 Task: Find connections with filter location Jishui with filter topic #homedecor with filter profile language German with filter current company EDAG Group with filter school Indian Institute of Planning and Management with filter industry Interurban and Rural Bus Services with filter service category Interior Design with filter keywords title Tutor/Online Tutor
Action: Mouse moved to (696, 85)
Screenshot: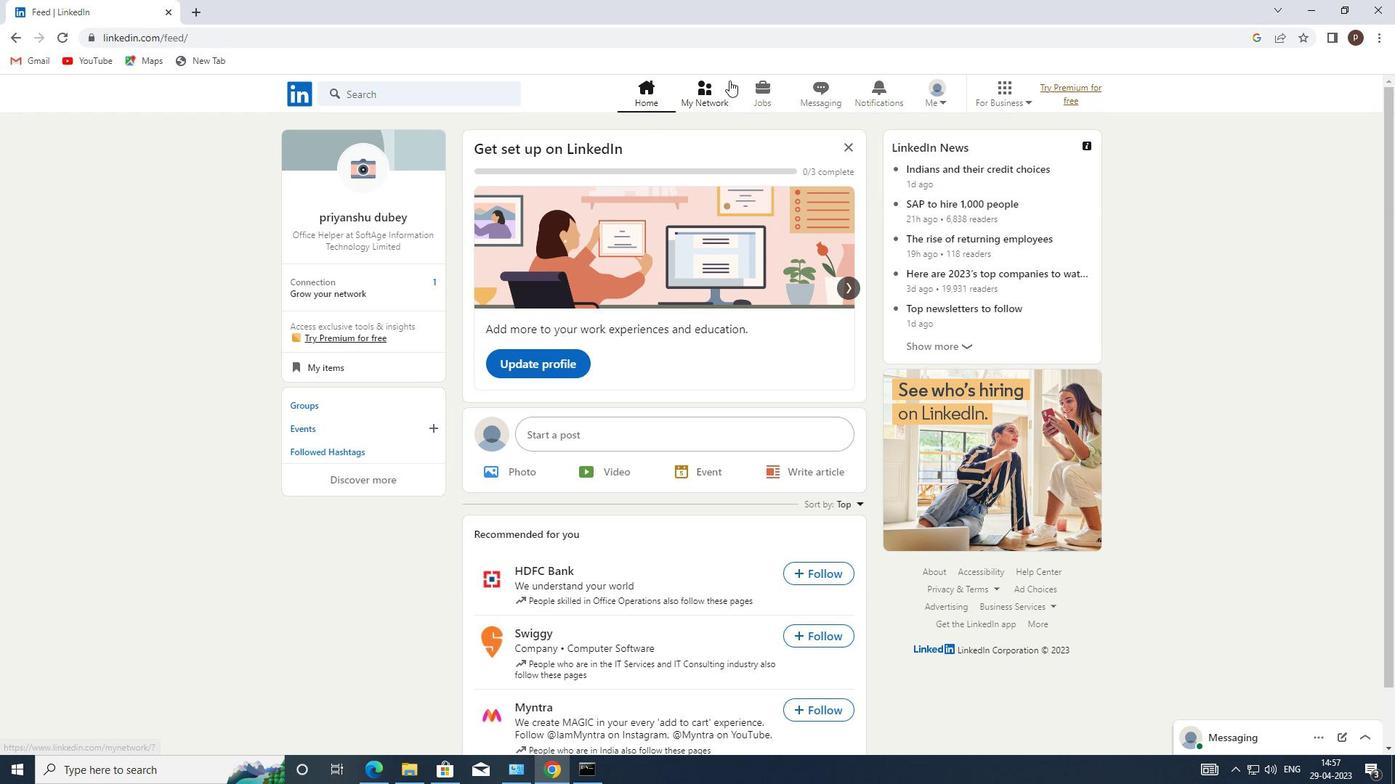 
Action: Mouse pressed left at (696, 85)
Screenshot: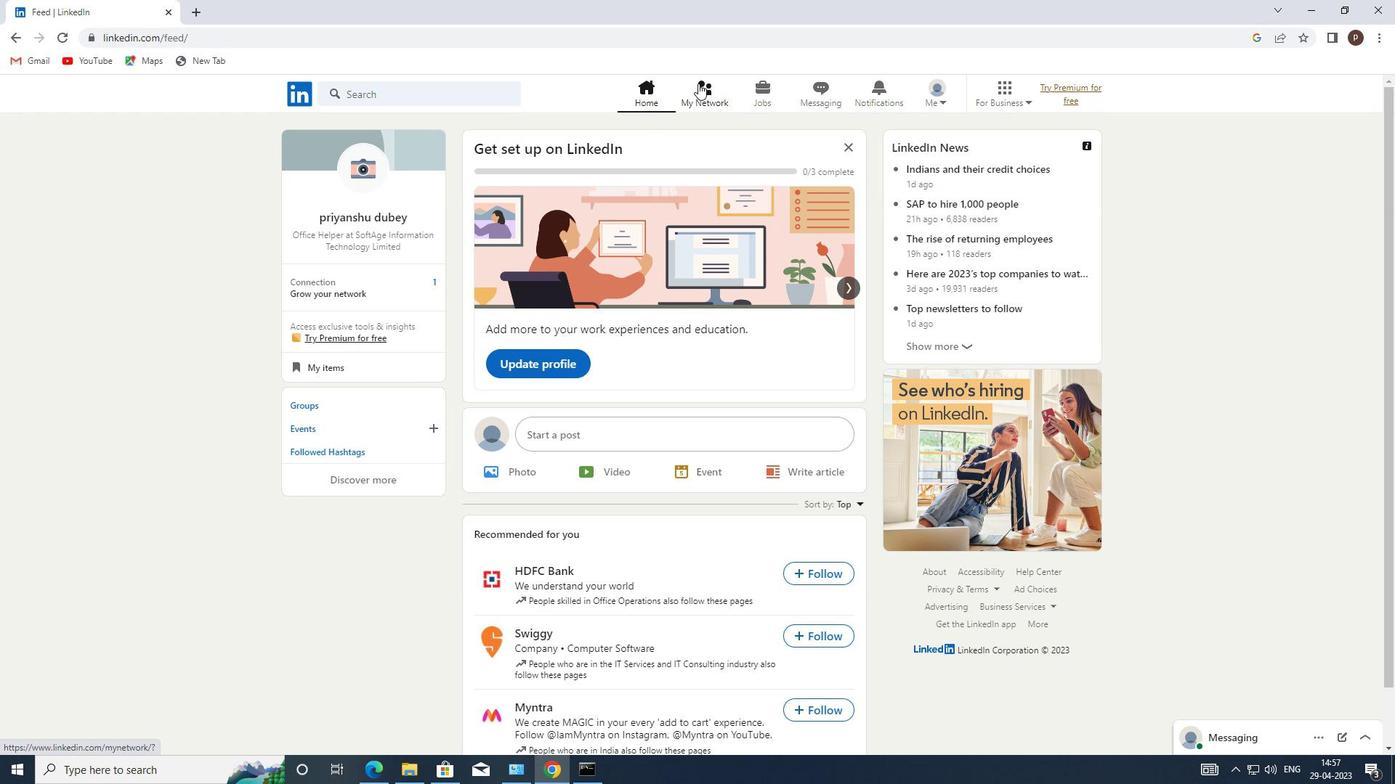 
Action: Mouse moved to (417, 167)
Screenshot: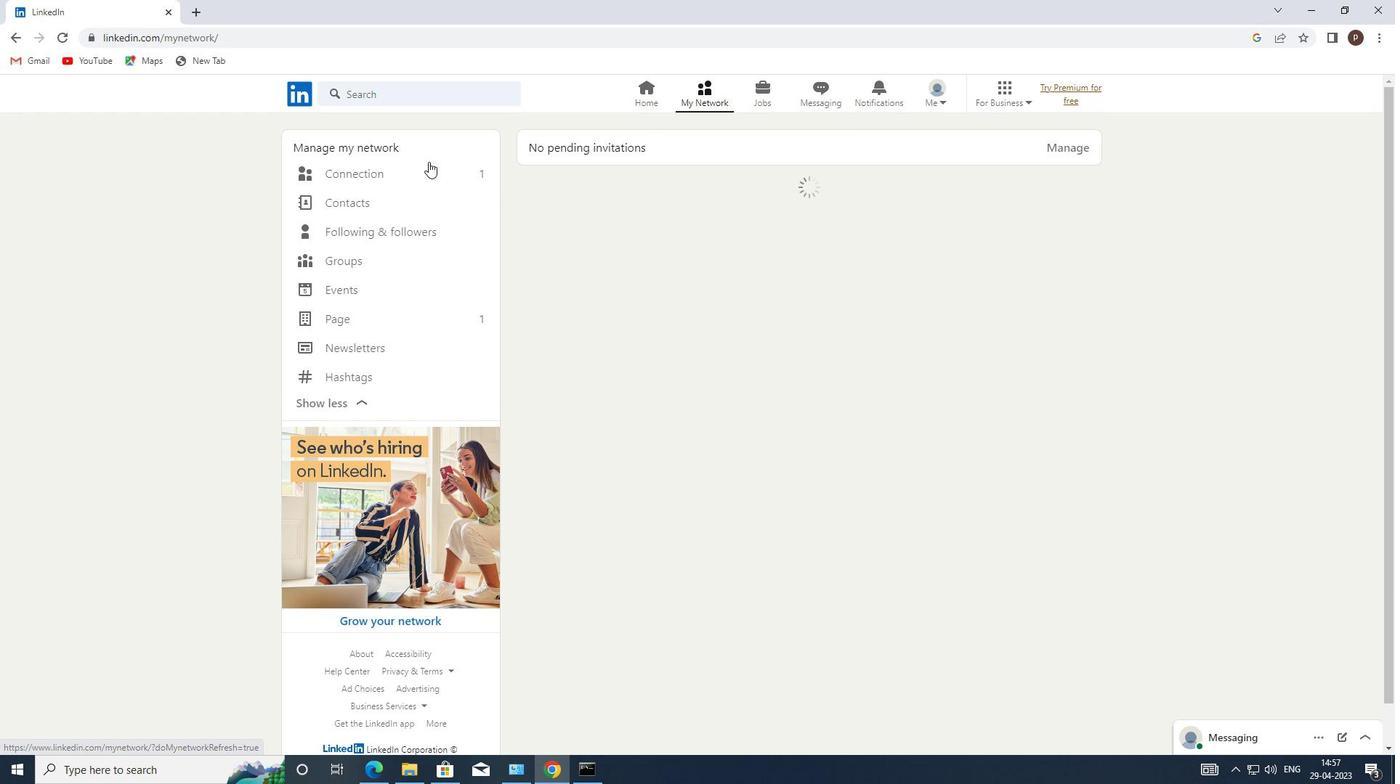 
Action: Mouse pressed left at (417, 167)
Screenshot: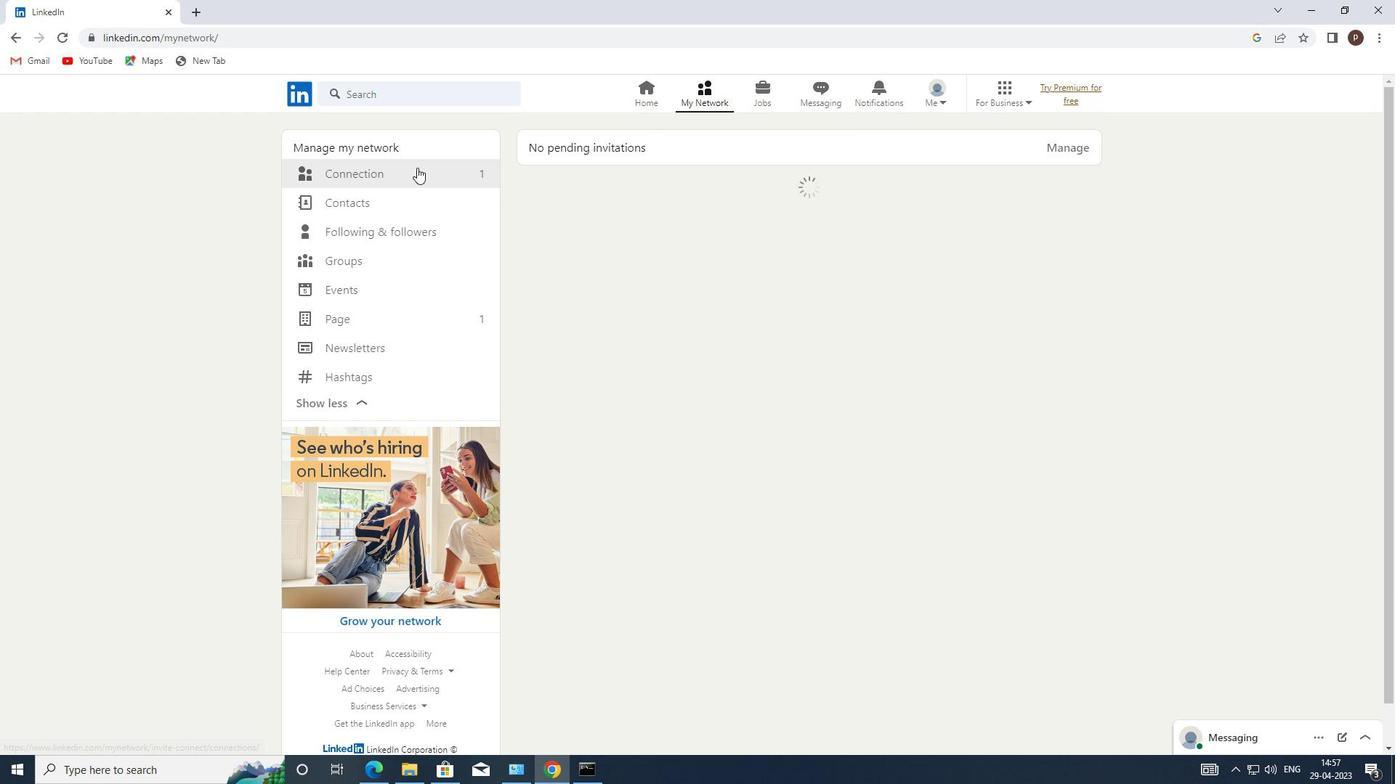 
Action: Mouse moved to (802, 168)
Screenshot: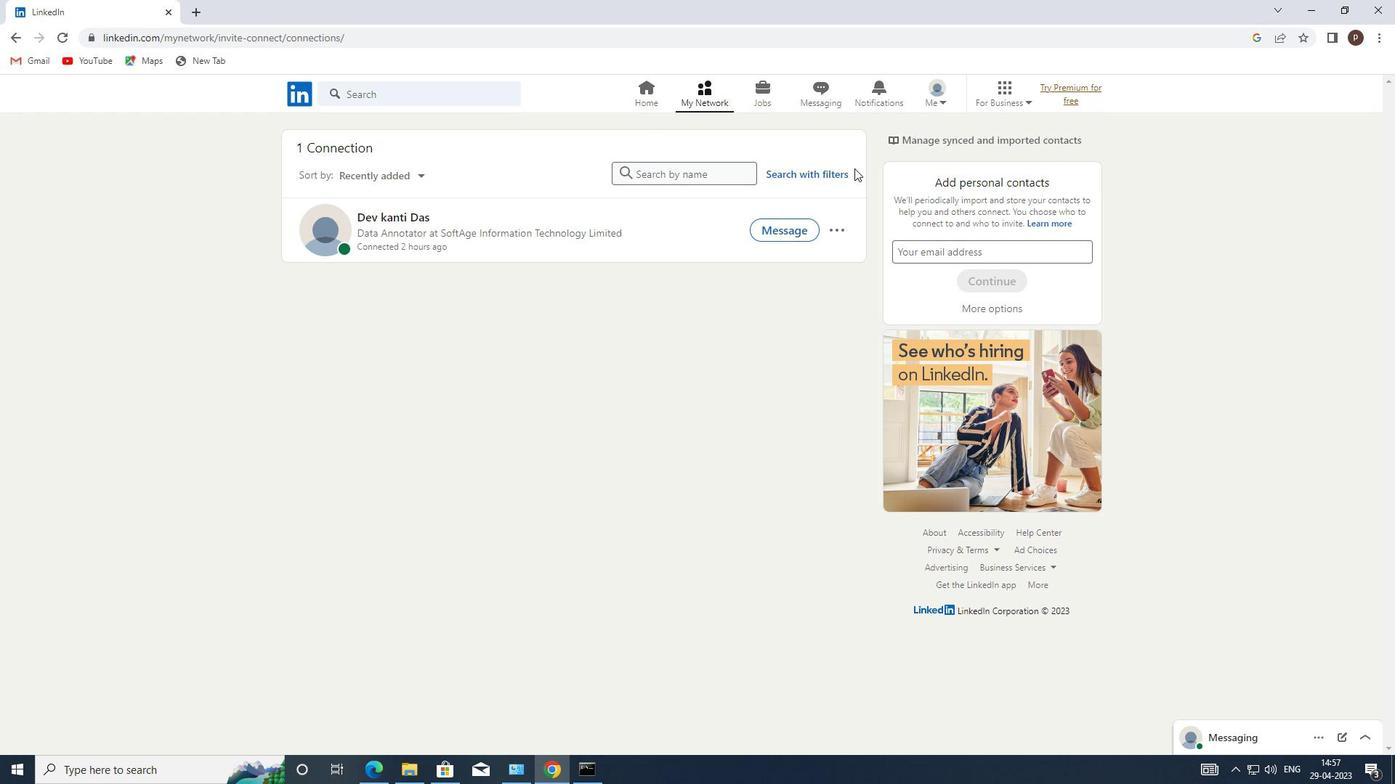 
Action: Mouse pressed left at (802, 168)
Screenshot: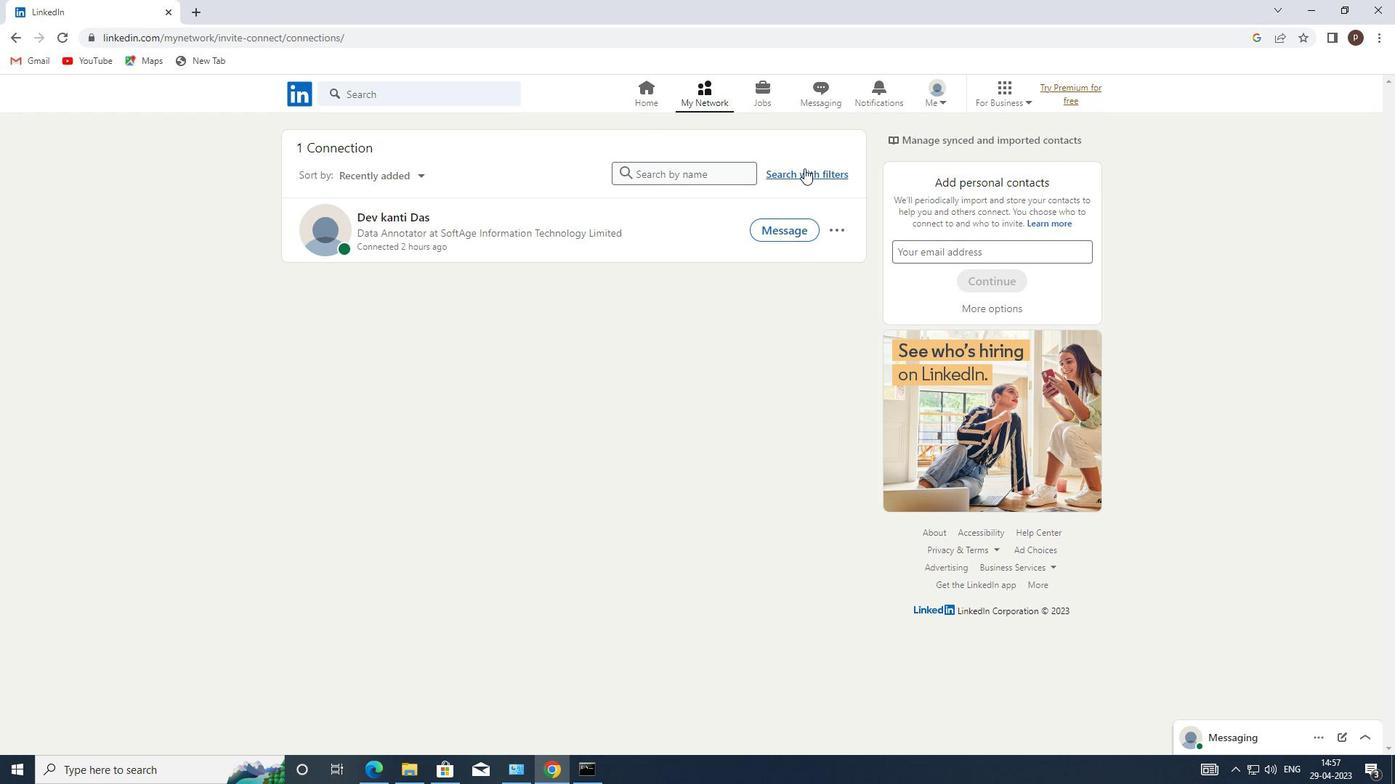 
Action: Mouse moved to (745, 131)
Screenshot: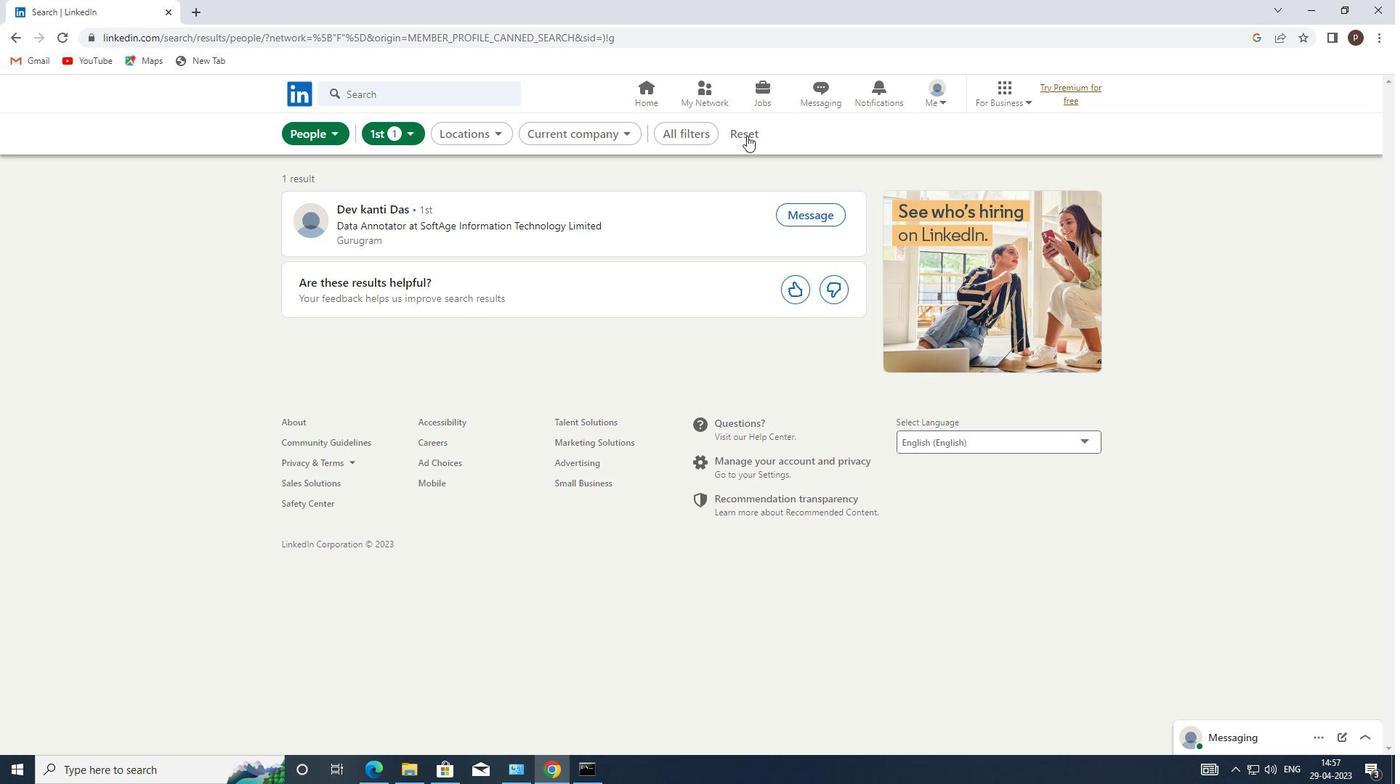 
Action: Mouse pressed left at (745, 131)
Screenshot: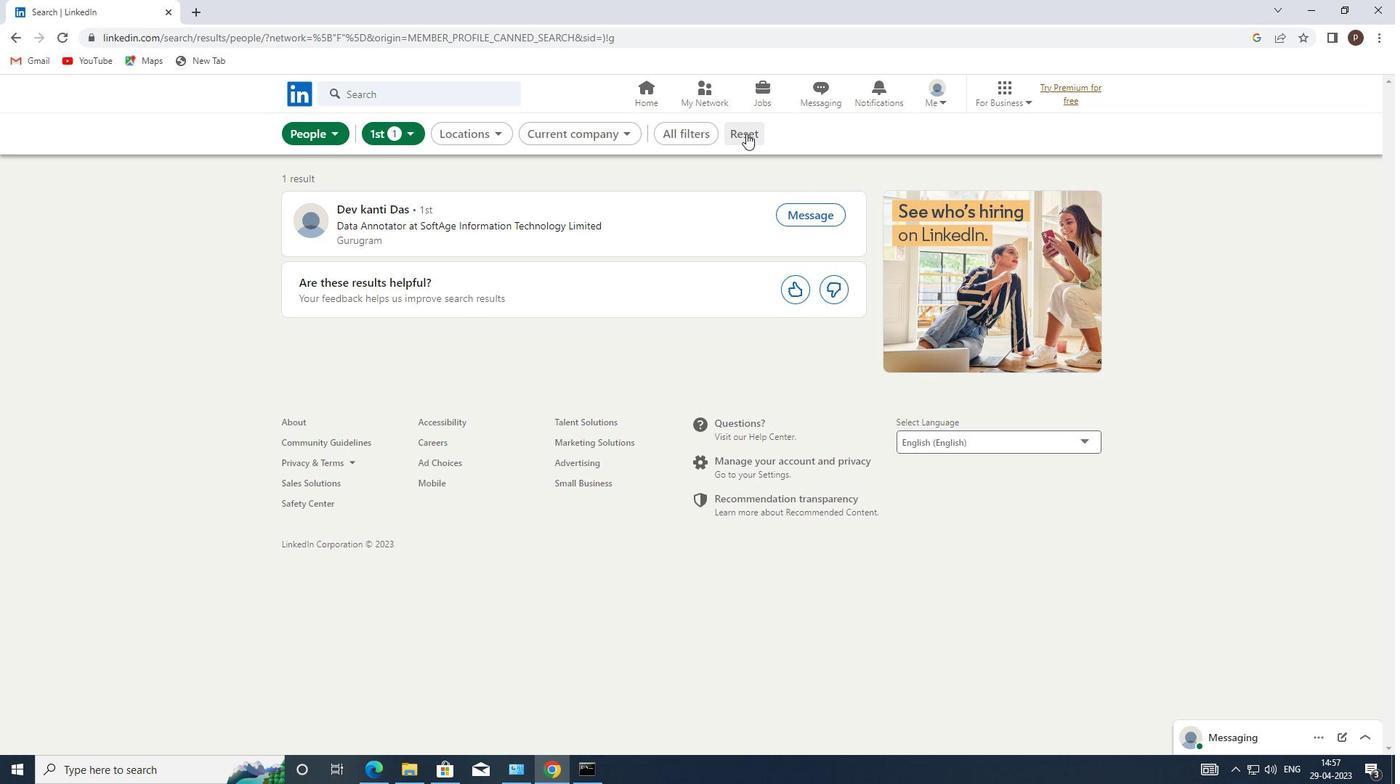 
Action: Mouse moved to (726, 130)
Screenshot: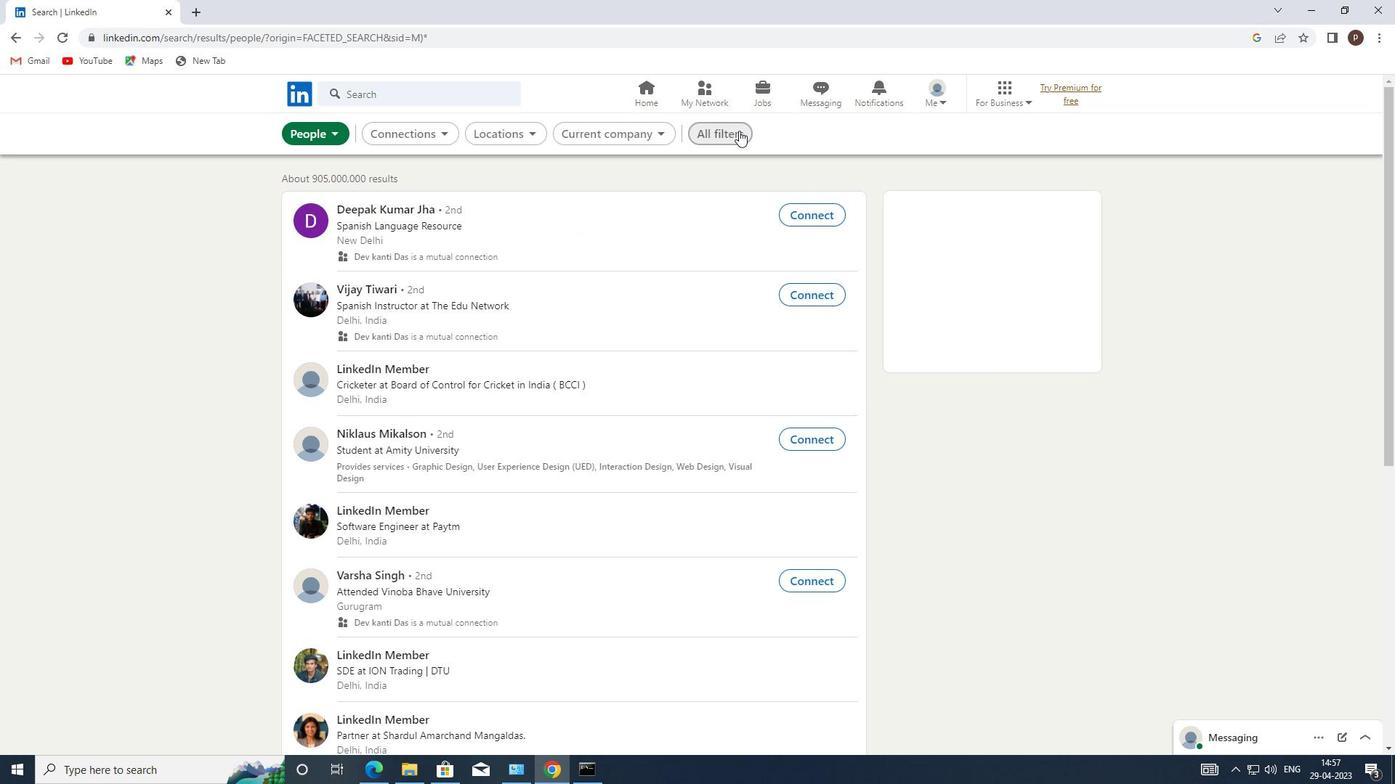 
Action: Mouse pressed left at (726, 130)
Screenshot: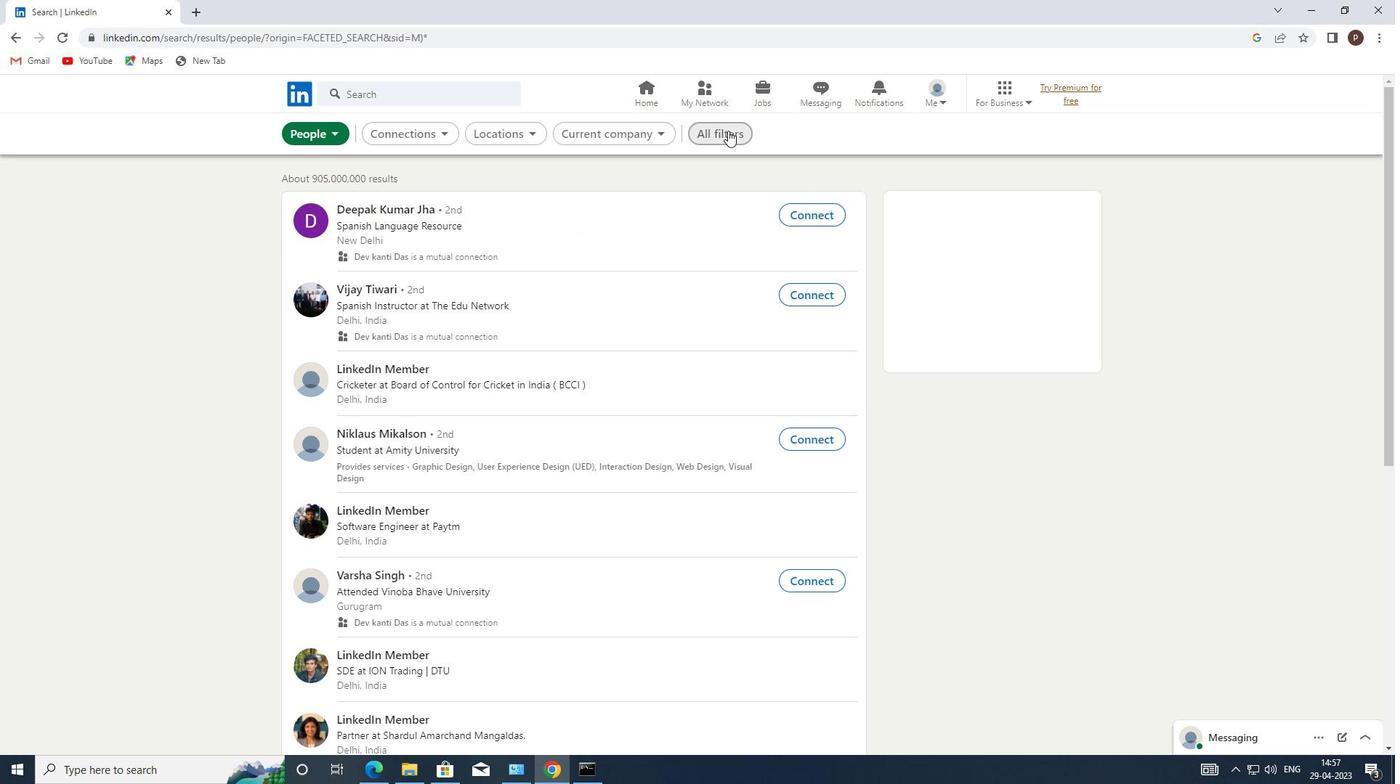 
Action: Mouse moved to (1228, 423)
Screenshot: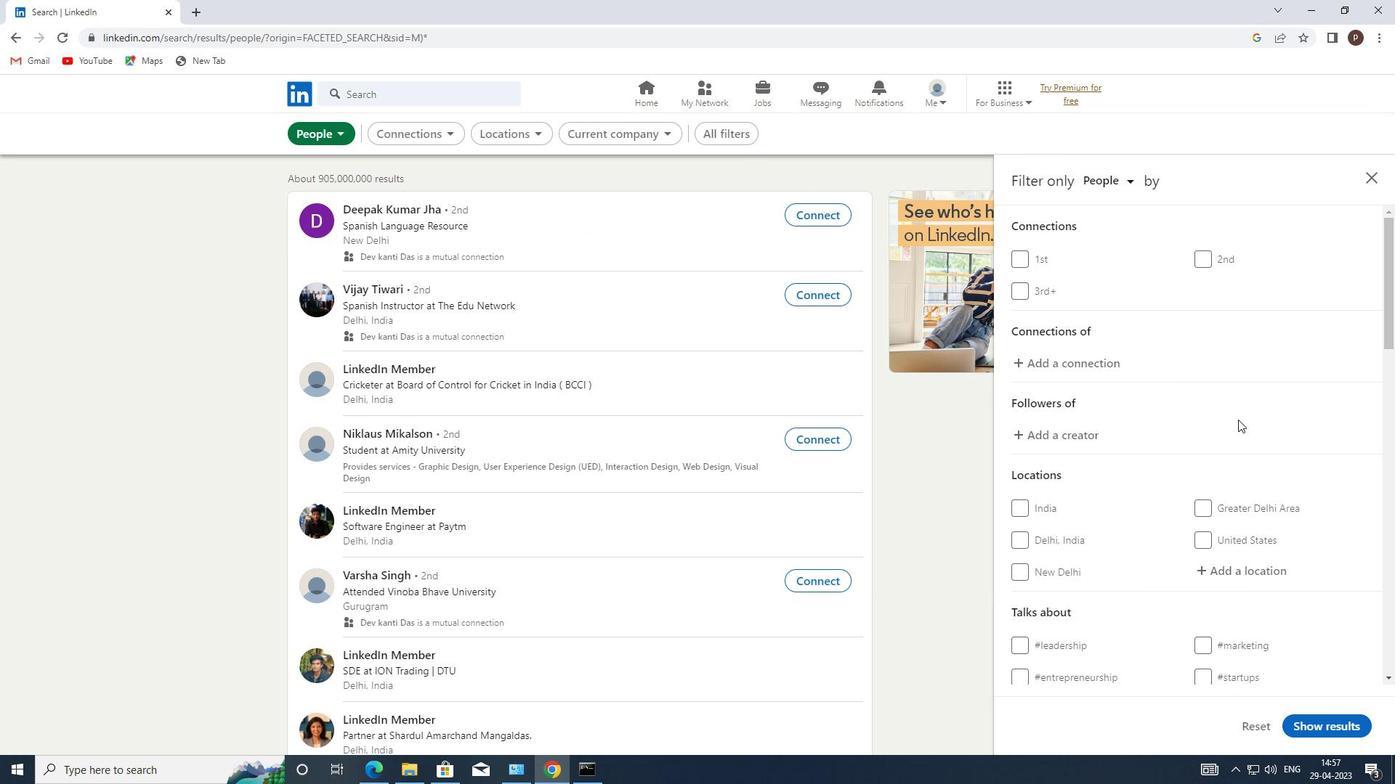
Action: Mouse scrolled (1228, 422) with delta (0, 0)
Screenshot: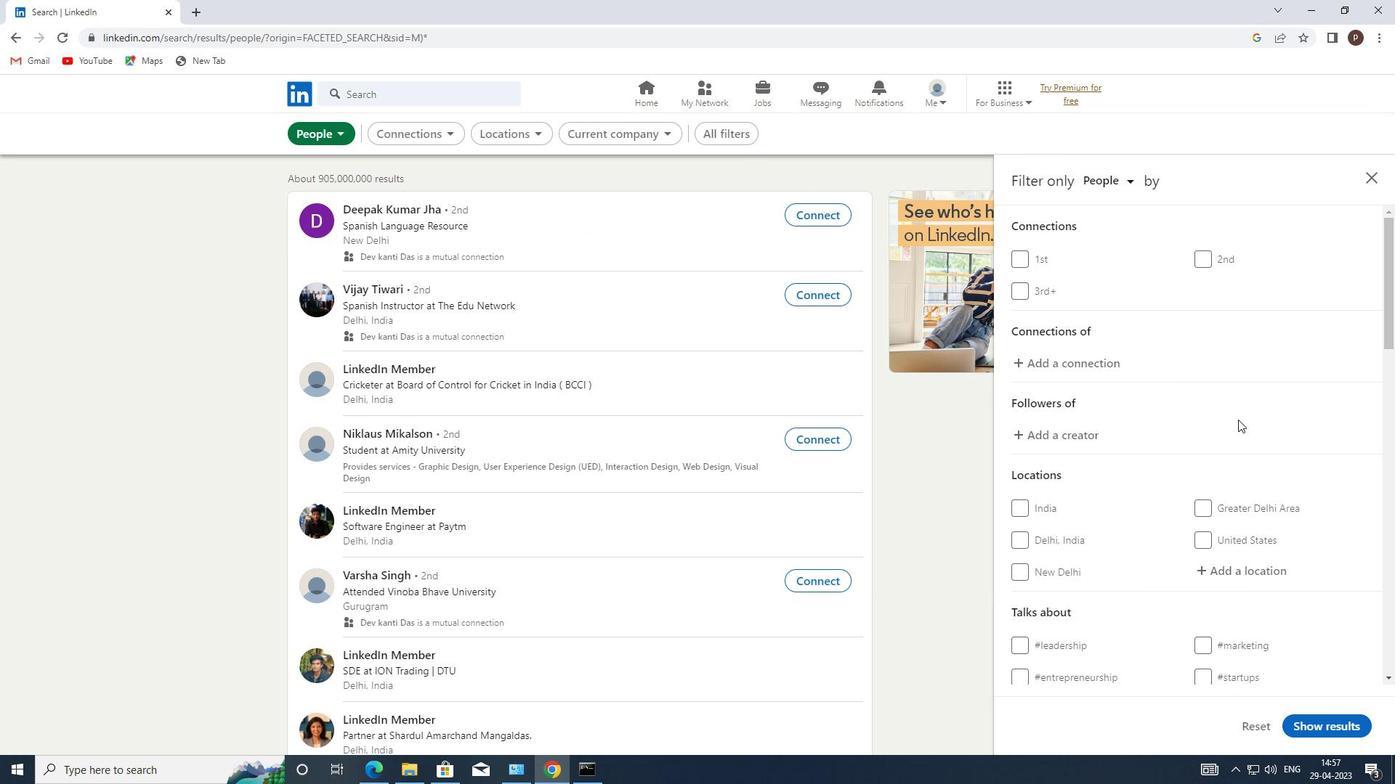 
Action: Mouse moved to (1225, 426)
Screenshot: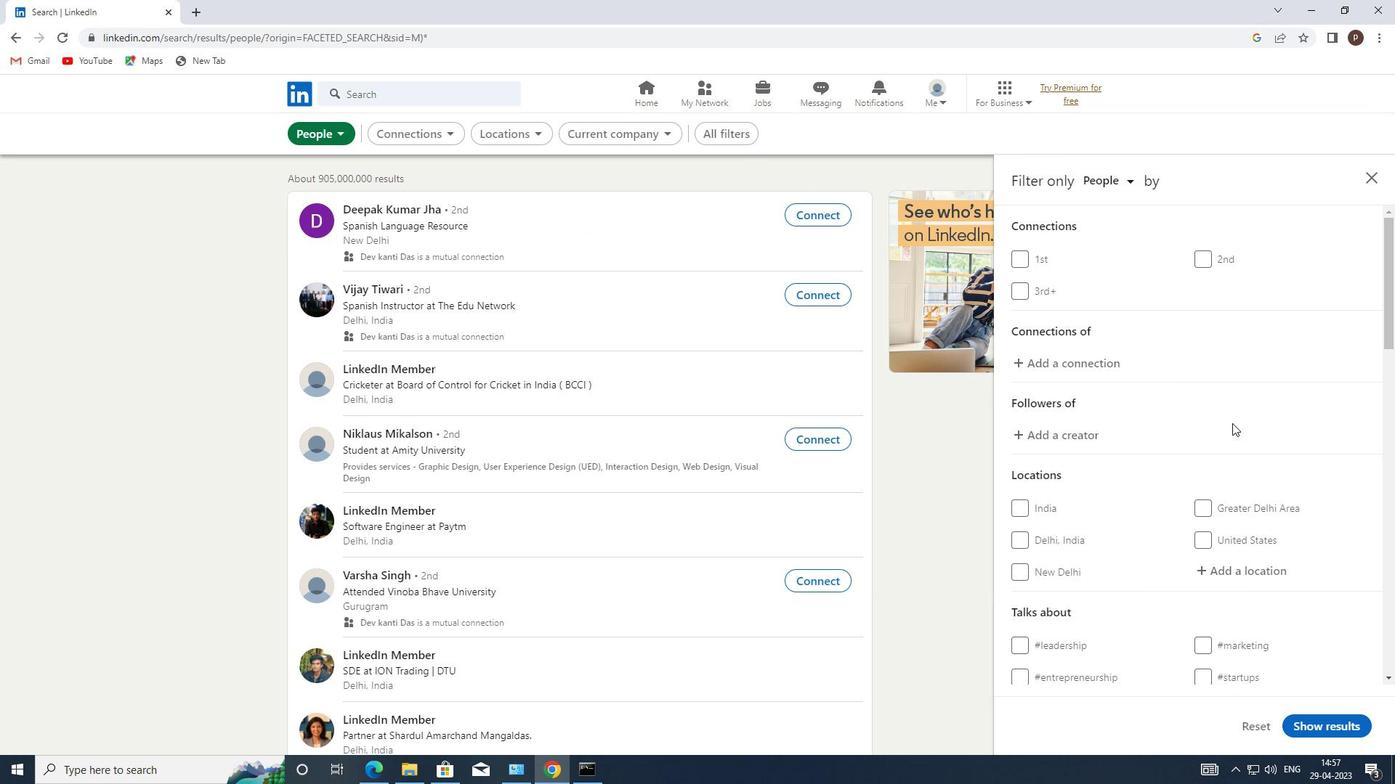 
Action: Mouse scrolled (1225, 425) with delta (0, 0)
Screenshot: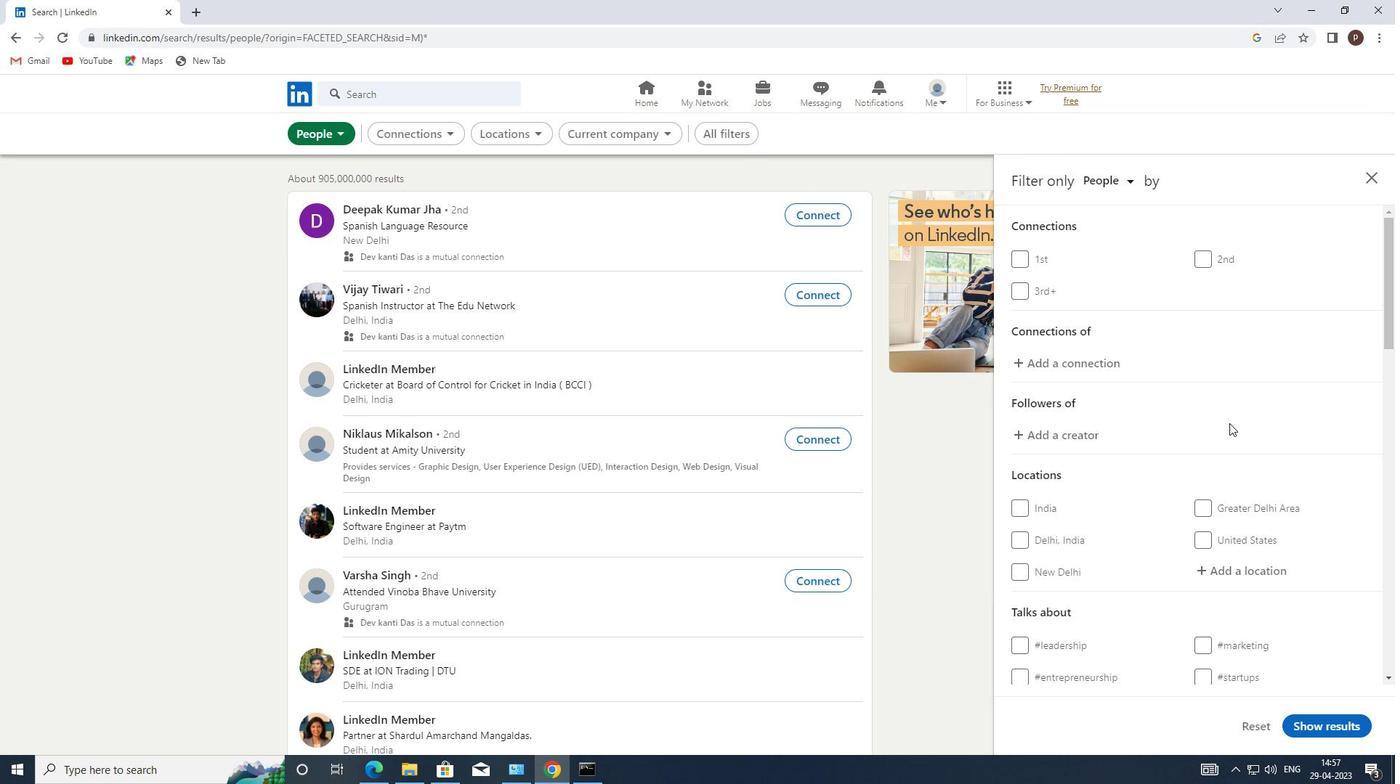 
Action: Mouse scrolled (1225, 425) with delta (0, 0)
Screenshot: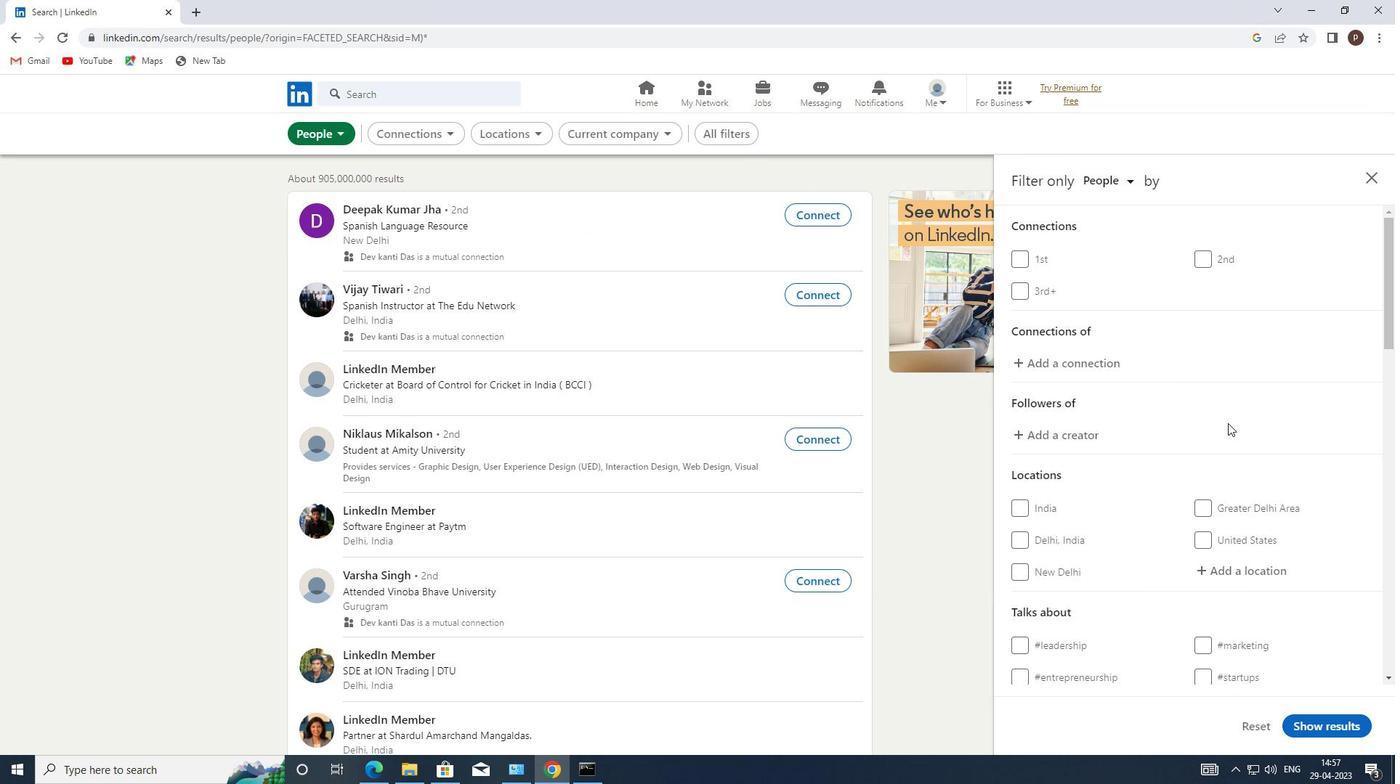 
Action: Mouse moved to (1221, 426)
Screenshot: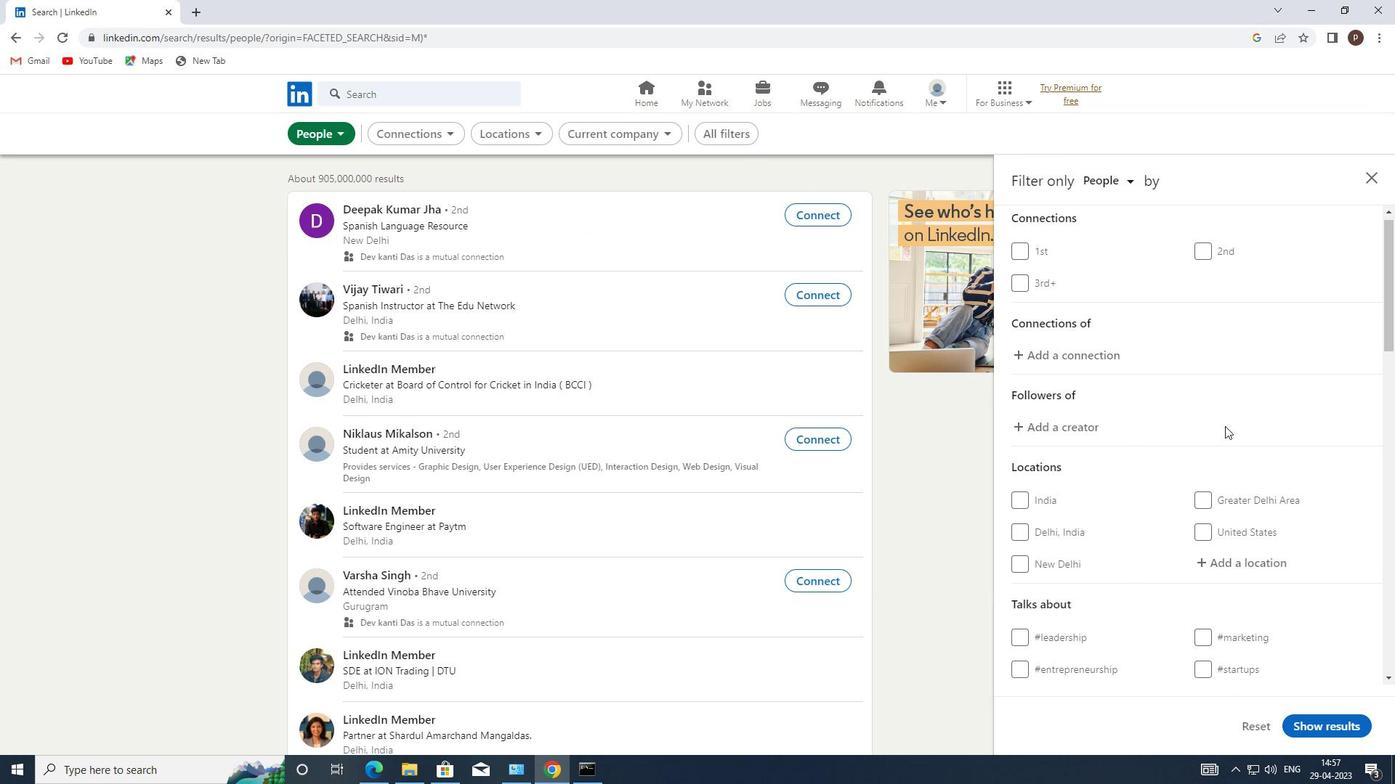 
Action: Mouse scrolled (1221, 425) with delta (0, 0)
Screenshot: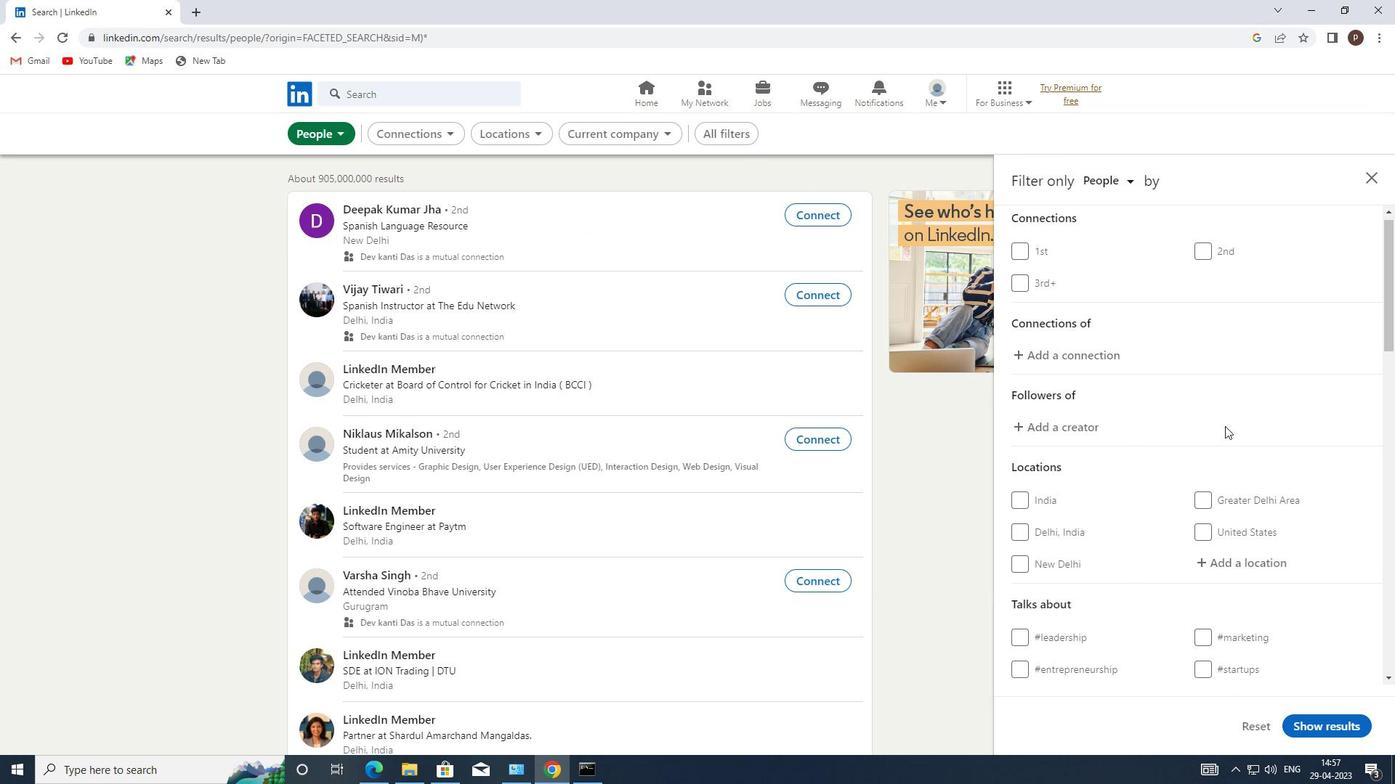 
Action: Mouse moved to (1228, 283)
Screenshot: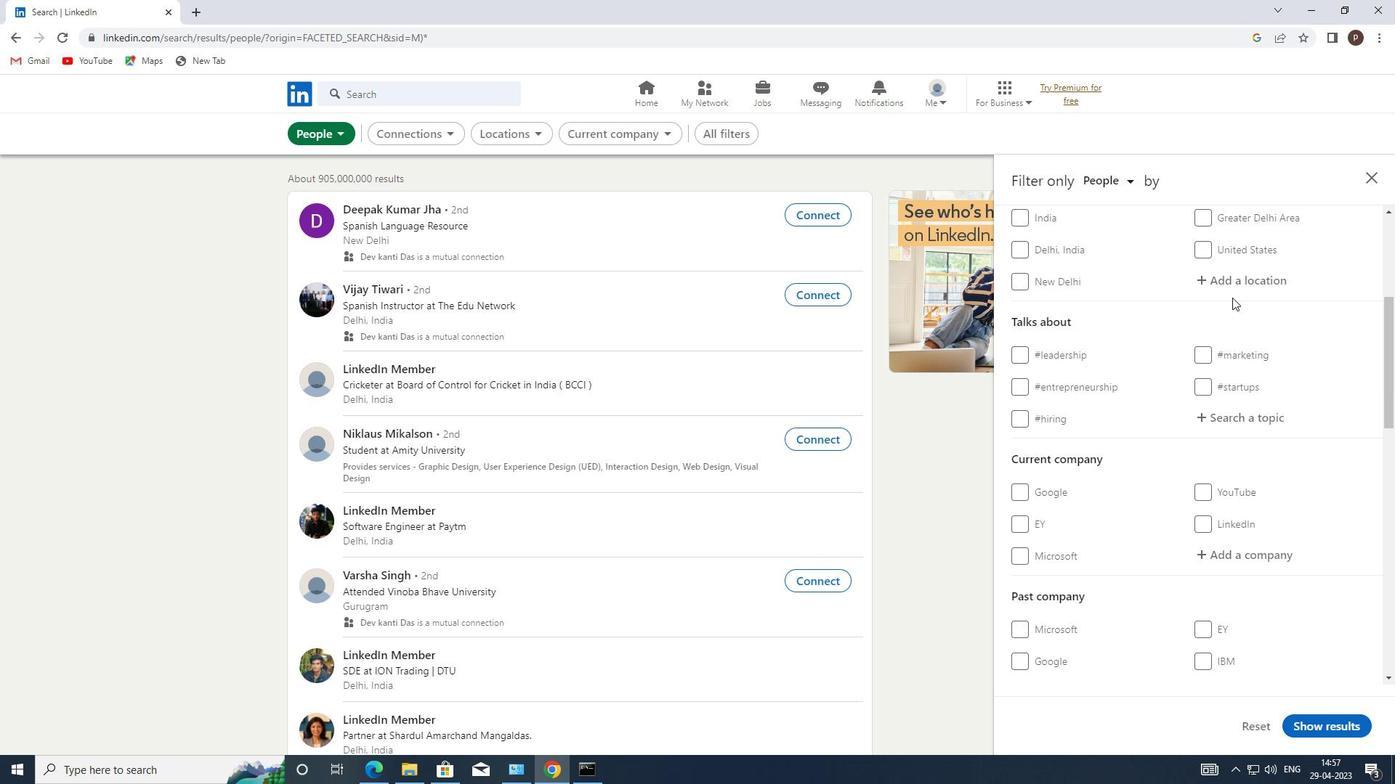 
Action: Mouse pressed left at (1228, 283)
Screenshot: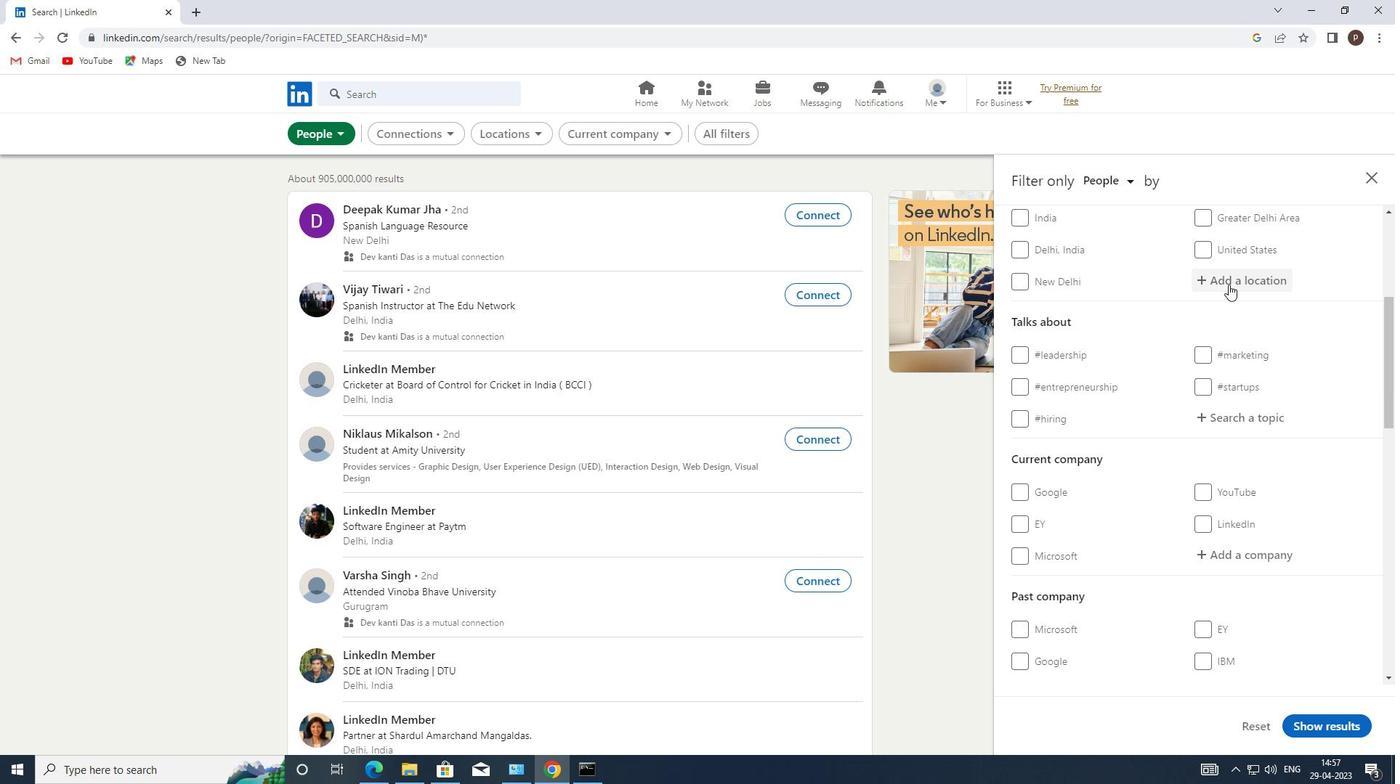 
Action: Key pressed j<Key.caps_lock>ishui
Screenshot: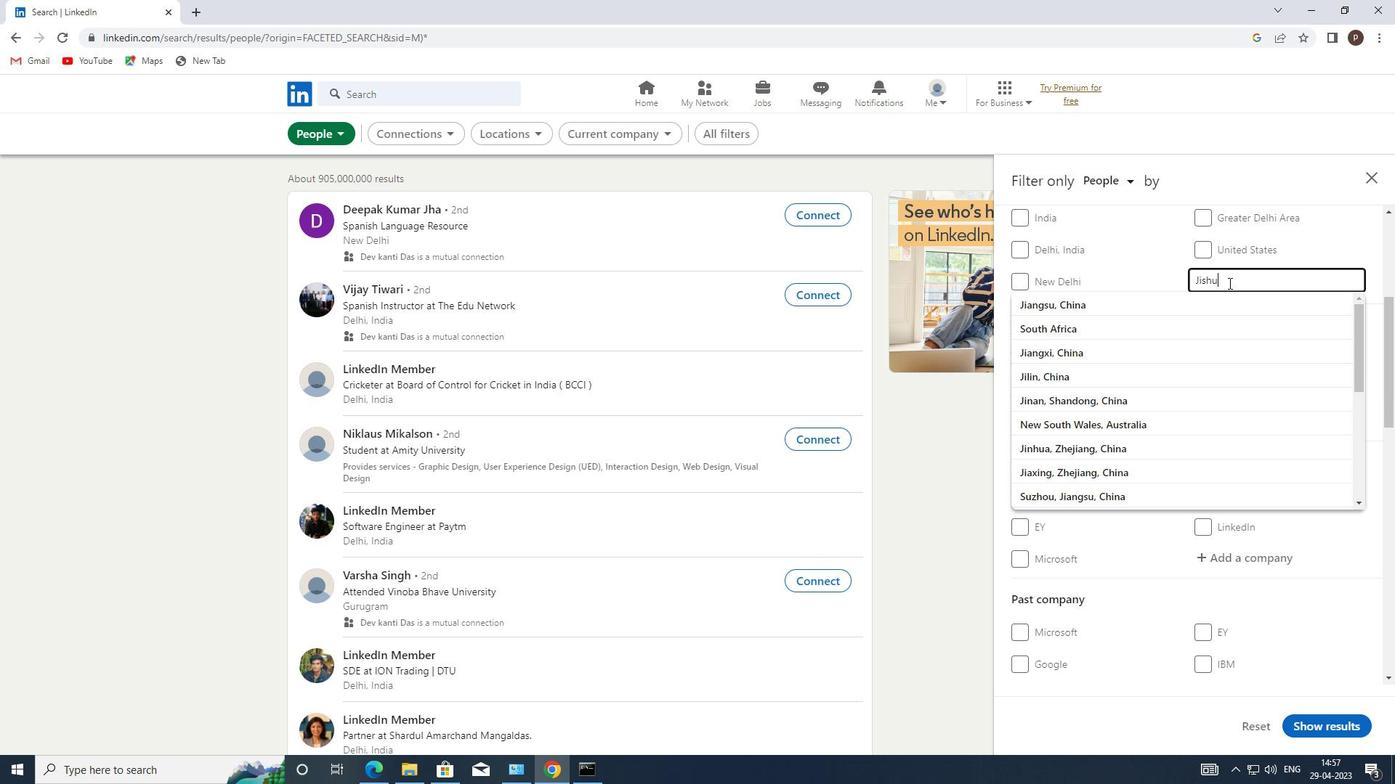 
Action: Mouse moved to (1227, 297)
Screenshot: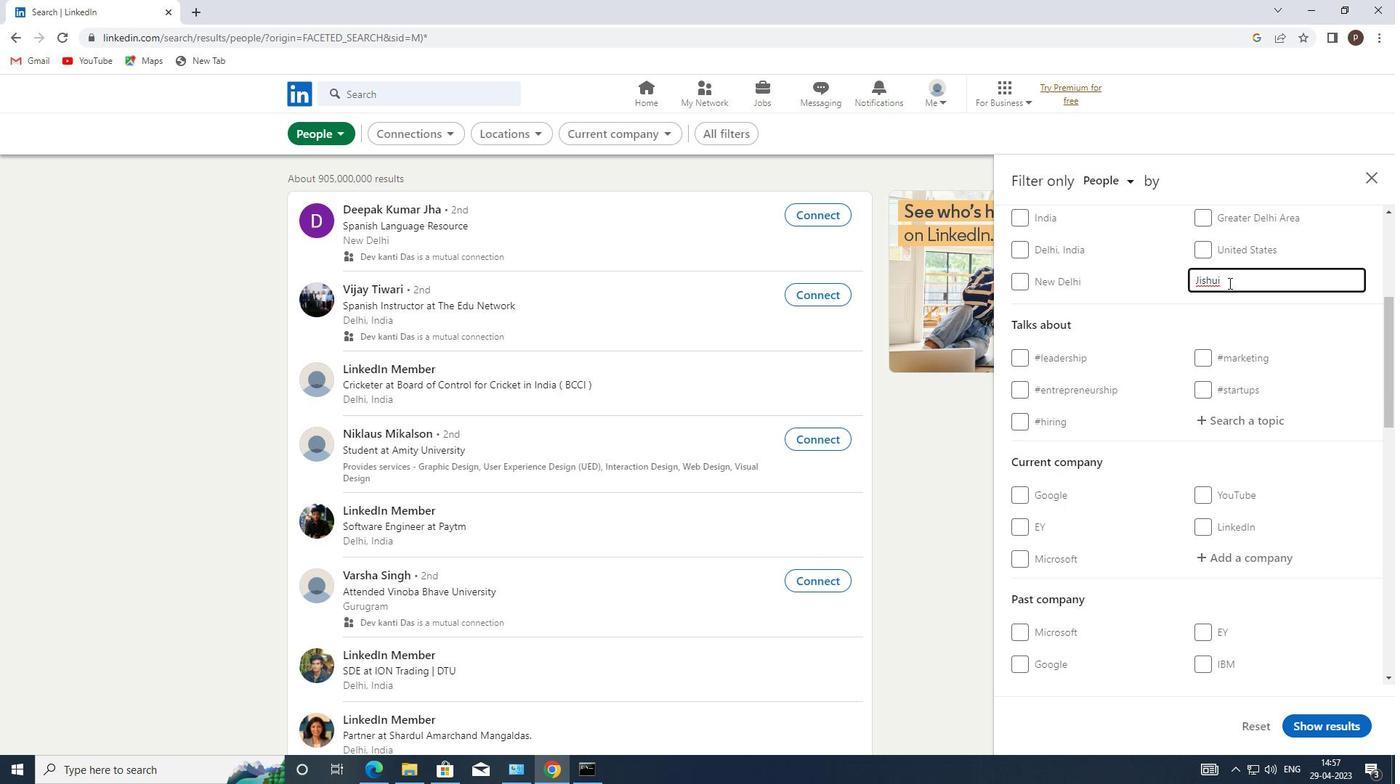 
Action: Key pressed <Key.space>
Screenshot: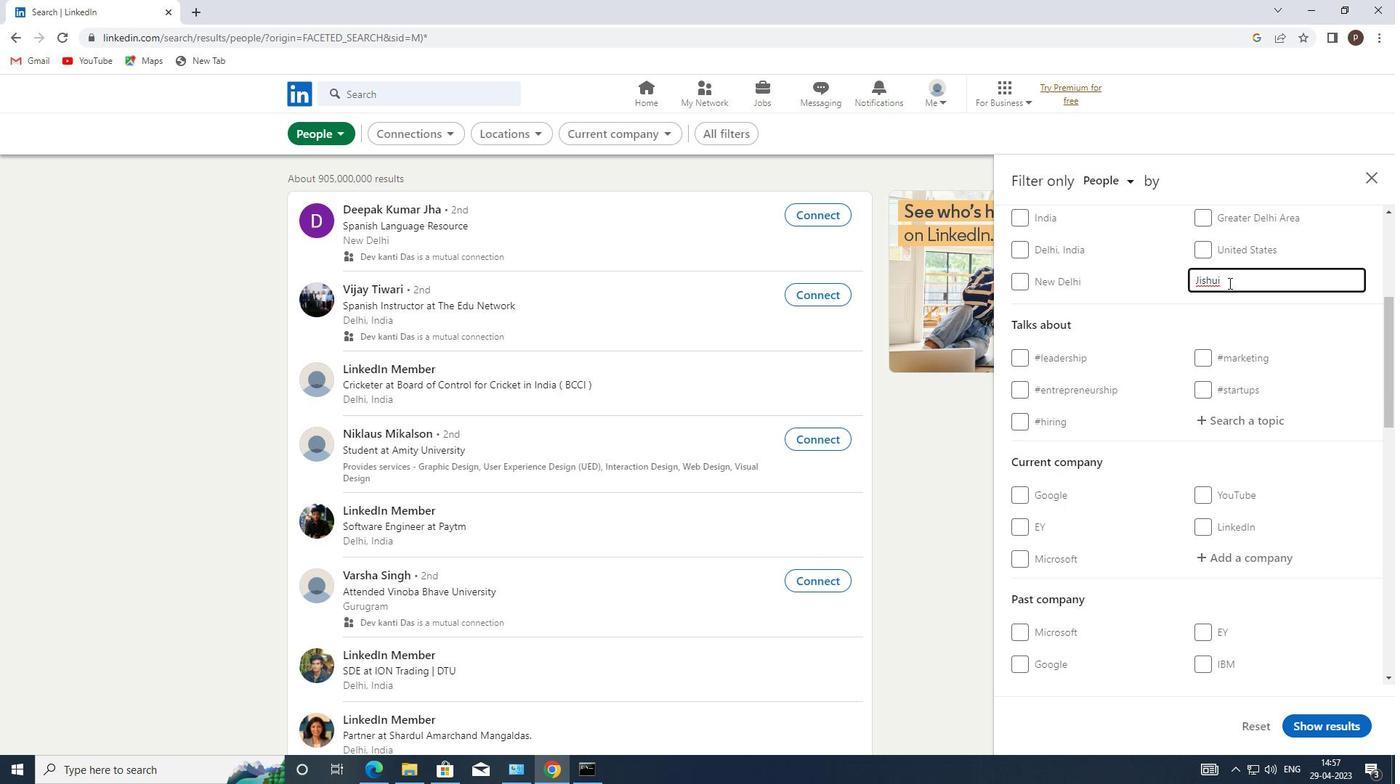 
Action: Mouse moved to (1201, 419)
Screenshot: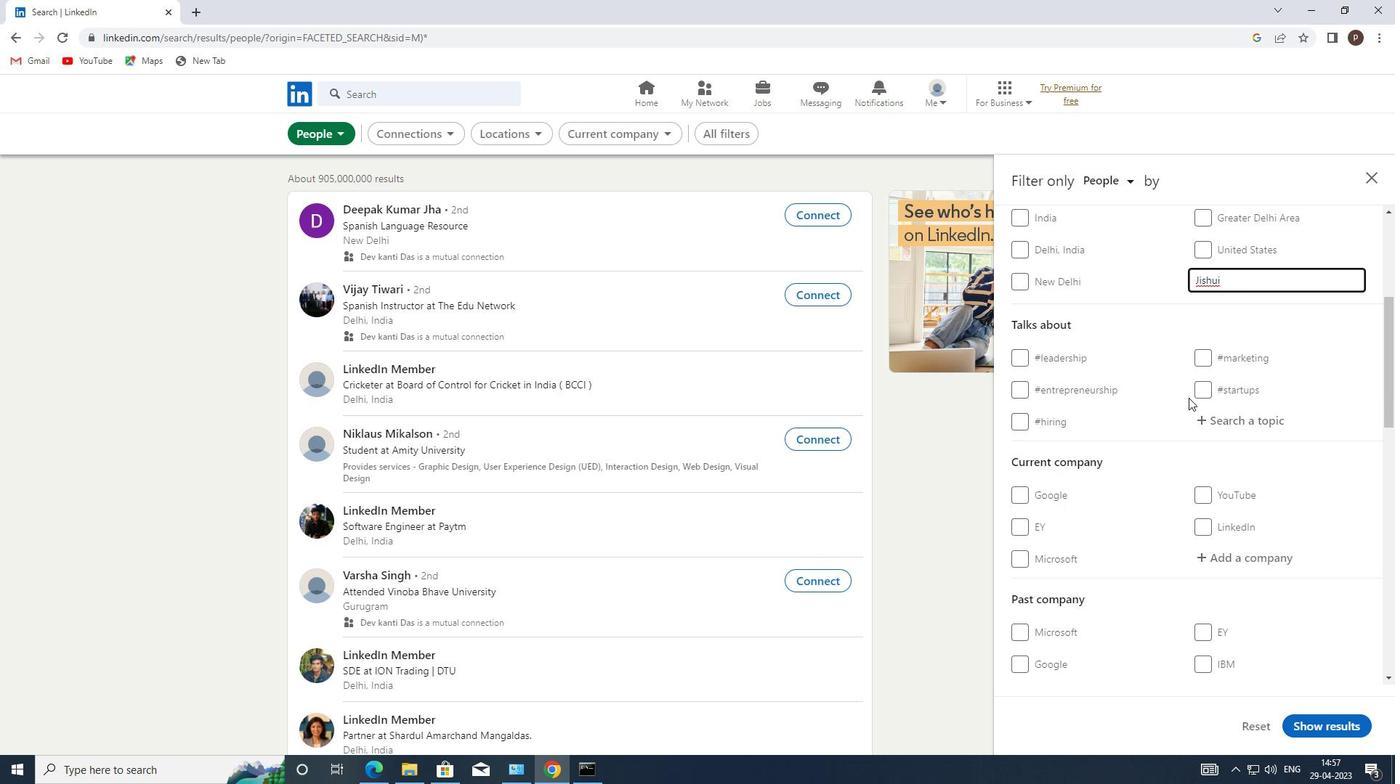 
Action: Mouse pressed left at (1201, 419)
Screenshot: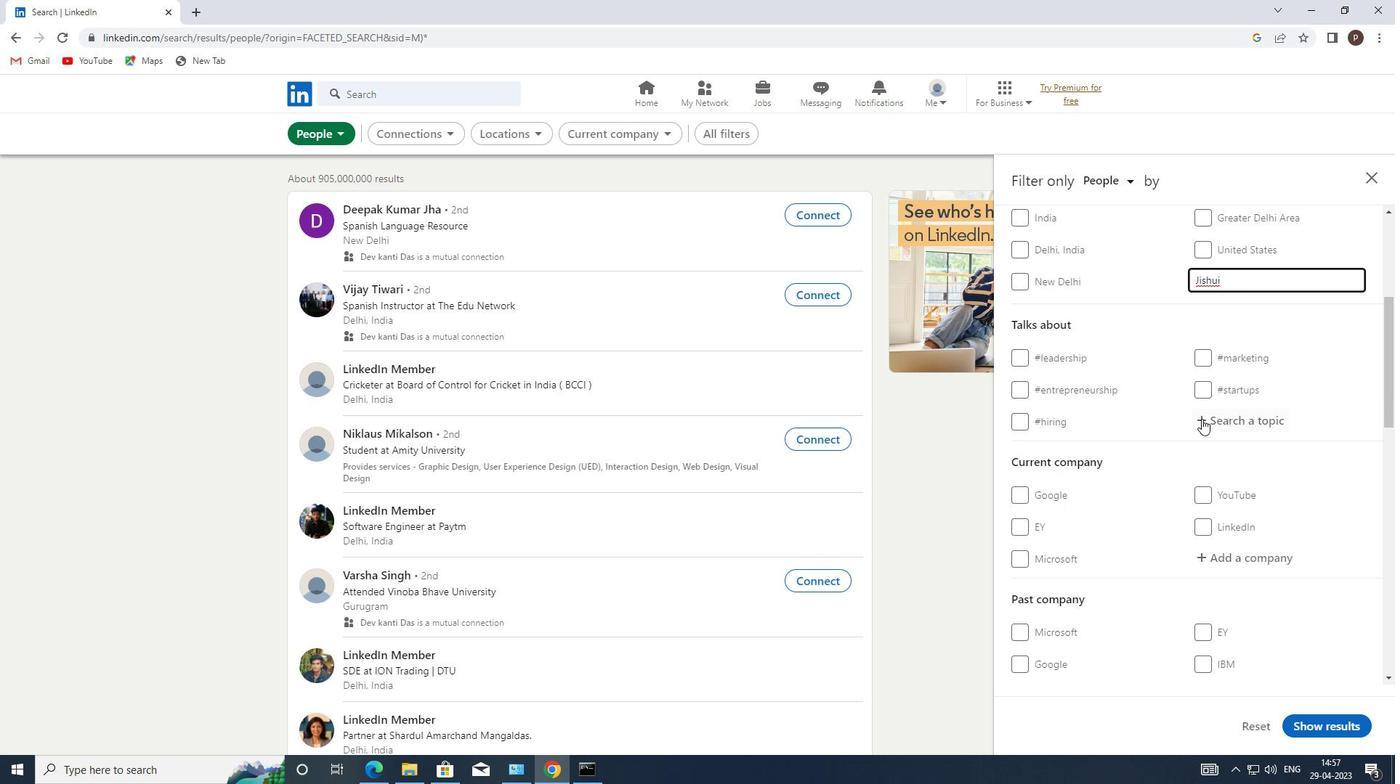 
Action: Key pressed <Key.shift>#HOMEDECOR
Screenshot: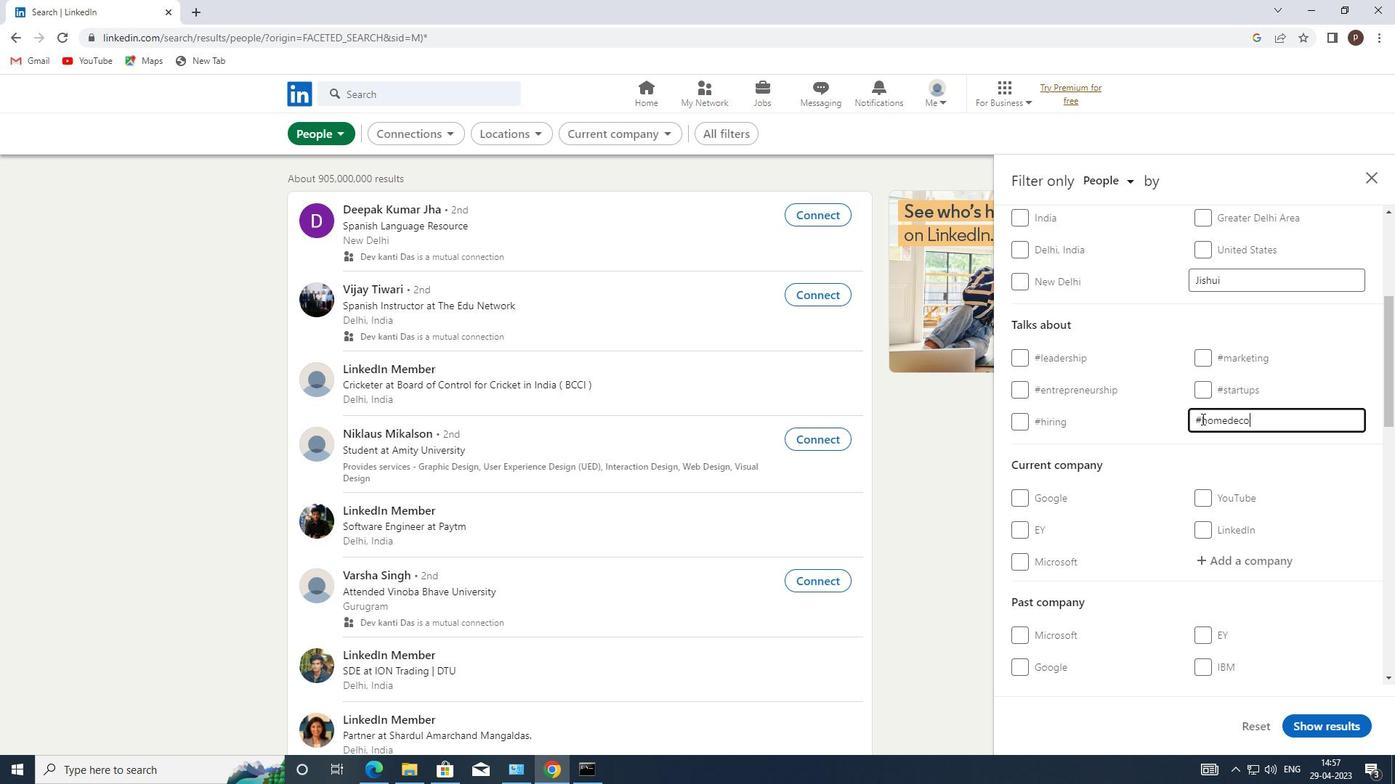 
Action: Mouse moved to (1185, 457)
Screenshot: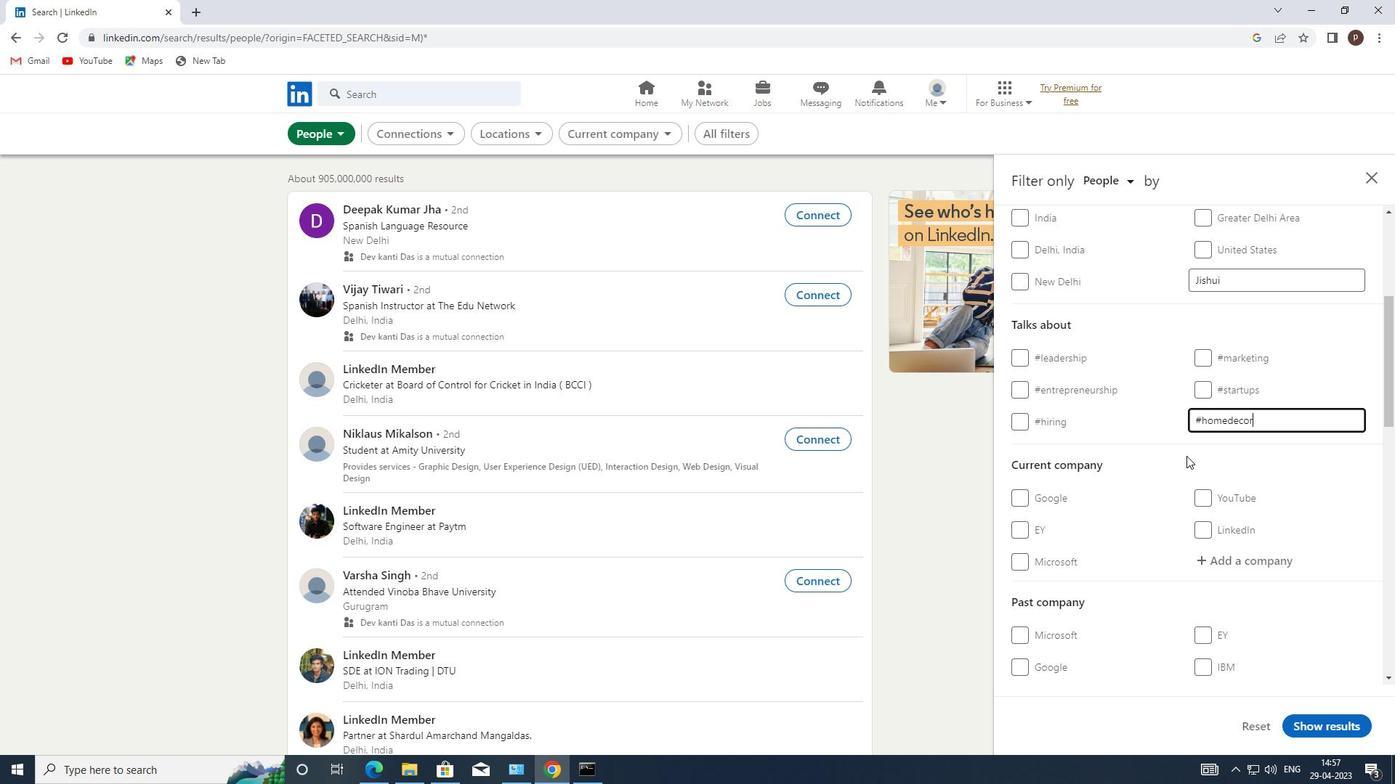 
Action: Mouse scrolled (1185, 457) with delta (0, 0)
Screenshot: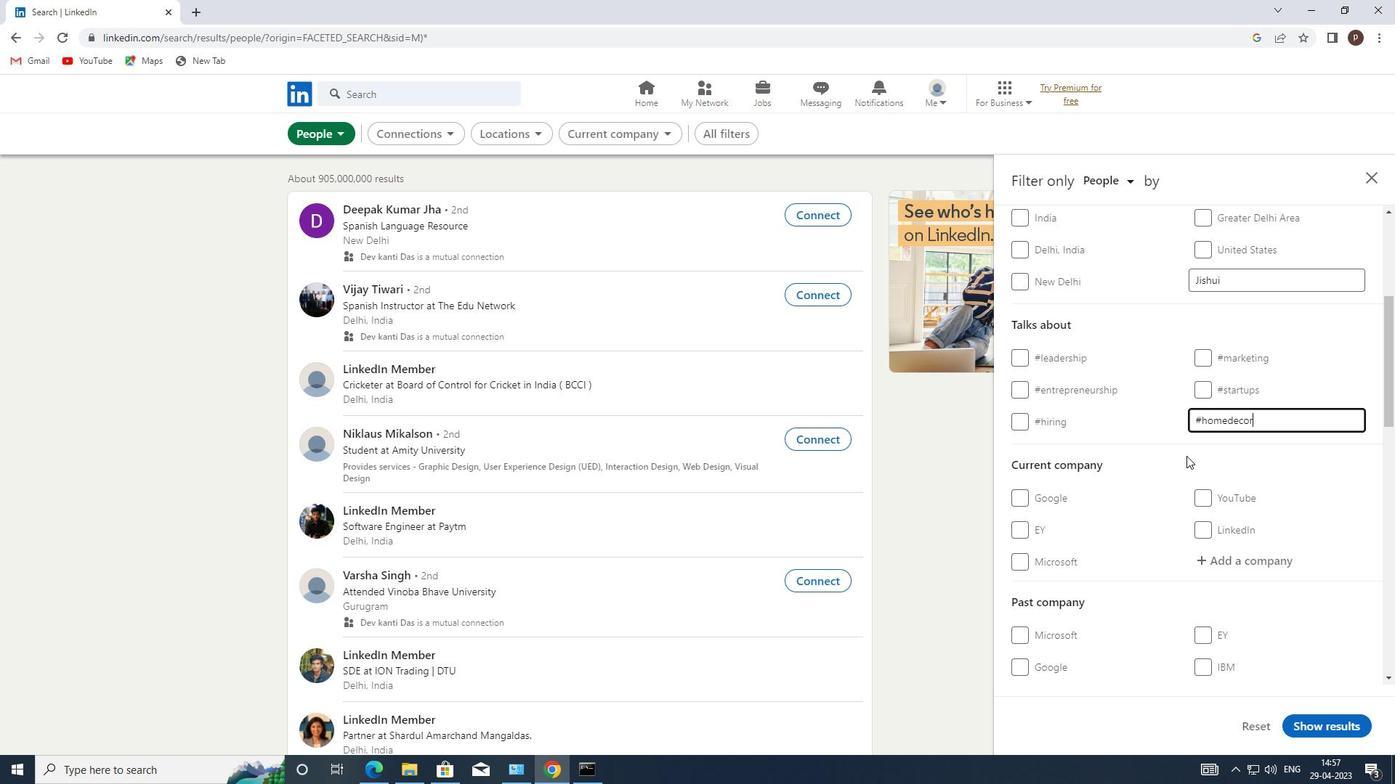 
Action: Mouse moved to (1184, 458)
Screenshot: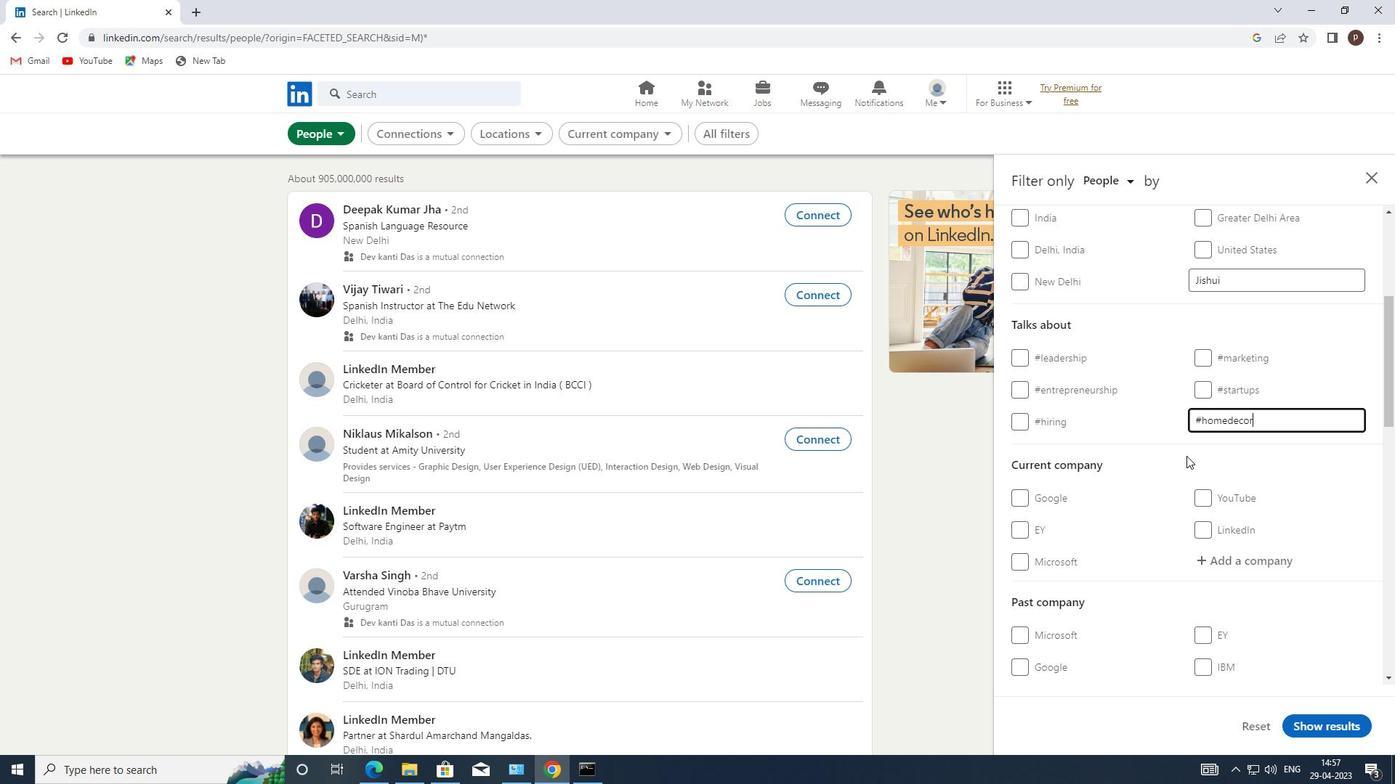 
Action: Mouse scrolled (1184, 457) with delta (0, 0)
Screenshot: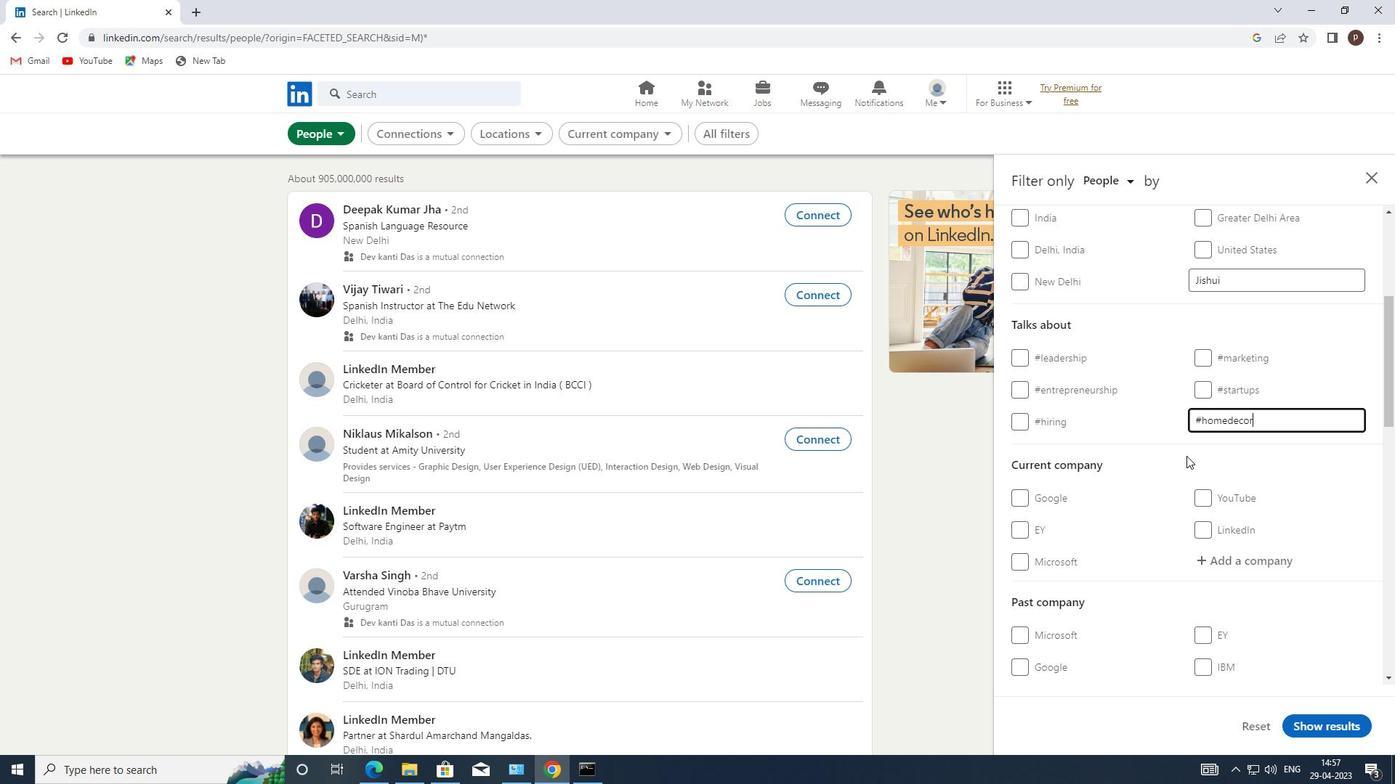 
Action: Mouse moved to (1184, 459)
Screenshot: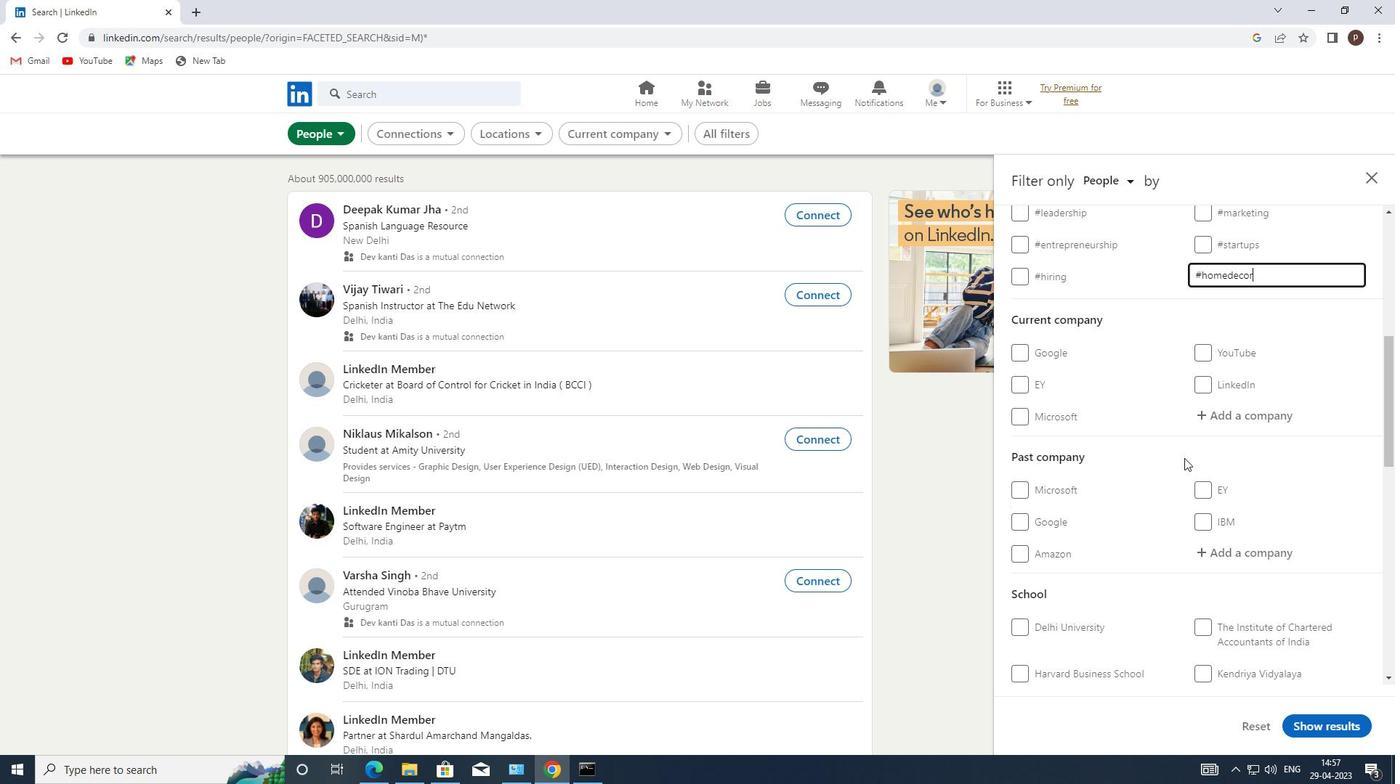 
Action: Mouse scrolled (1184, 458) with delta (0, 0)
Screenshot: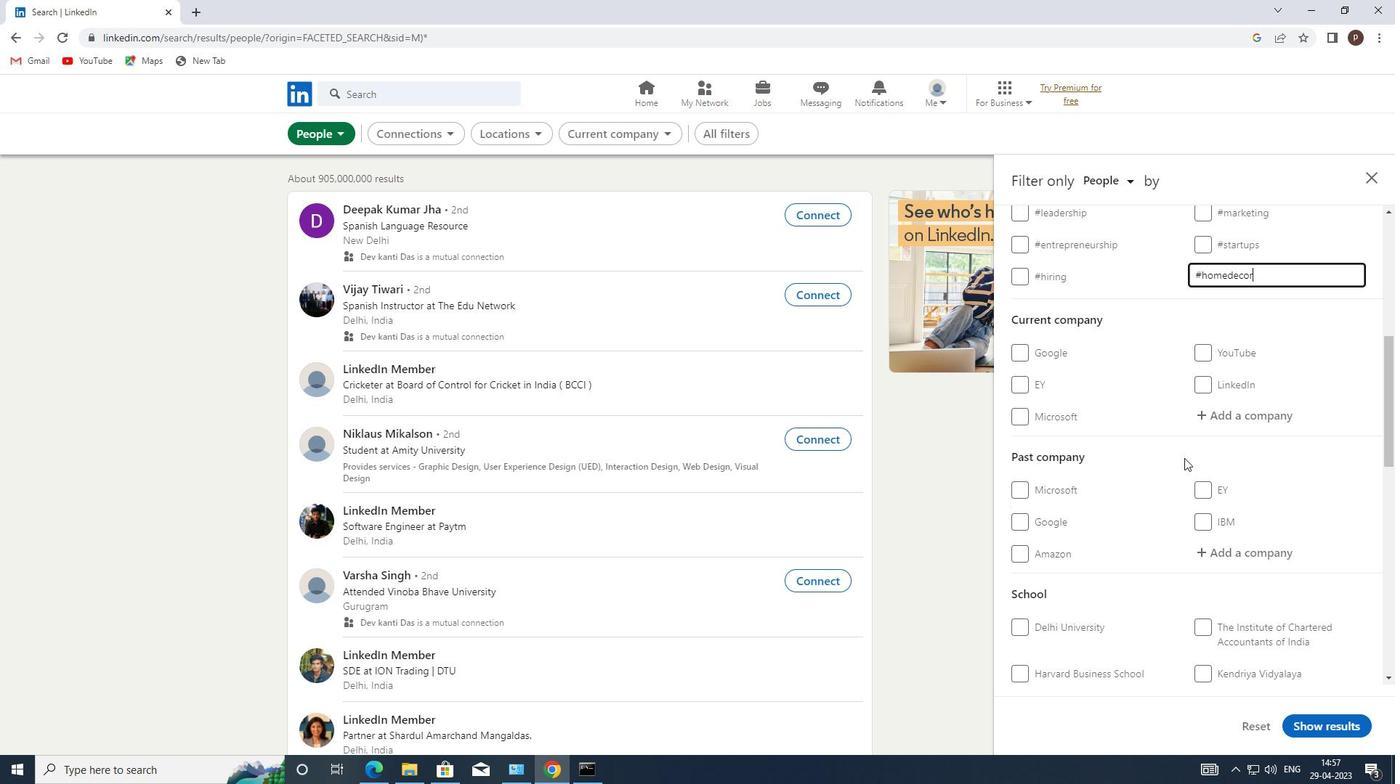 
Action: Mouse scrolled (1184, 458) with delta (0, 0)
Screenshot: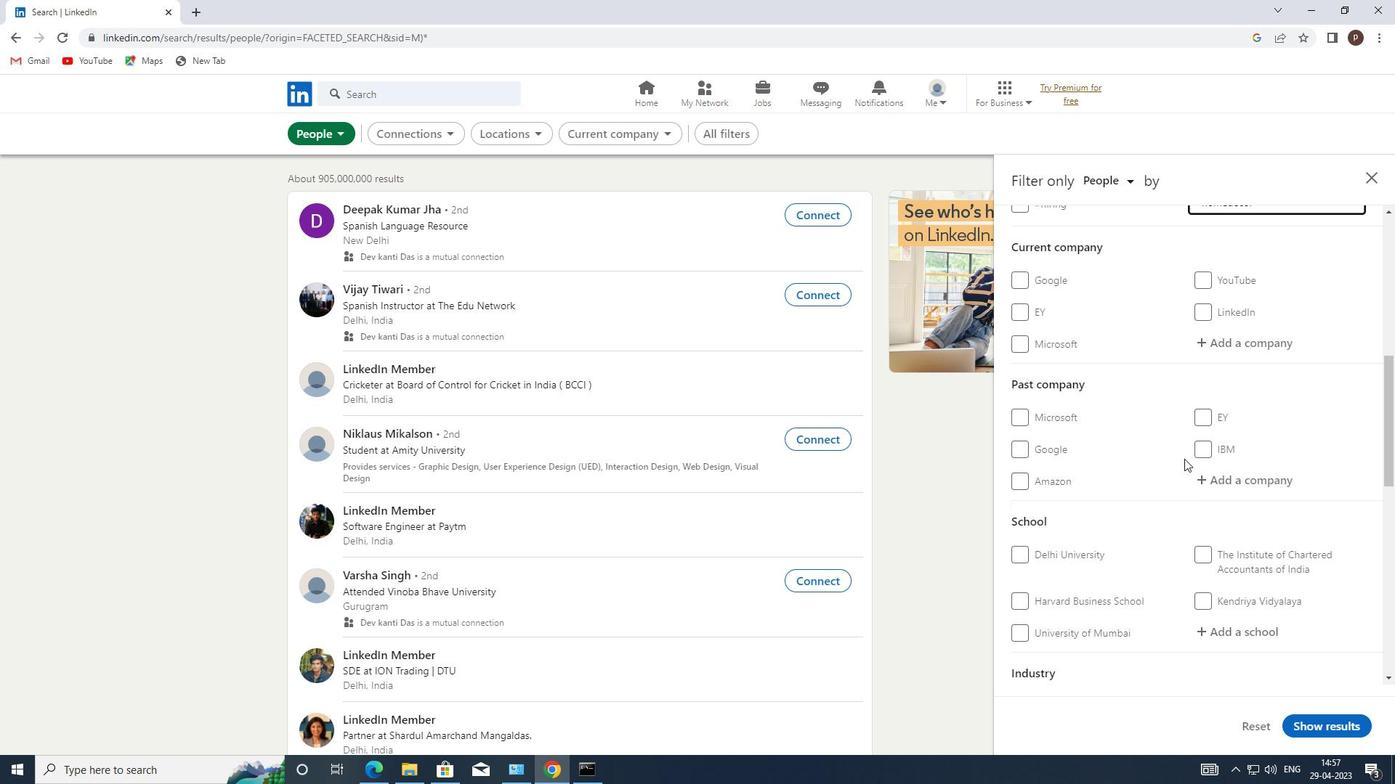 
Action: Mouse scrolled (1184, 458) with delta (0, 0)
Screenshot: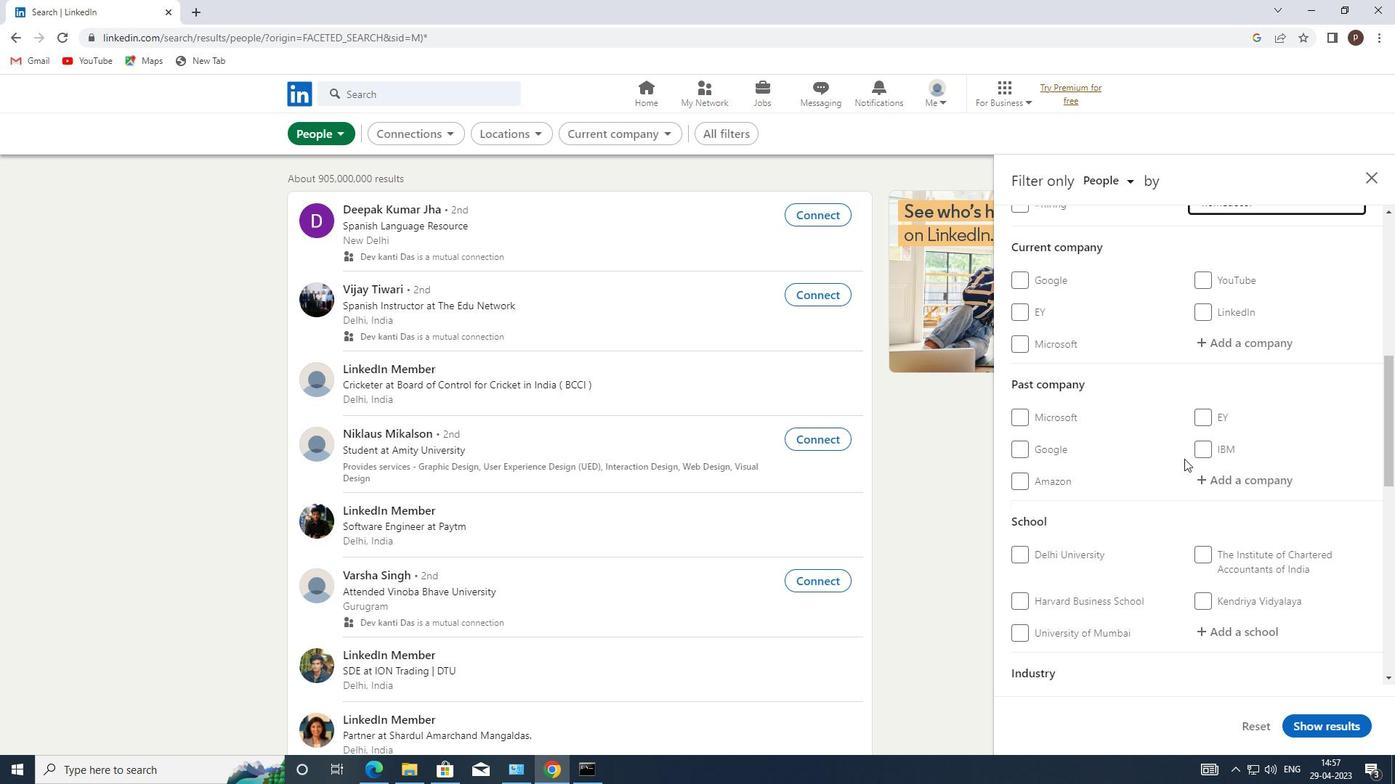 
Action: Mouse scrolled (1184, 458) with delta (0, 0)
Screenshot: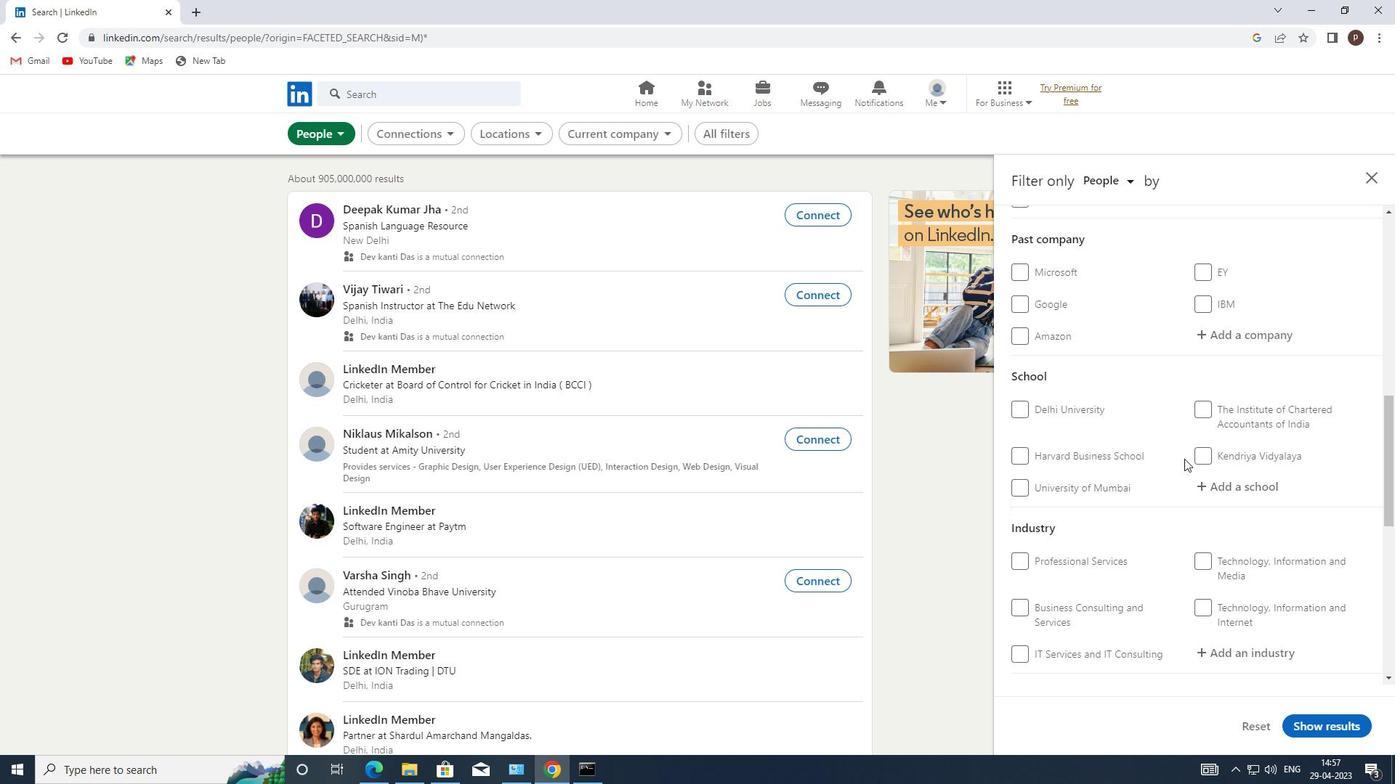
Action: Mouse scrolled (1184, 458) with delta (0, 0)
Screenshot: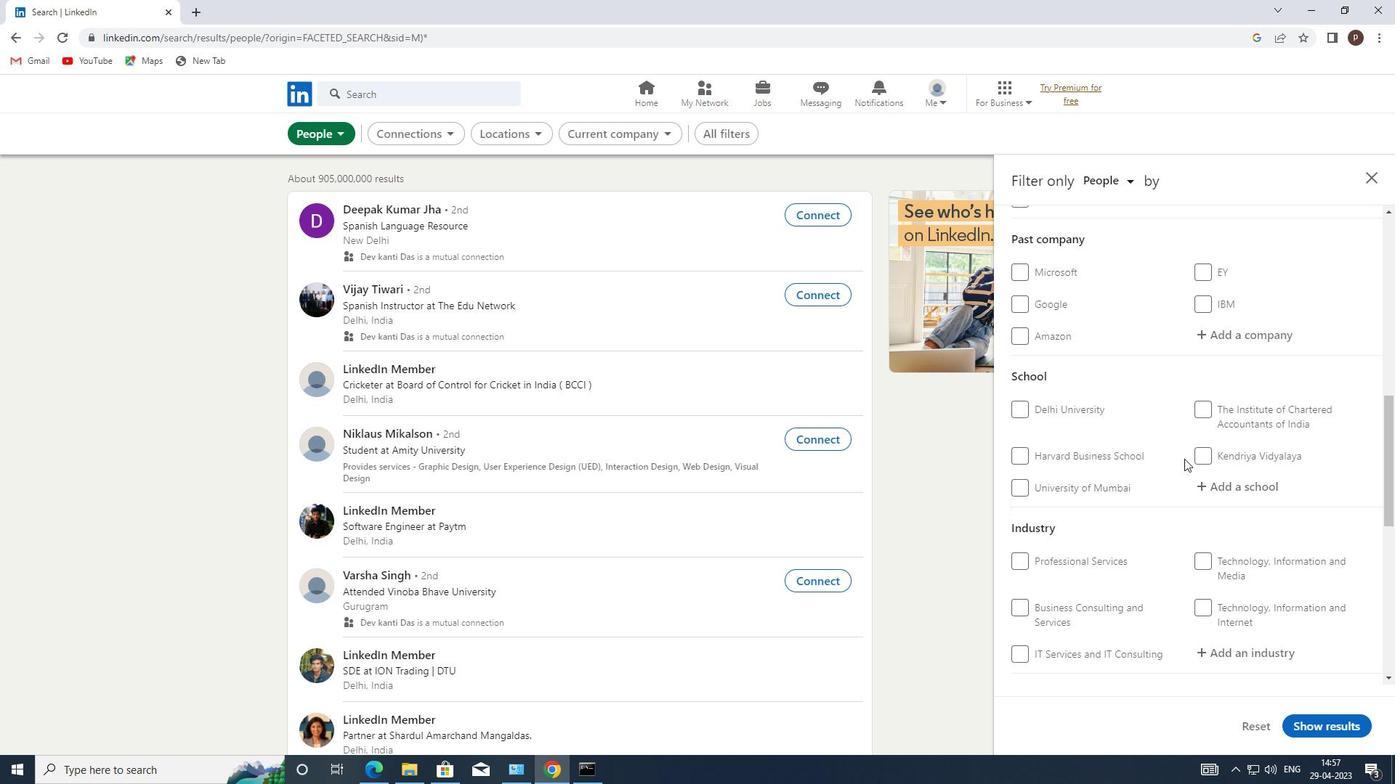 
Action: Mouse moved to (1011, 644)
Screenshot: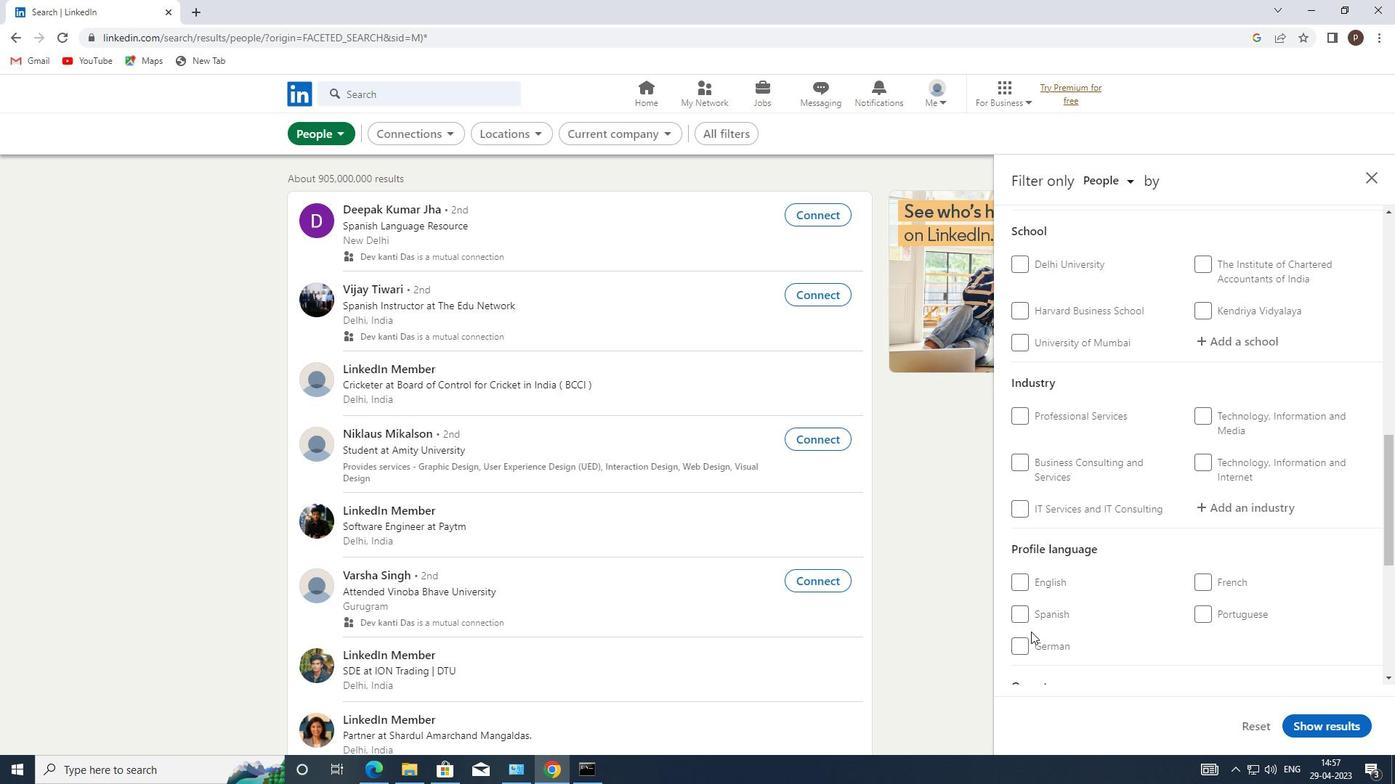 
Action: Mouse pressed left at (1011, 644)
Screenshot: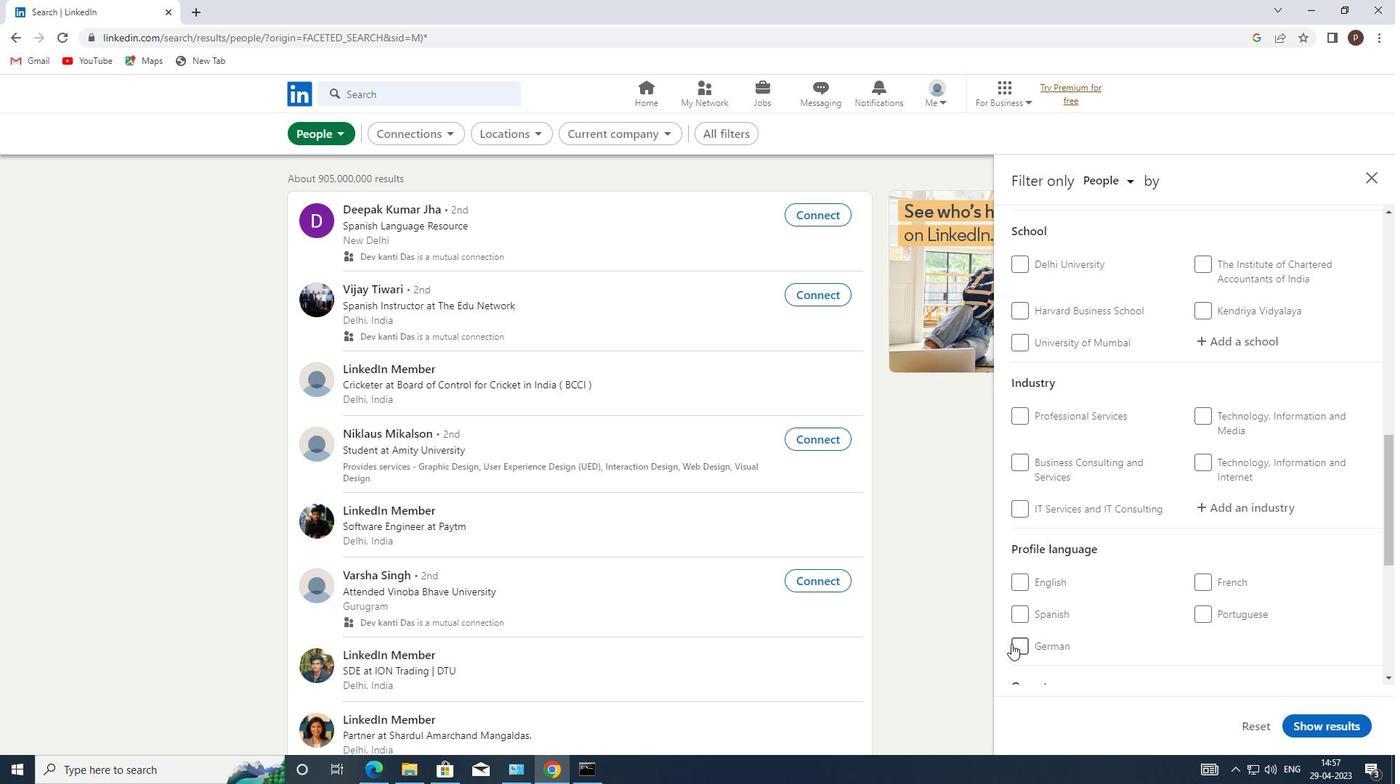 
Action: Mouse moved to (1114, 521)
Screenshot: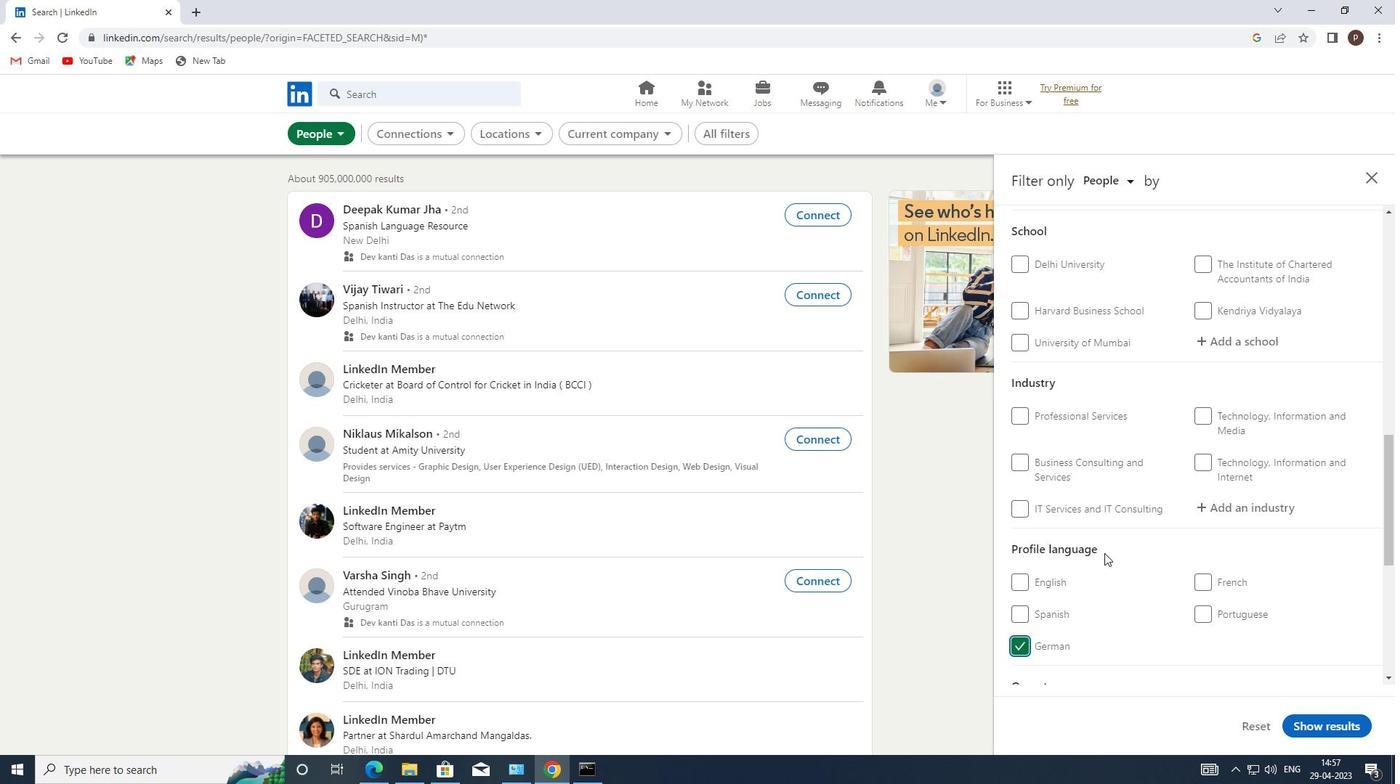 
Action: Mouse scrolled (1114, 521) with delta (0, 0)
Screenshot: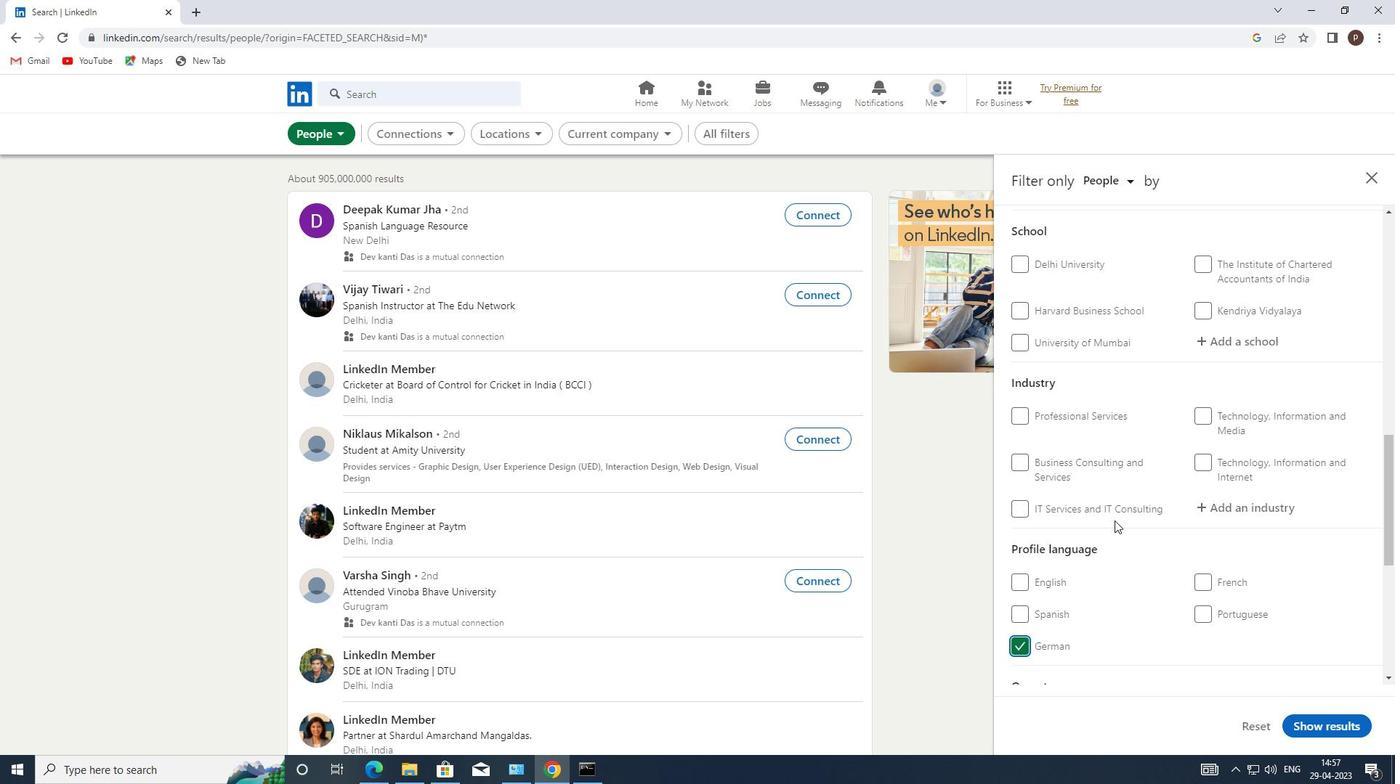 
Action: Mouse scrolled (1114, 521) with delta (0, 0)
Screenshot: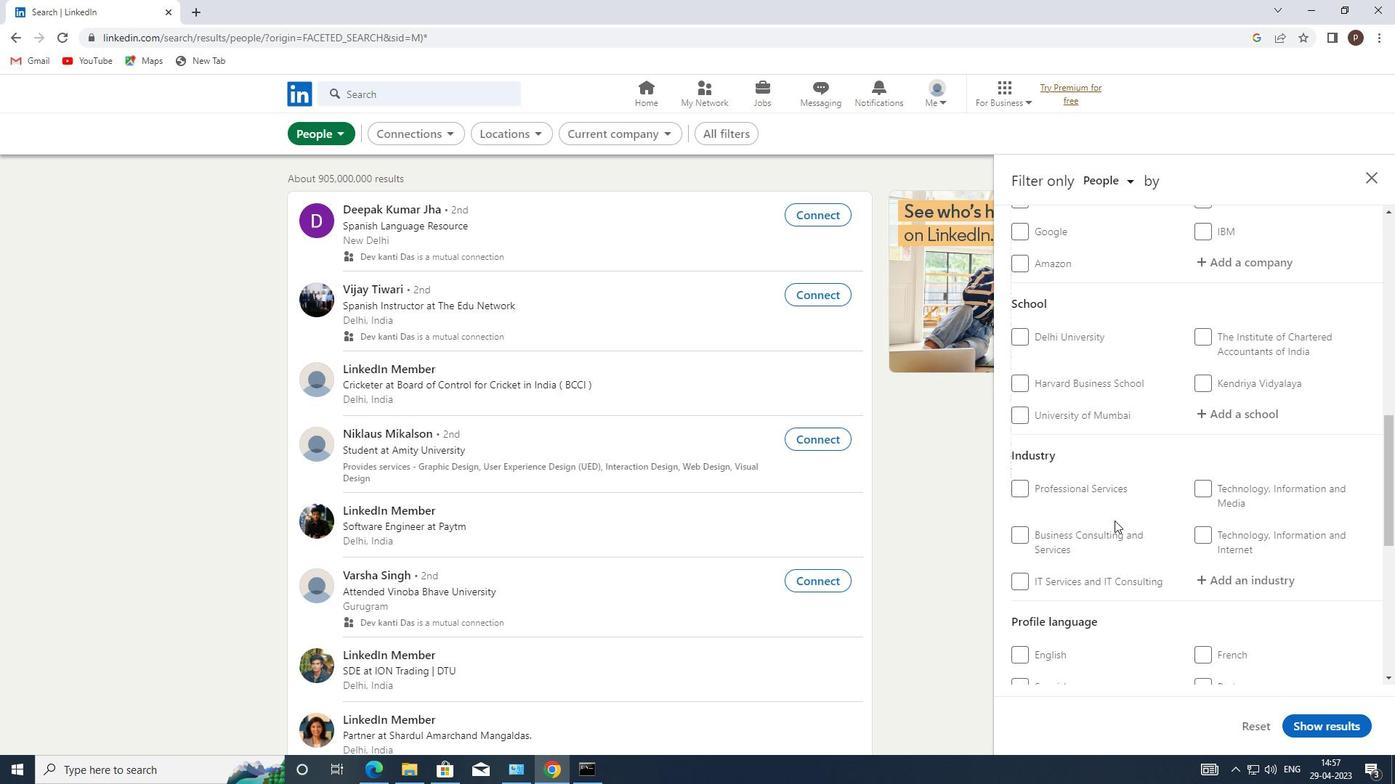 
Action: Mouse scrolled (1114, 521) with delta (0, 0)
Screenshot: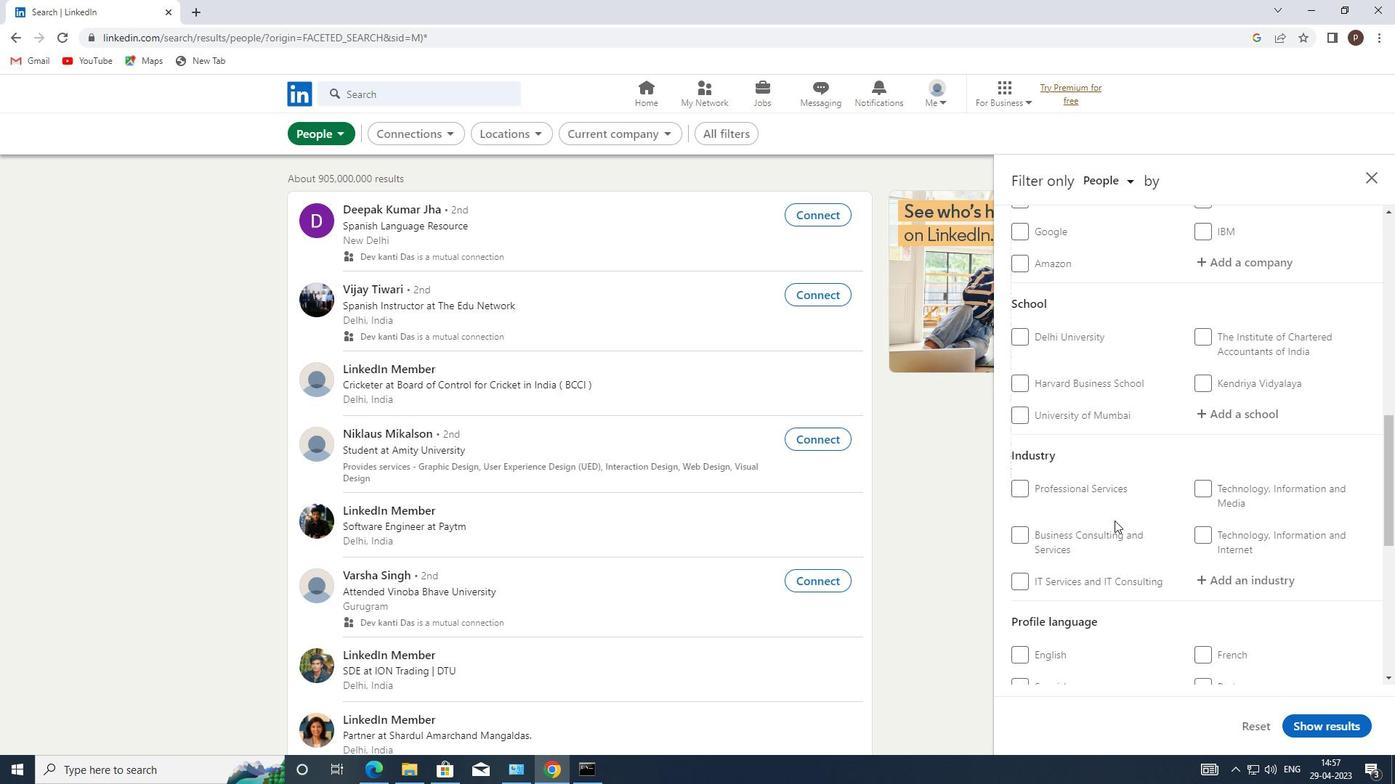
Action: Mouse scrolled (1114, 521) with delta (0, 0)
Screenshot: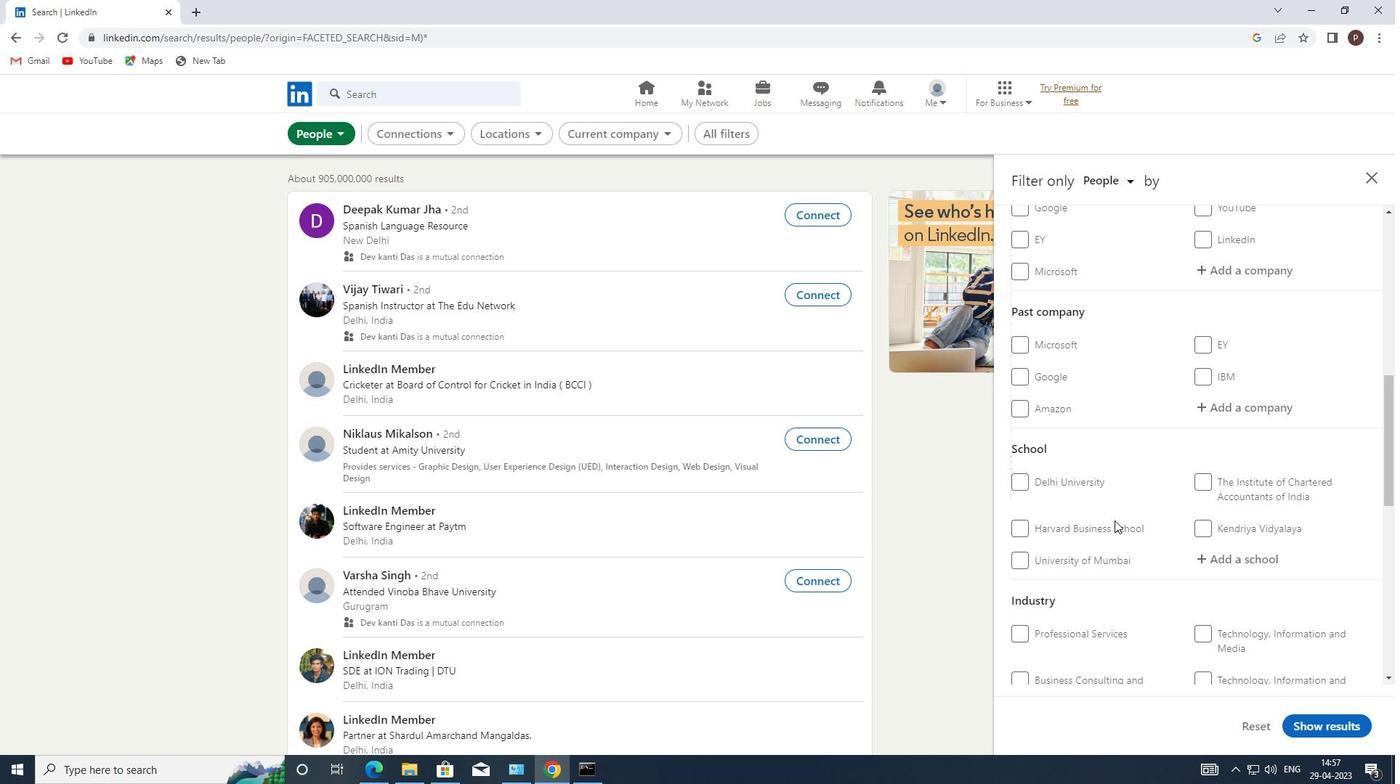 
Action: Mouse moved to (1213, 349)
Screenshot: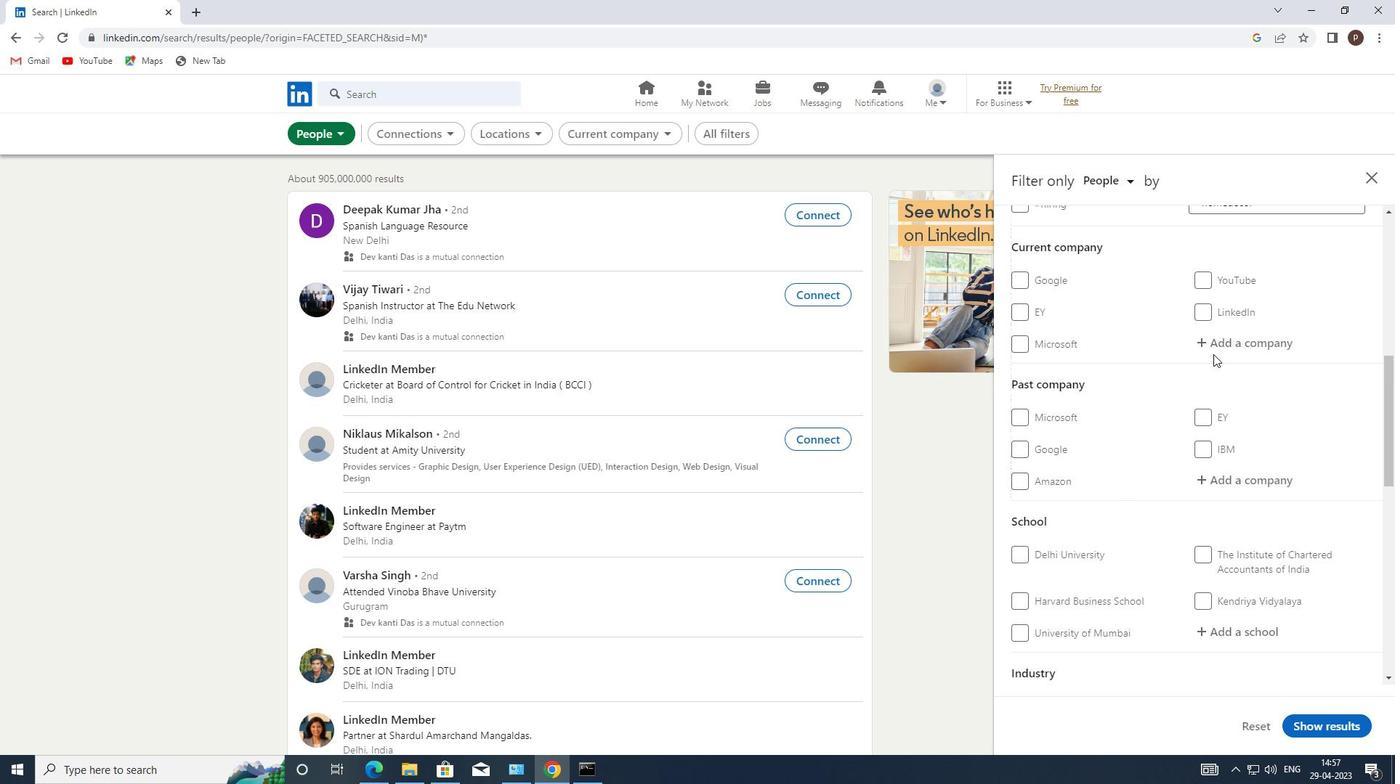
Action: Mouse pressed left at (1213, 349)
Screenshot: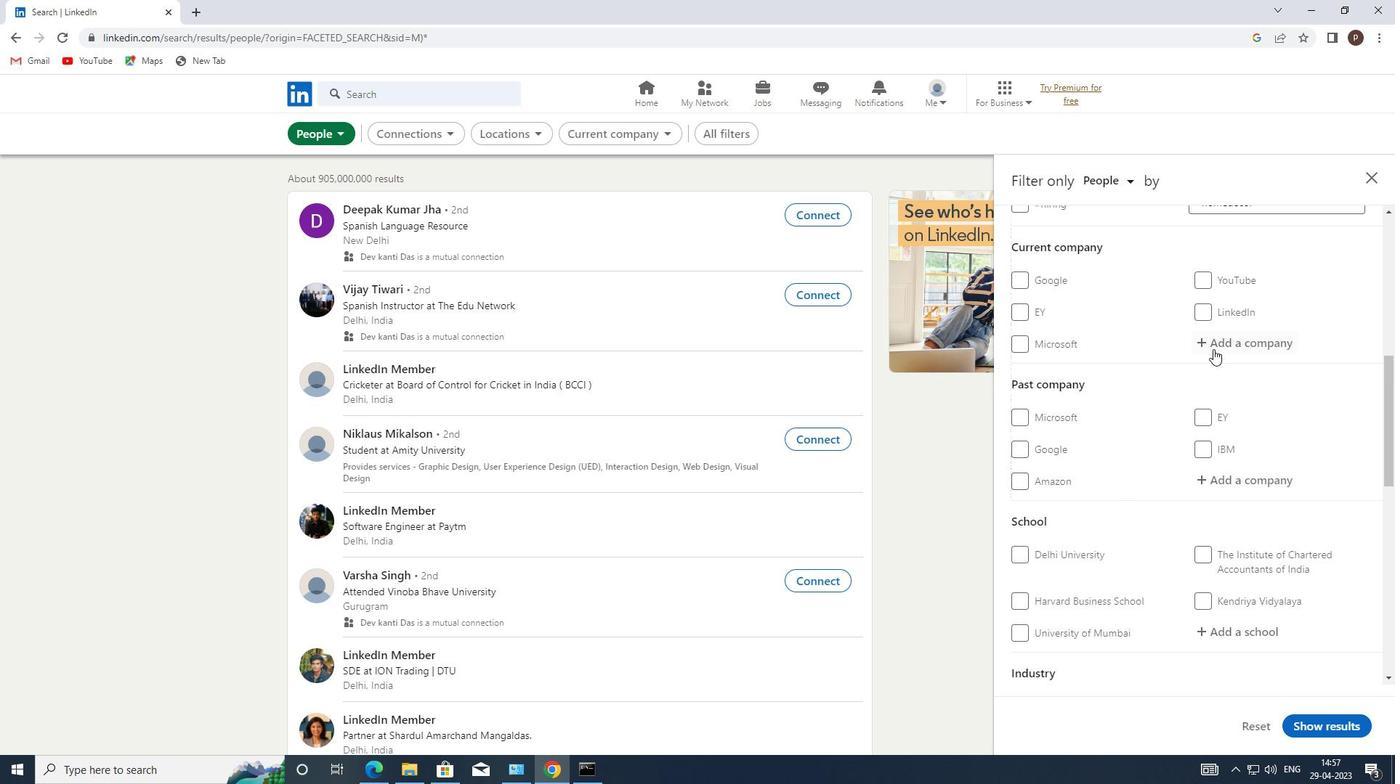 
Action: Key pressed <Key.caps_lock>EDAG
Screenshot: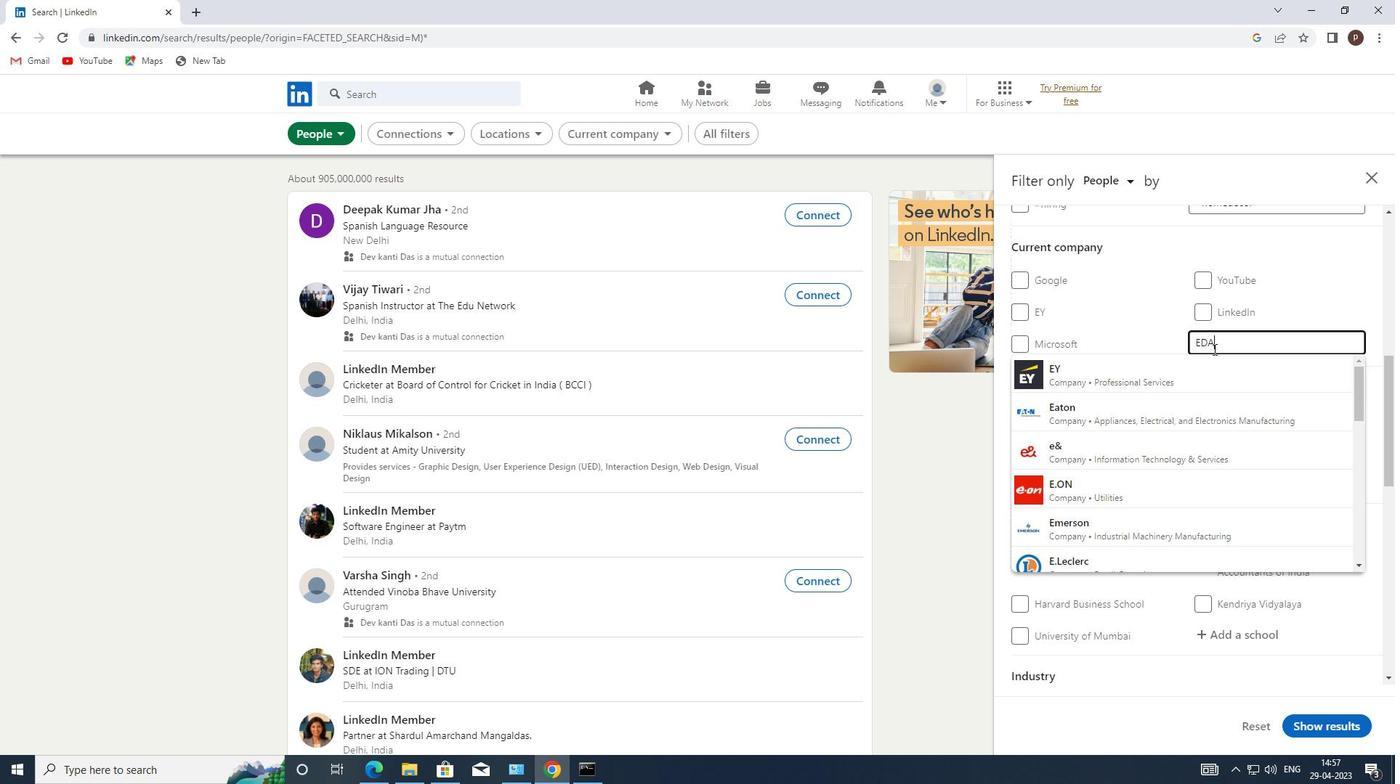 
Action: Mouse moved to (1173, 366)
Screenshot: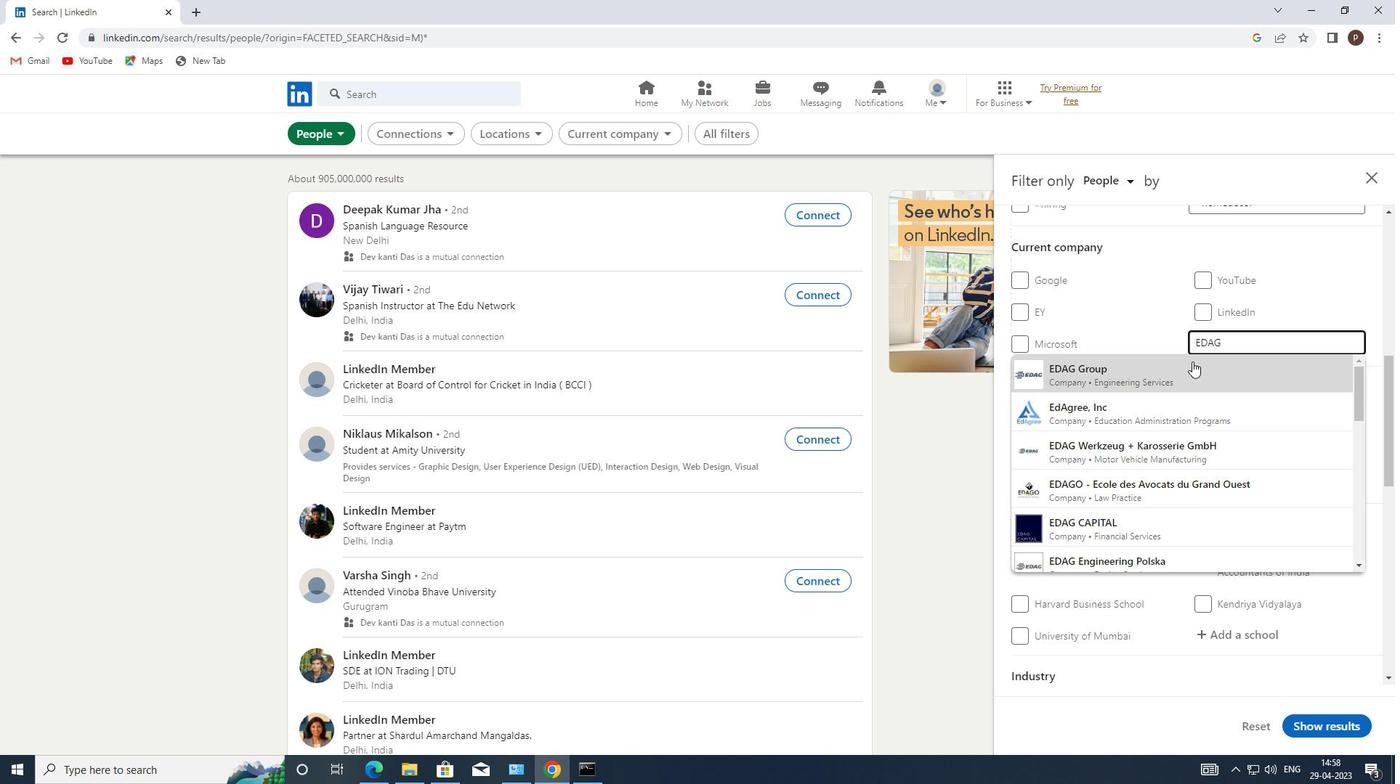 
Action: Mouse pressed left at (1173, 366)
Screenshot: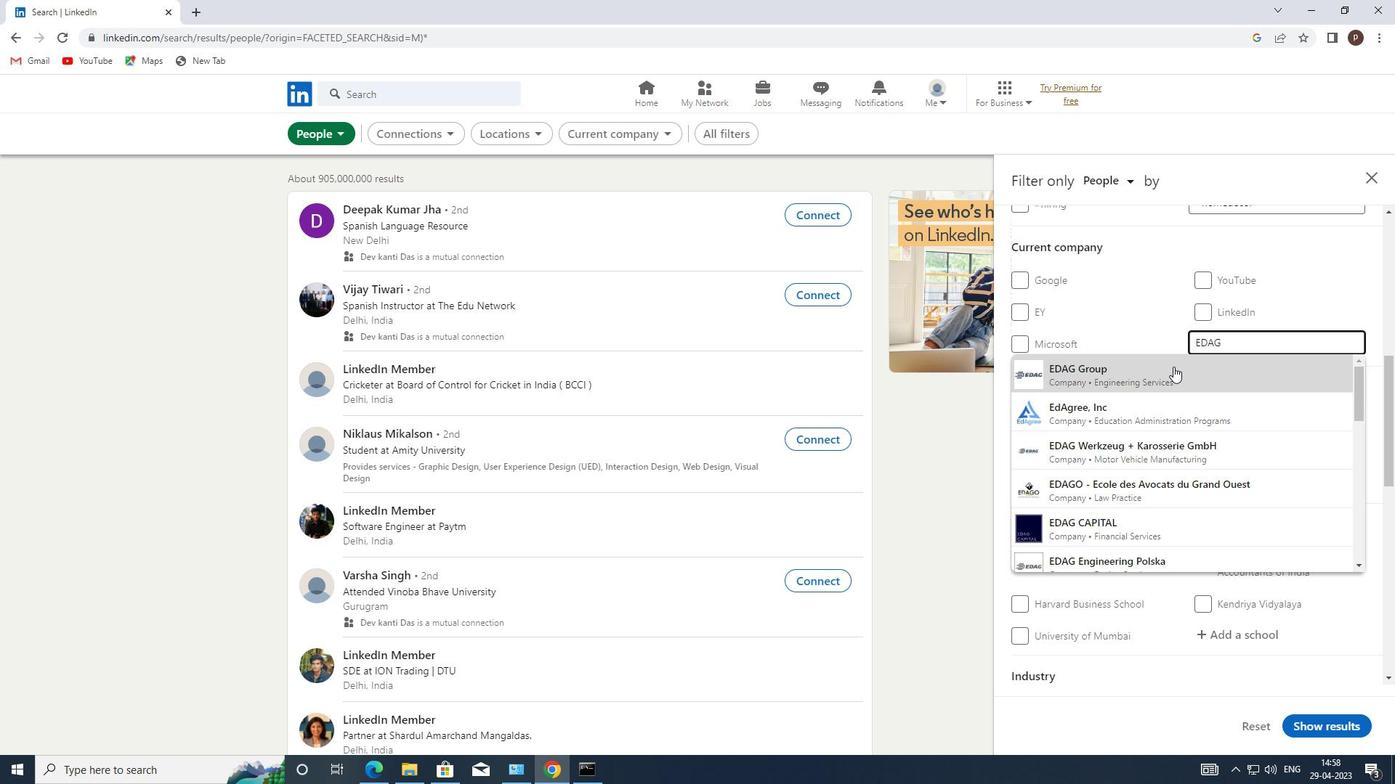 
Action: Mouse moved to (1209, 485)
Screenshot: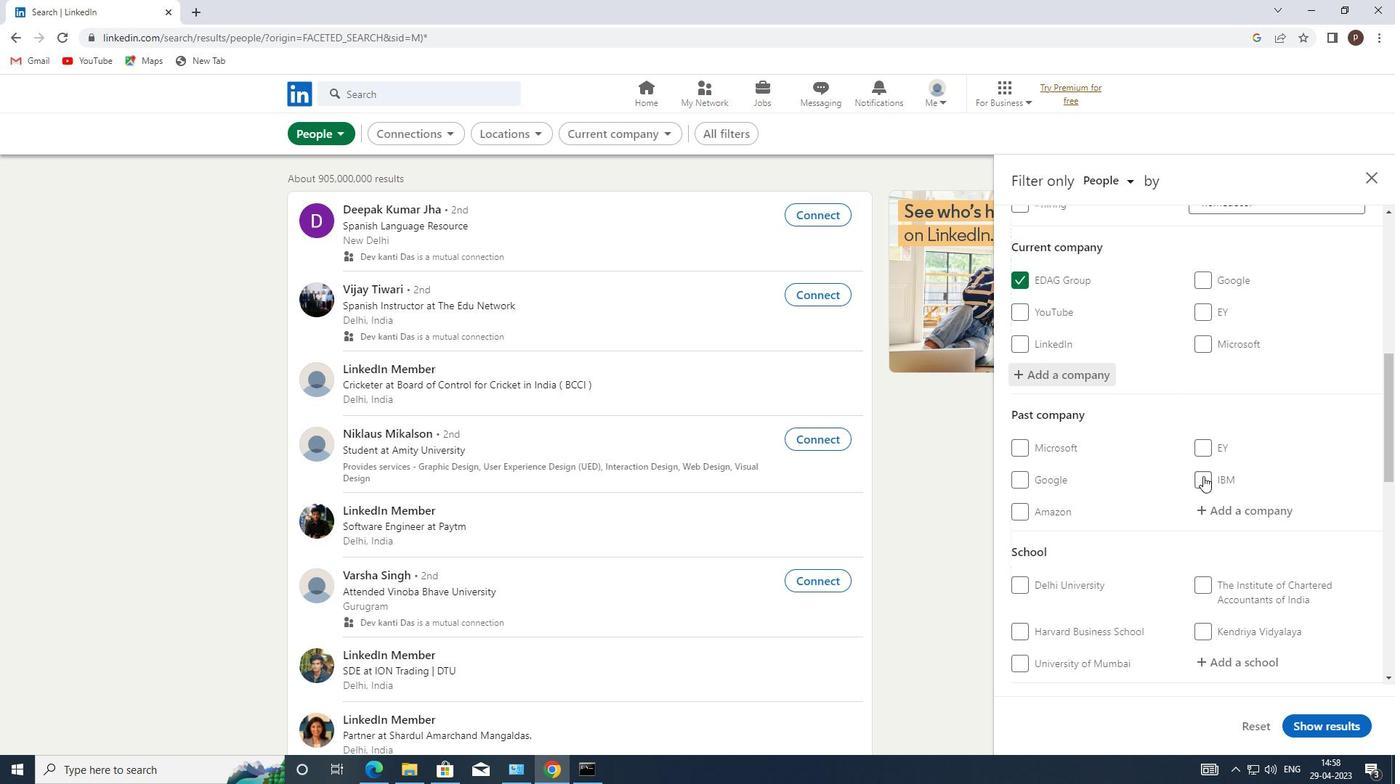 
Action: Mouse scrolled (1209, 484) with delta (0, 0)
Screenshot: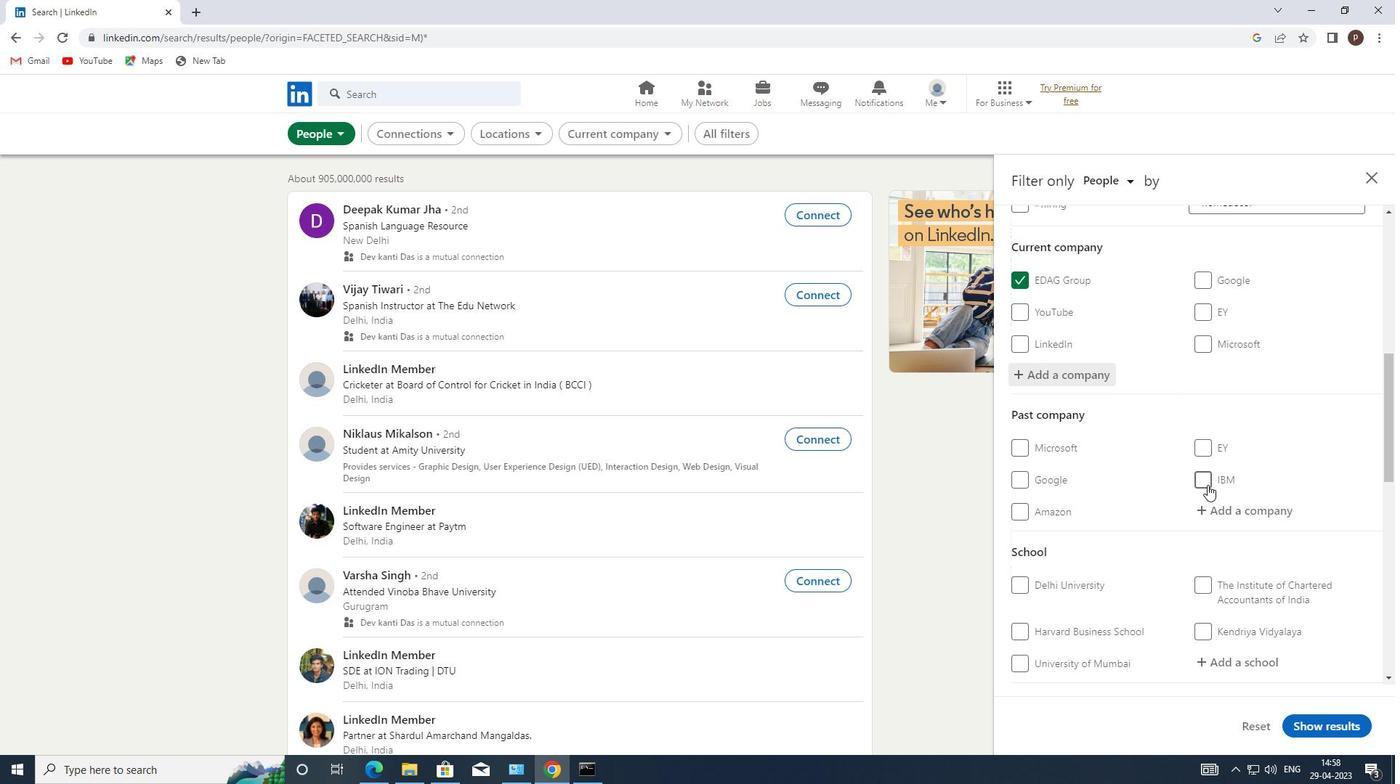 
Action: Mouse scrolled (1209, 484) with delta (0, 0)
Screenshot: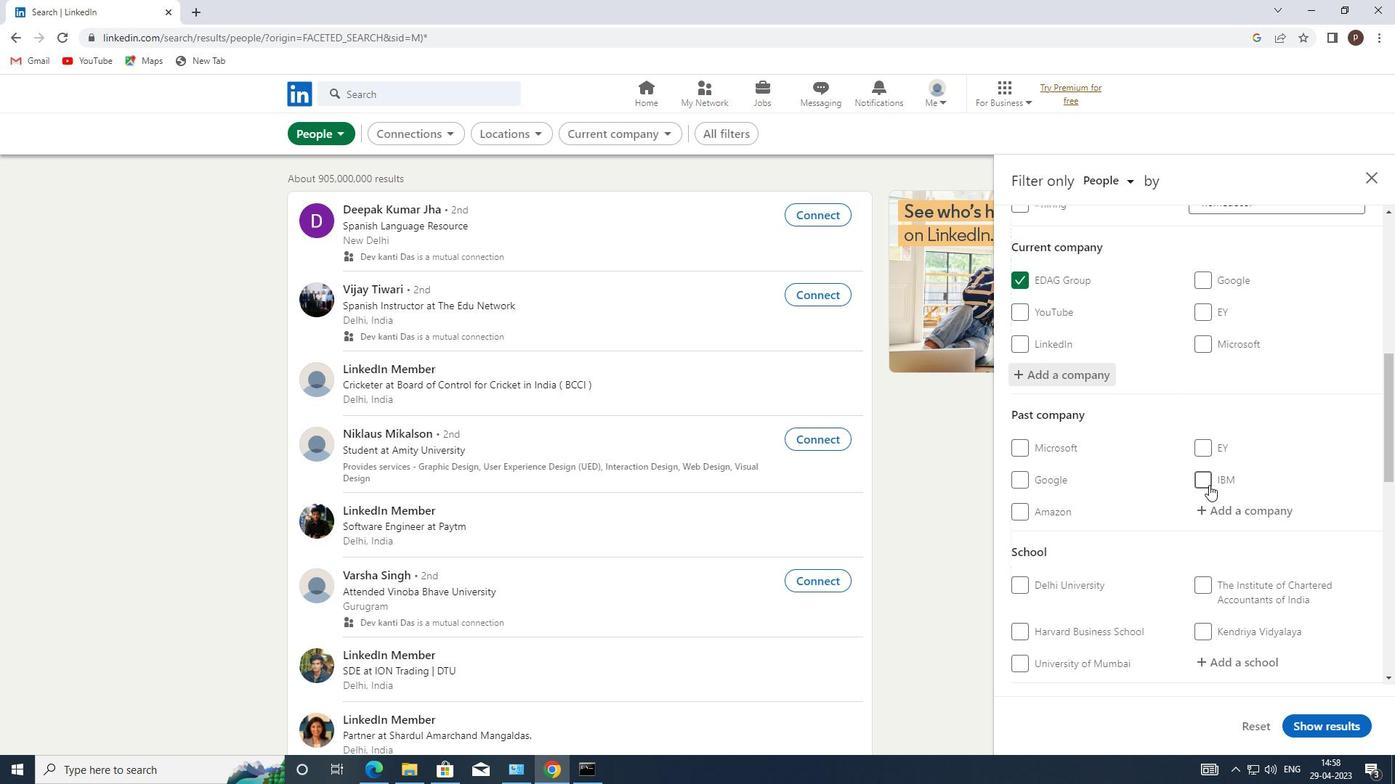 
Action: Mouse moved to (1218, 513)
Screenshot: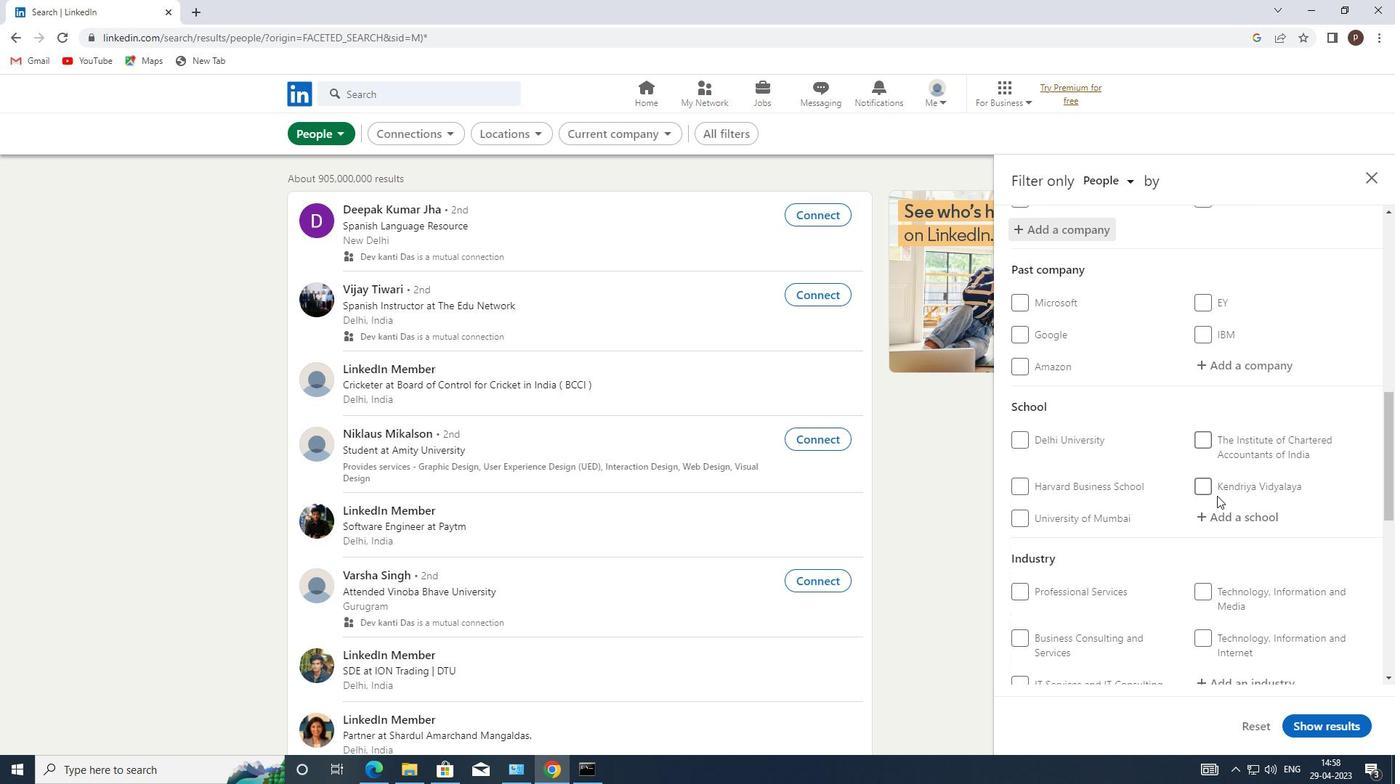 
Action: Mouse pressed left at (1218, 513)
Screenshot: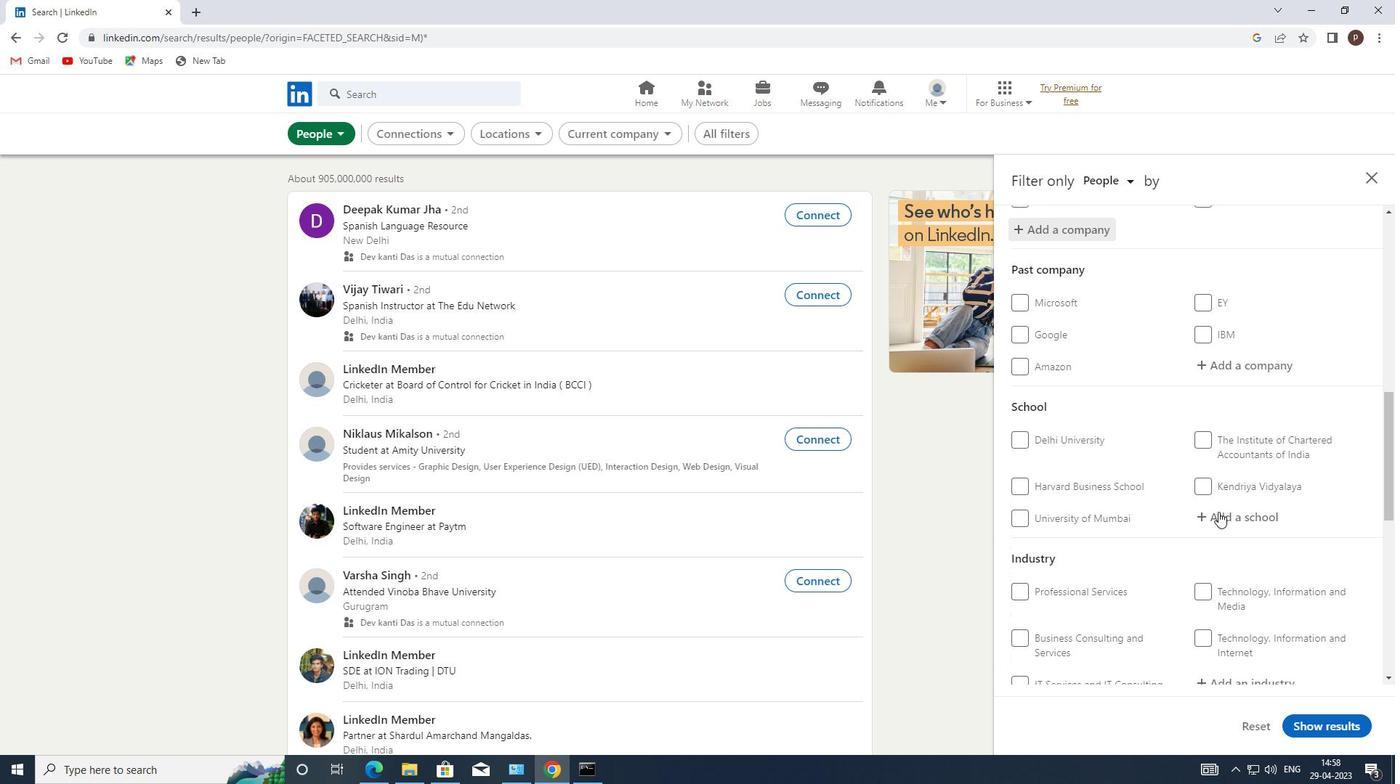 
Action: Mouse moved to (1218, 513)
Screenshot: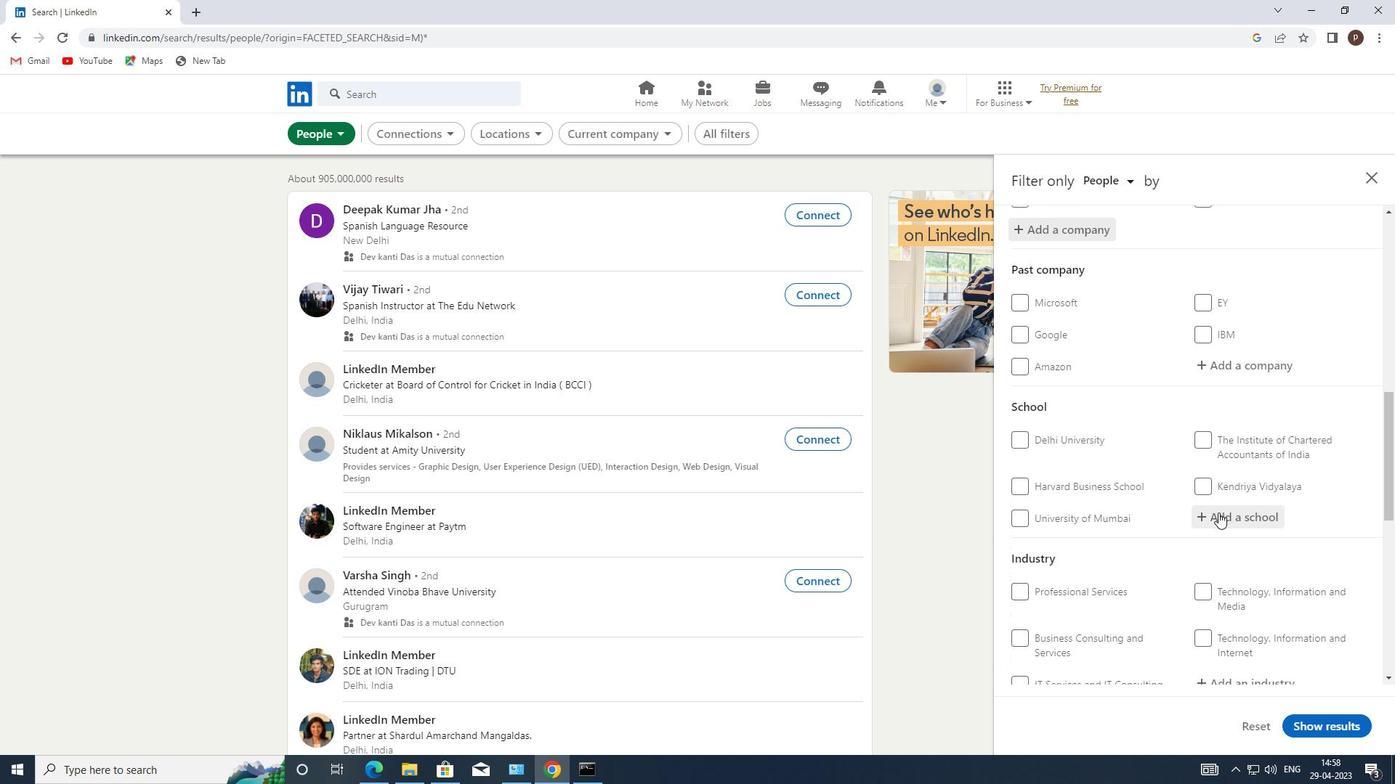 
Action: Mouse pressed left at (1218, 513)
Screenshot: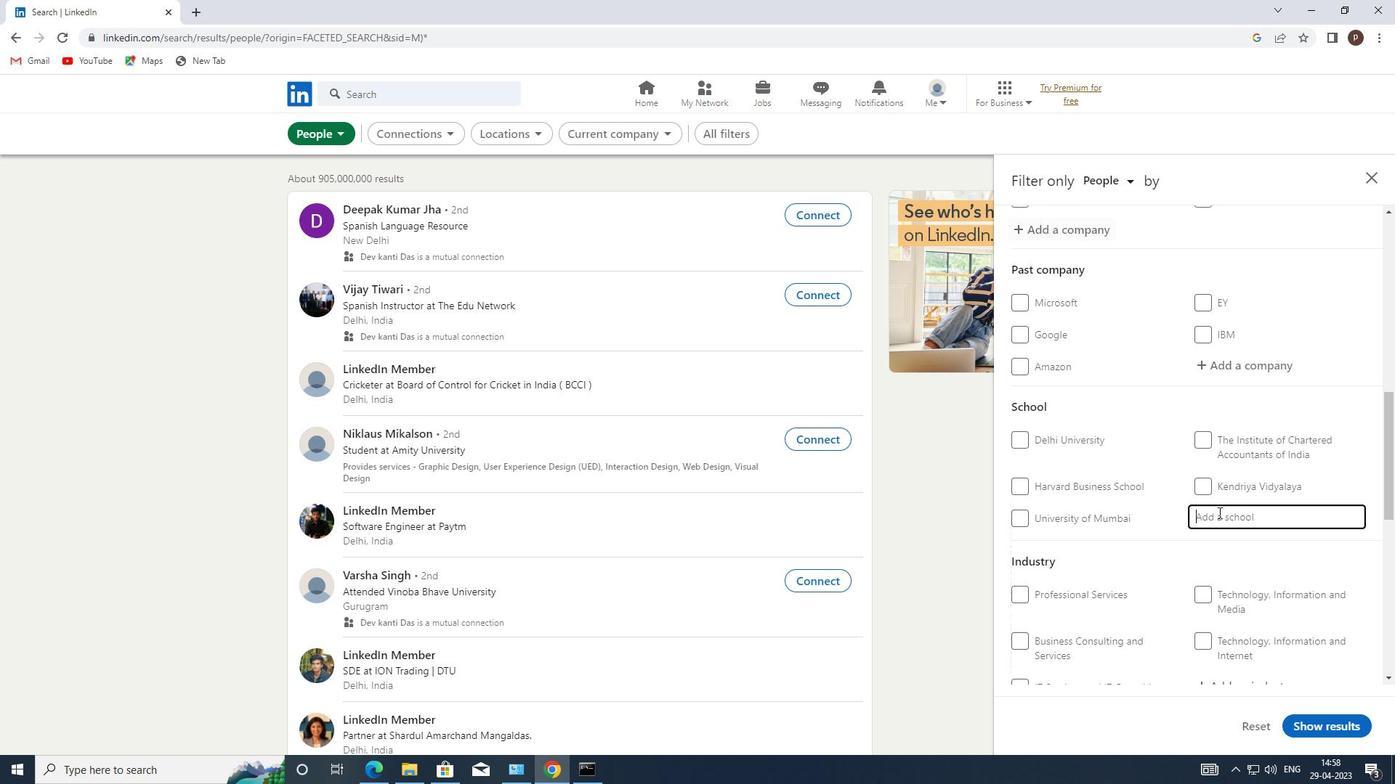 
Action: Key pressed <Key.caps_lock>I<Key.backspace><Key.caps_lock>I<Key.caps_lock>NDIAN<Key.space><Key.caps_lock>I<Key.caps_lock>NSTITUTE<Key.space>OF<Key.space><Key.caps_lock>P<Key.caps_lock>LANNING
Screenshot: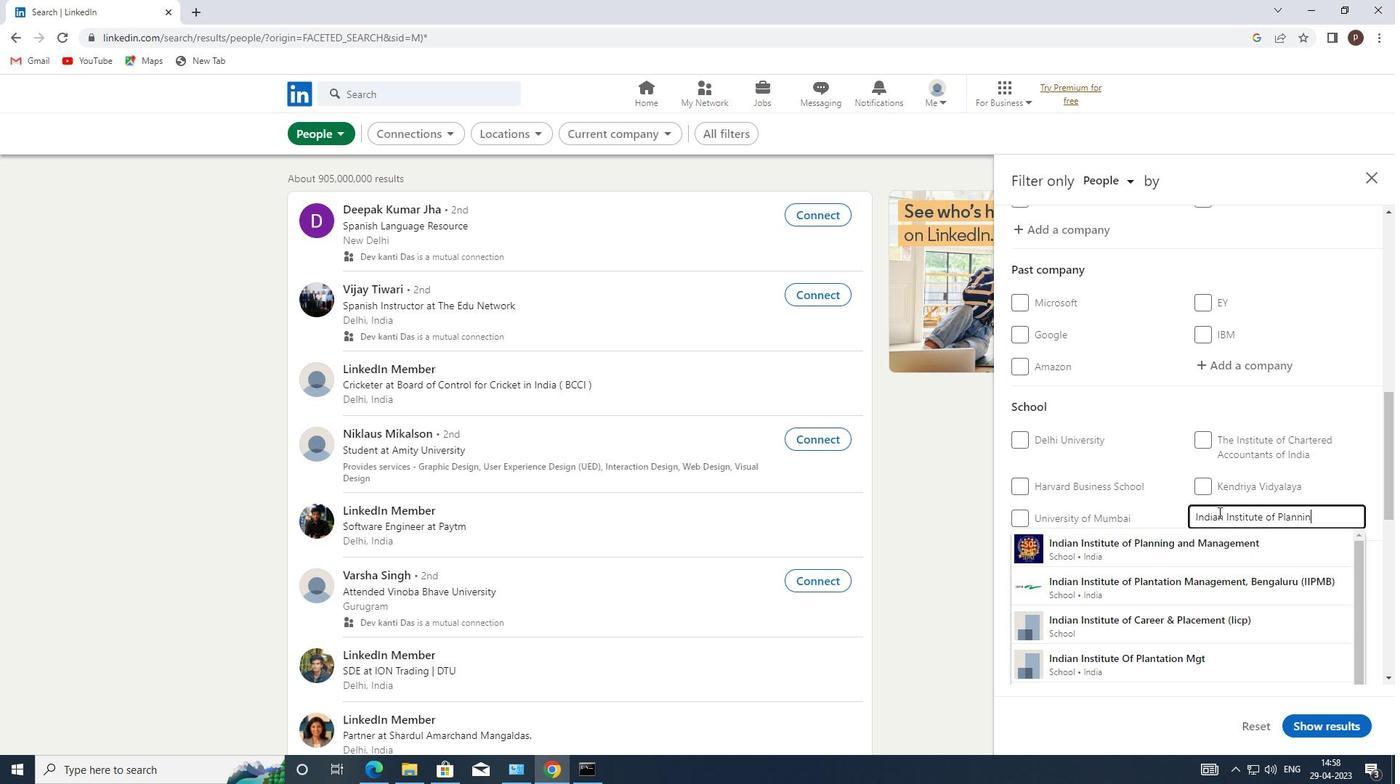 
Action: Mouse moved to (1198, 543)
Screenshot: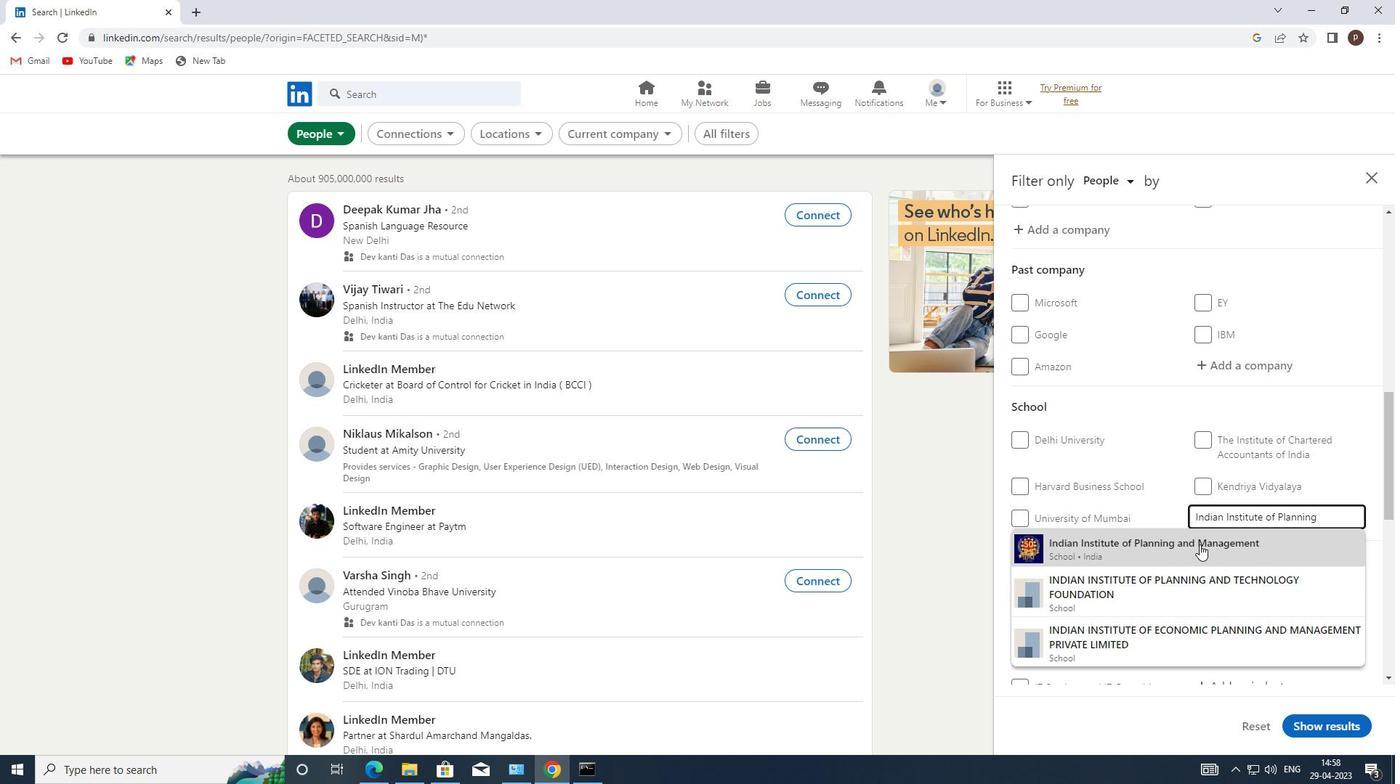 
Action: Mouse pressed left at (1198, 543)
Screenshot: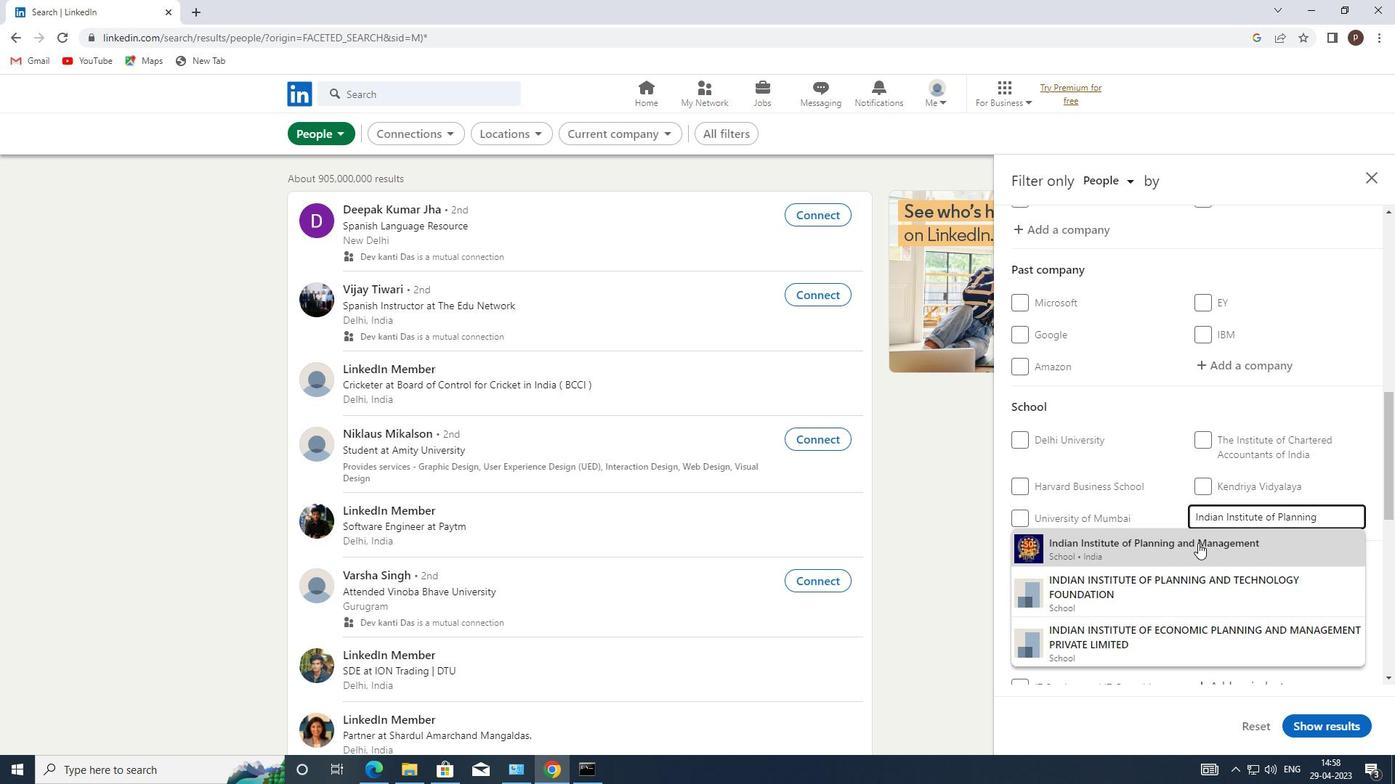 
Action: Mouse scrolled (1198, 542) with delta (0, 0)
Screenshot: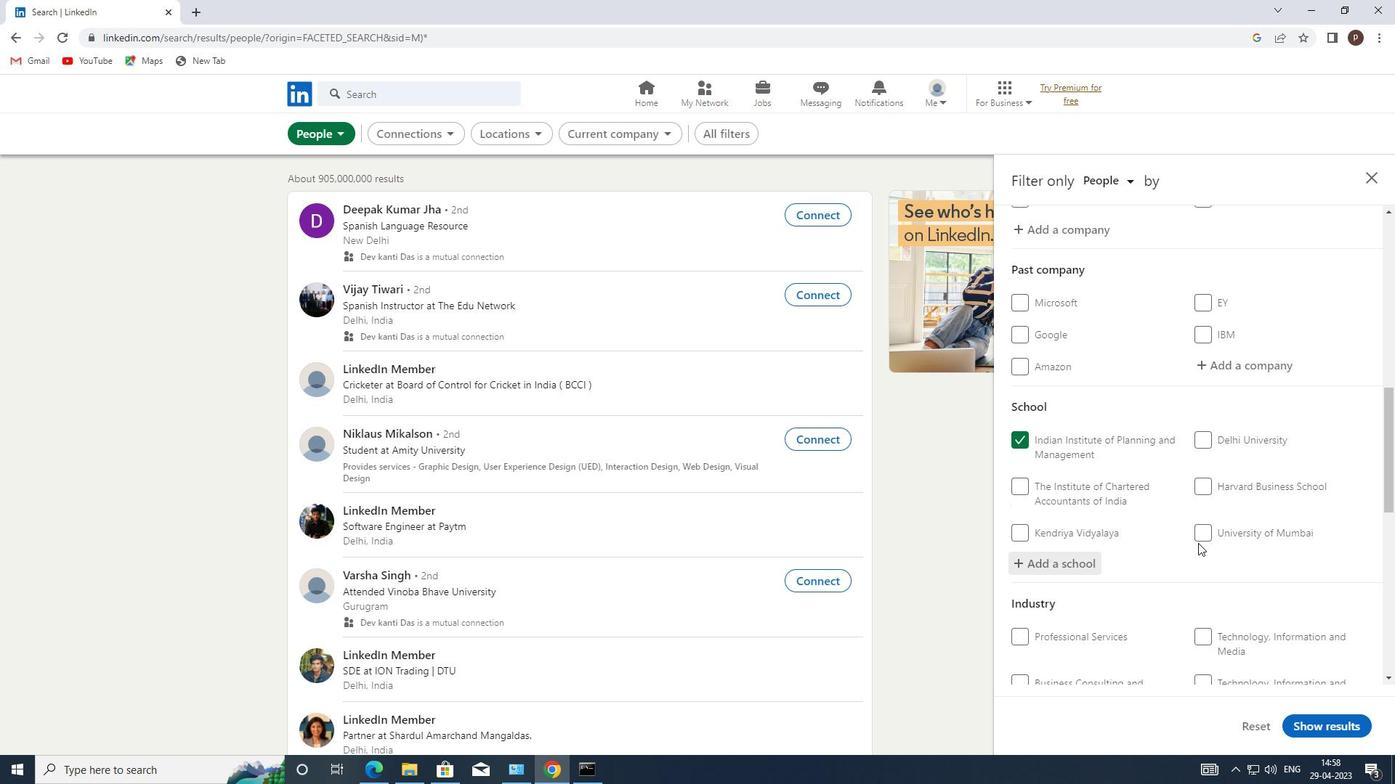 
Action: Mouse scrolled (1198, 542) with delta (0, 0)
Screenshot: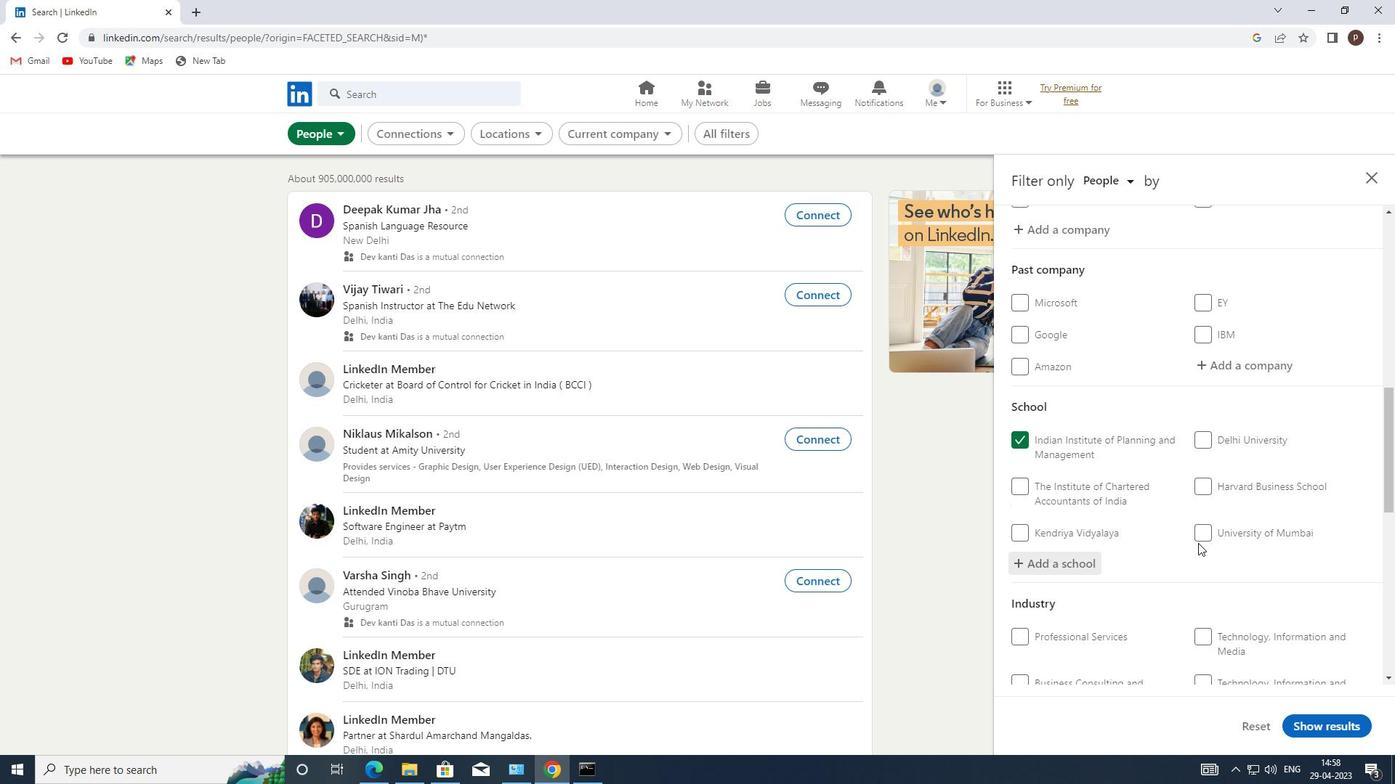 
Action: Mouse scrolled (1198, 542) with delta (0, 0)
Screenshot: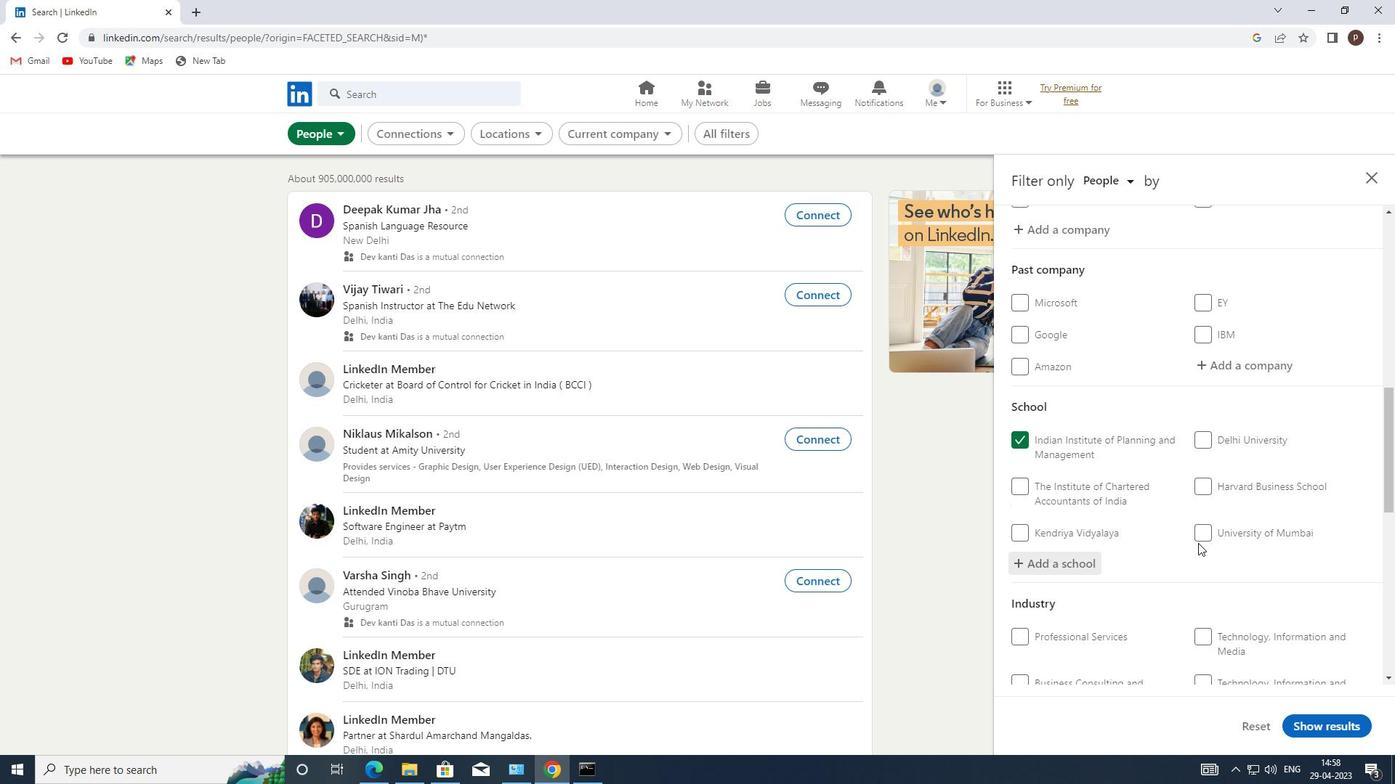 
Action: Mouse moved to (1227, 521)
Screenshot: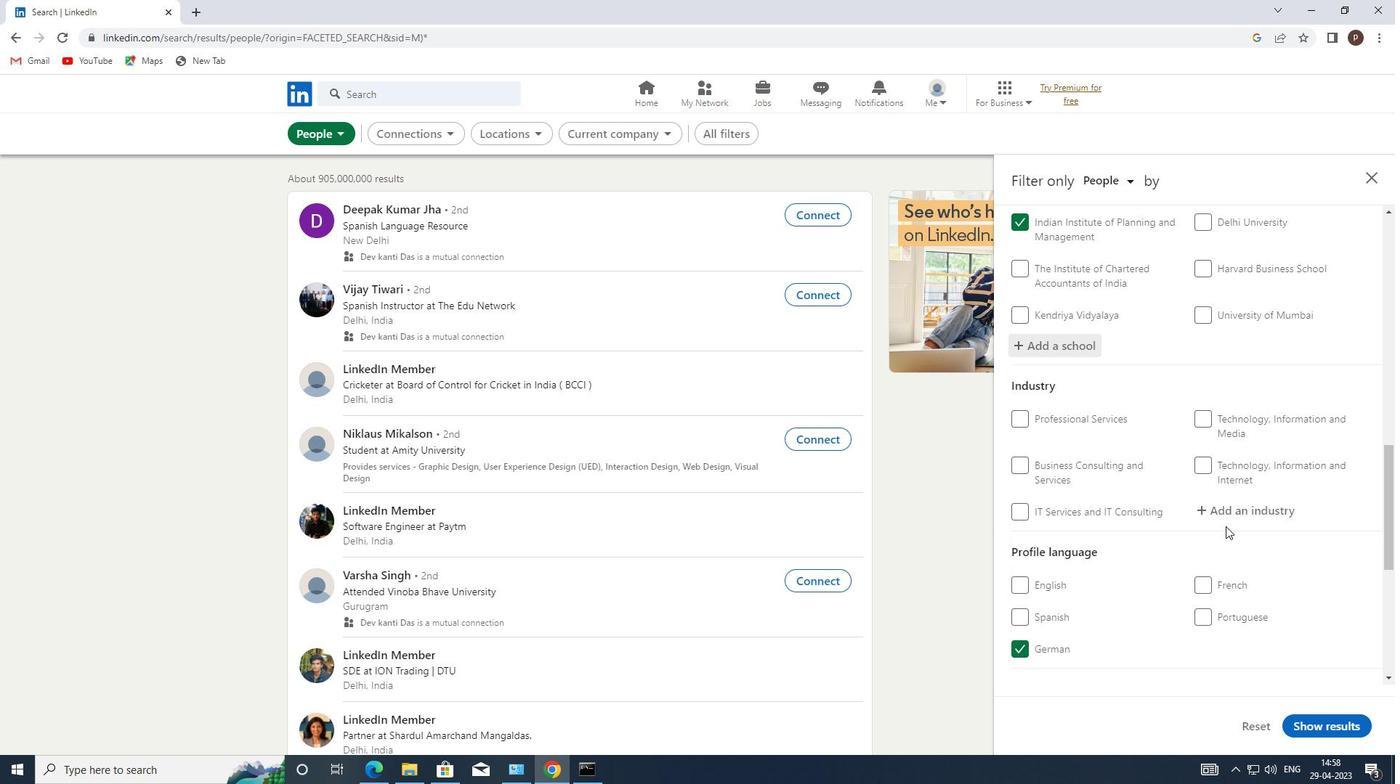 
Action: Mouse pressed left at (1227, 521)
Screenshot: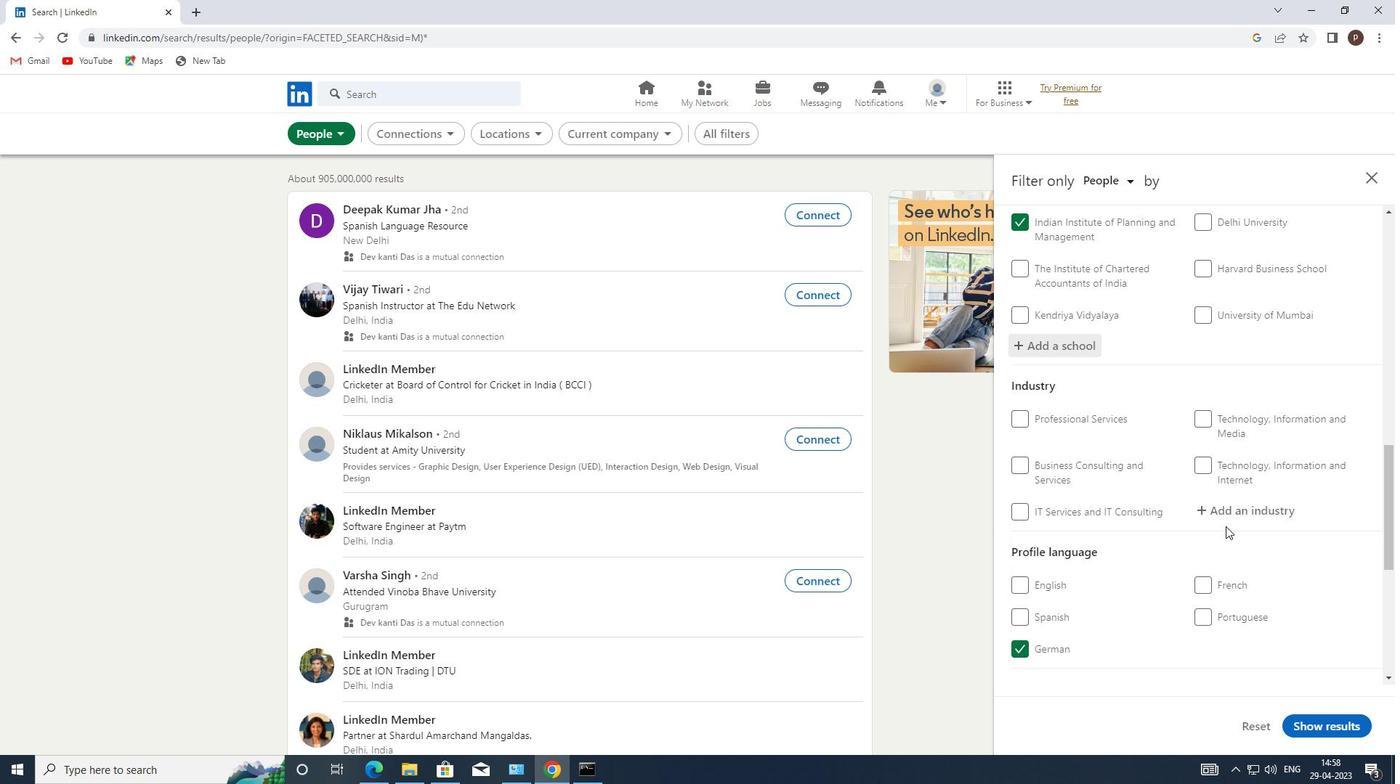 
Action: Mouse moved to (1228, 513)
Screenshot: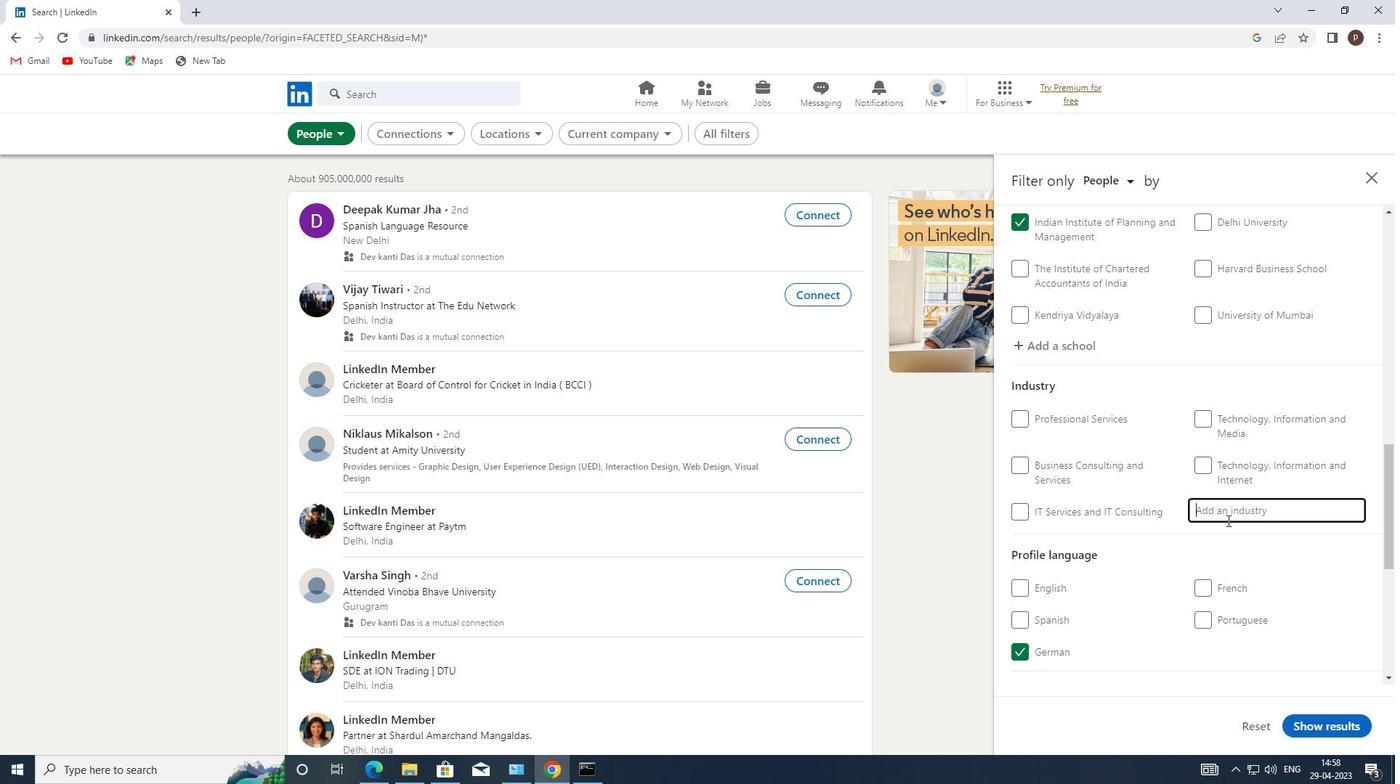 
Action: Key pressed <Key.caps_lock>I<Key.caps_lock>NTERUR
Screenshot: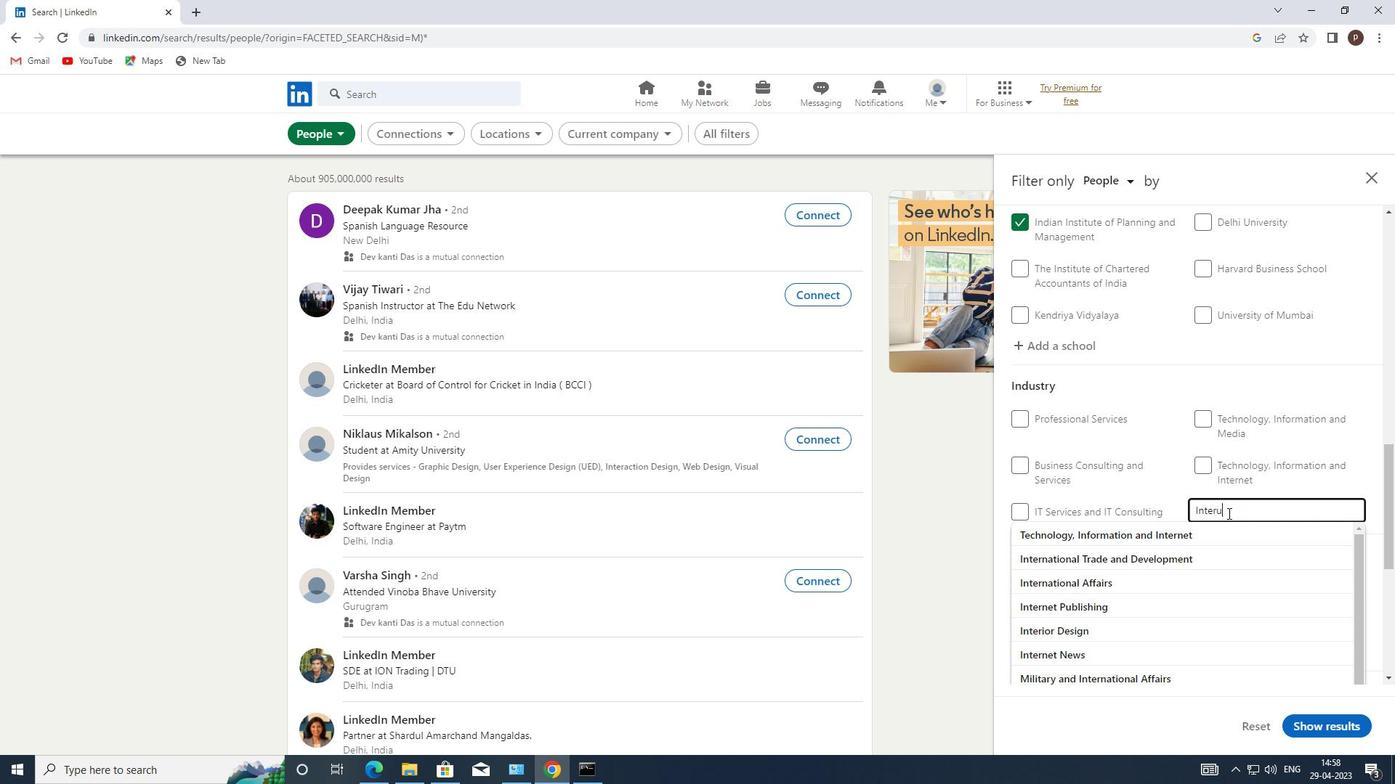 
Action: Mouse moved to (1153, 534)
Screenshot: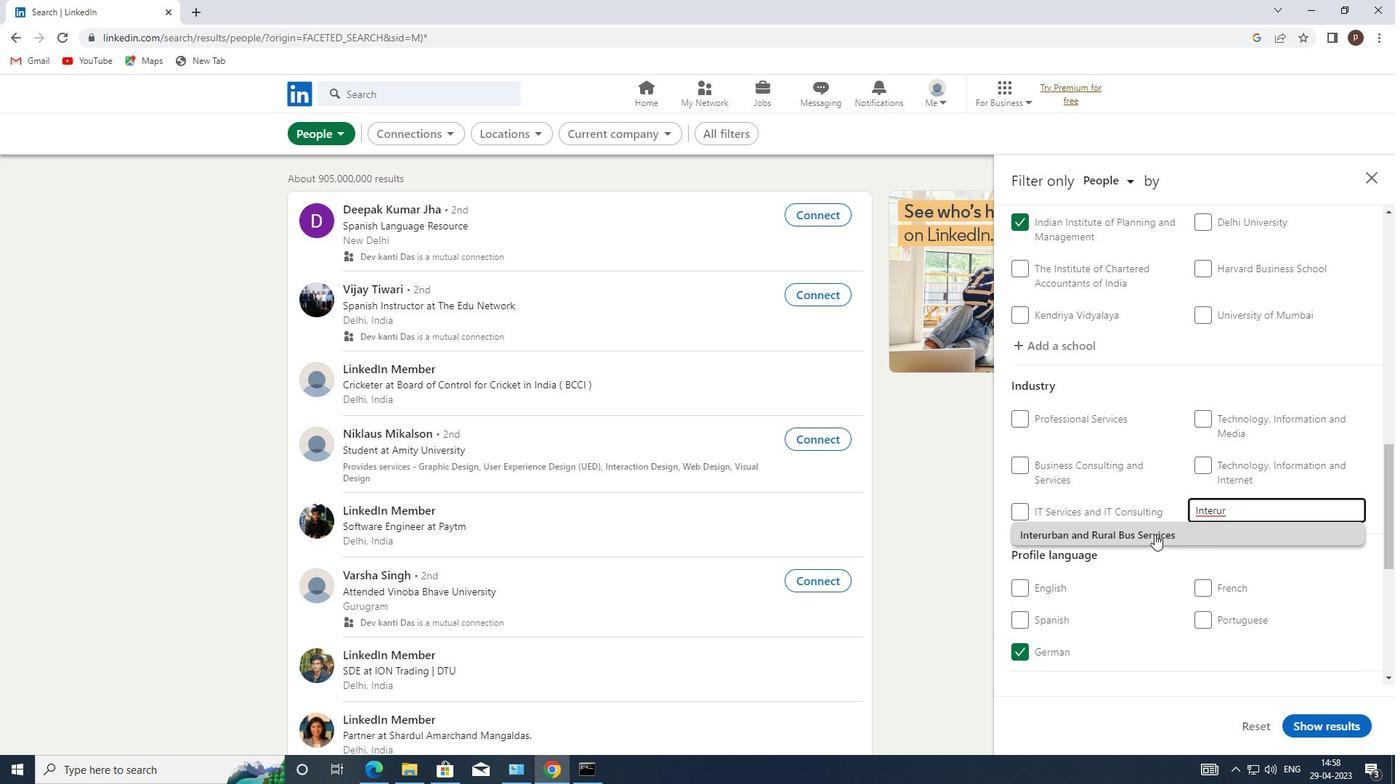 
Action: Mouse pressed left at (1153, 534)
Screenshot: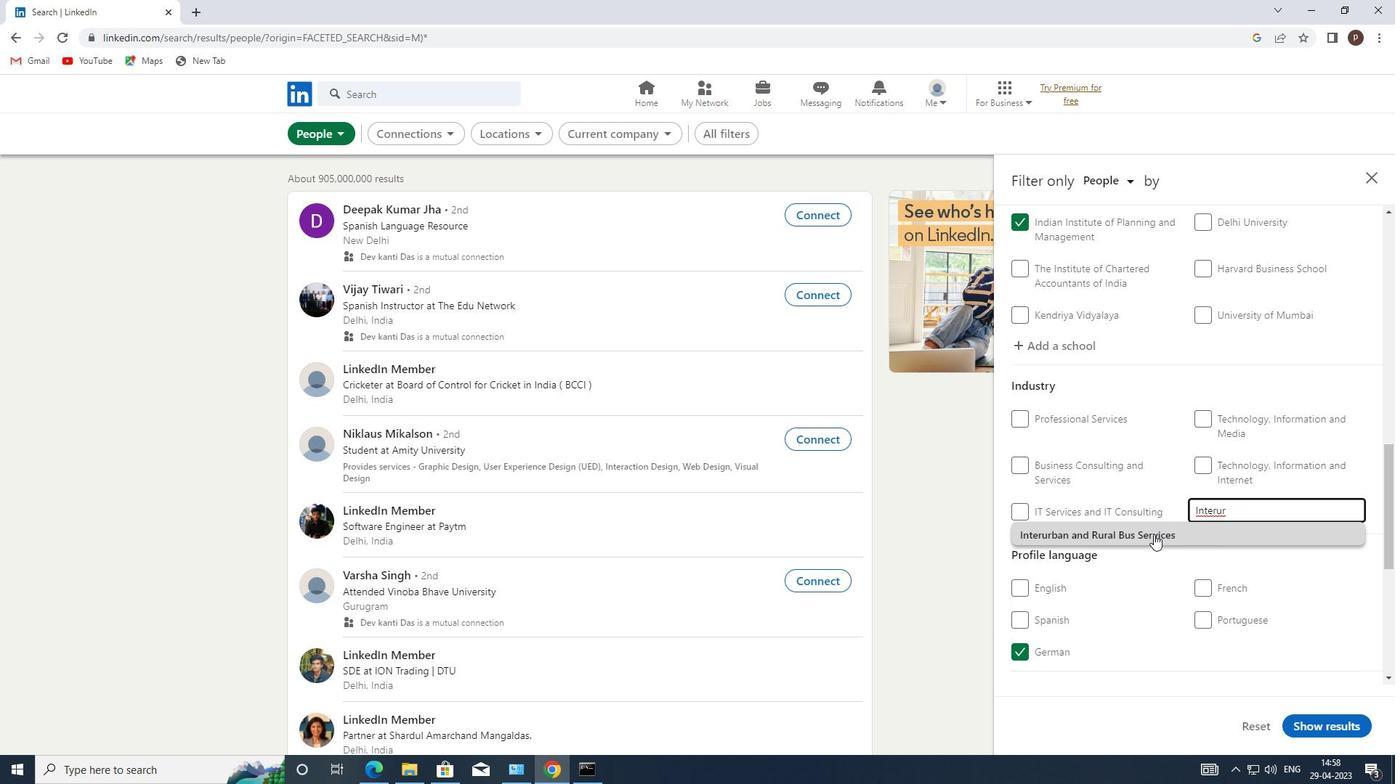 
Action: Mouse moved to (1152, 534)
Screenshot: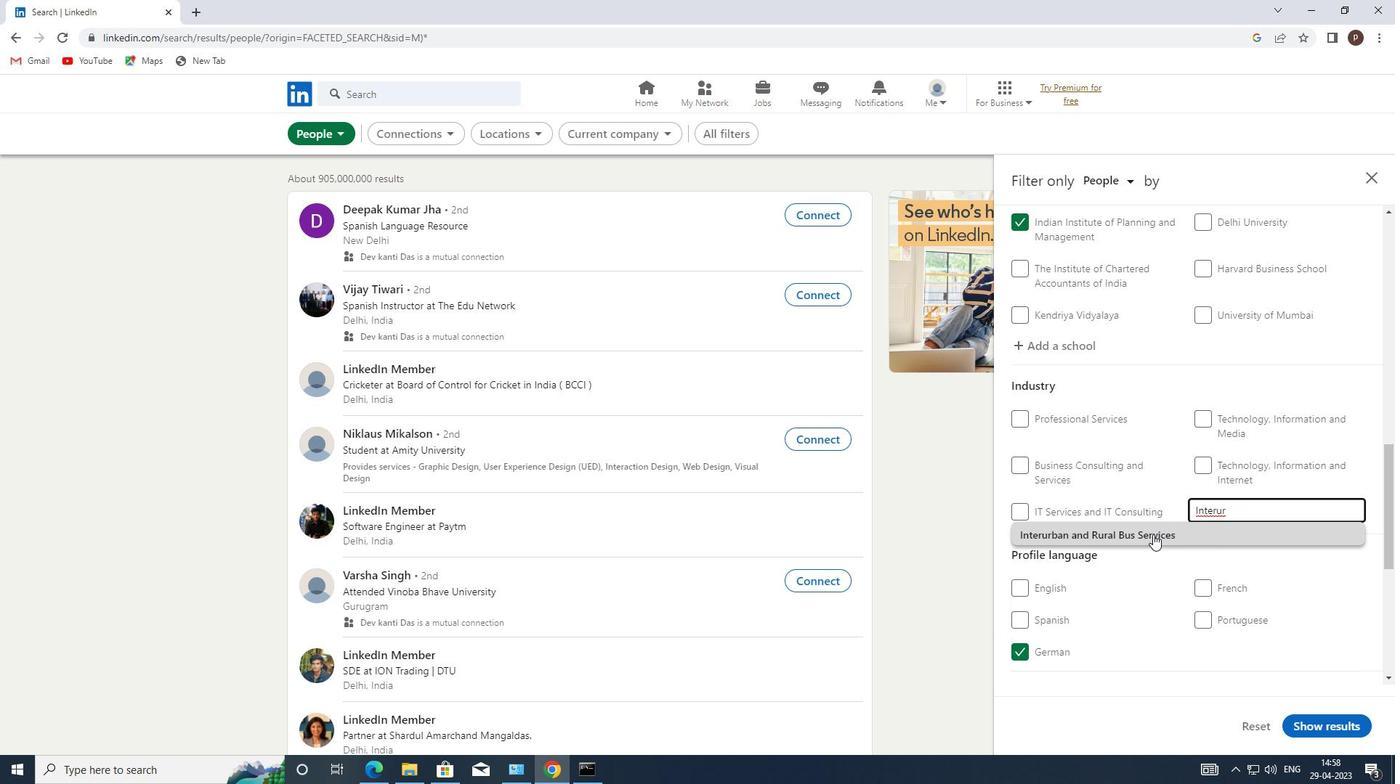 
Action: Mouse scrolled (1152, 534) with delta (0, 0)
Screenshot: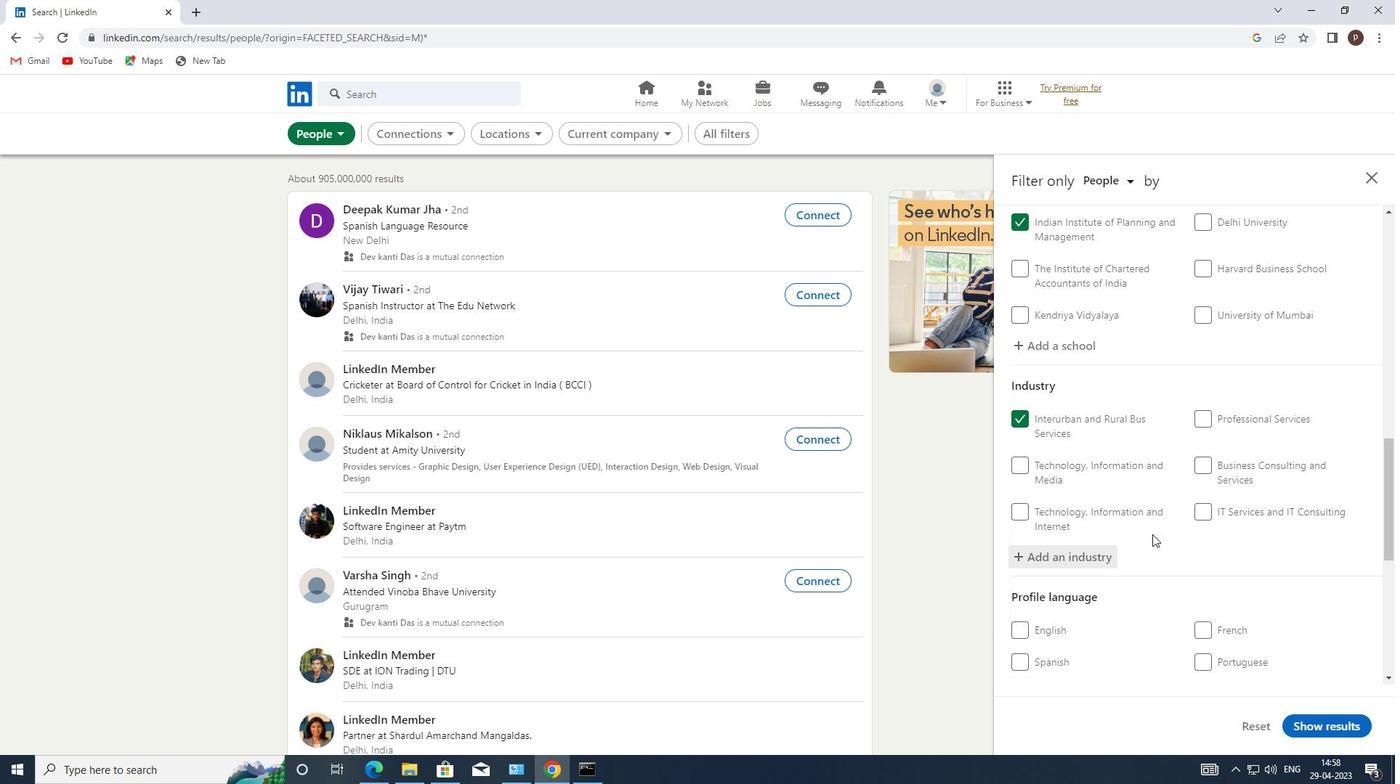 
Action: Mouse scrolled (1152, 534) with delta (0, 0)
Screenshot: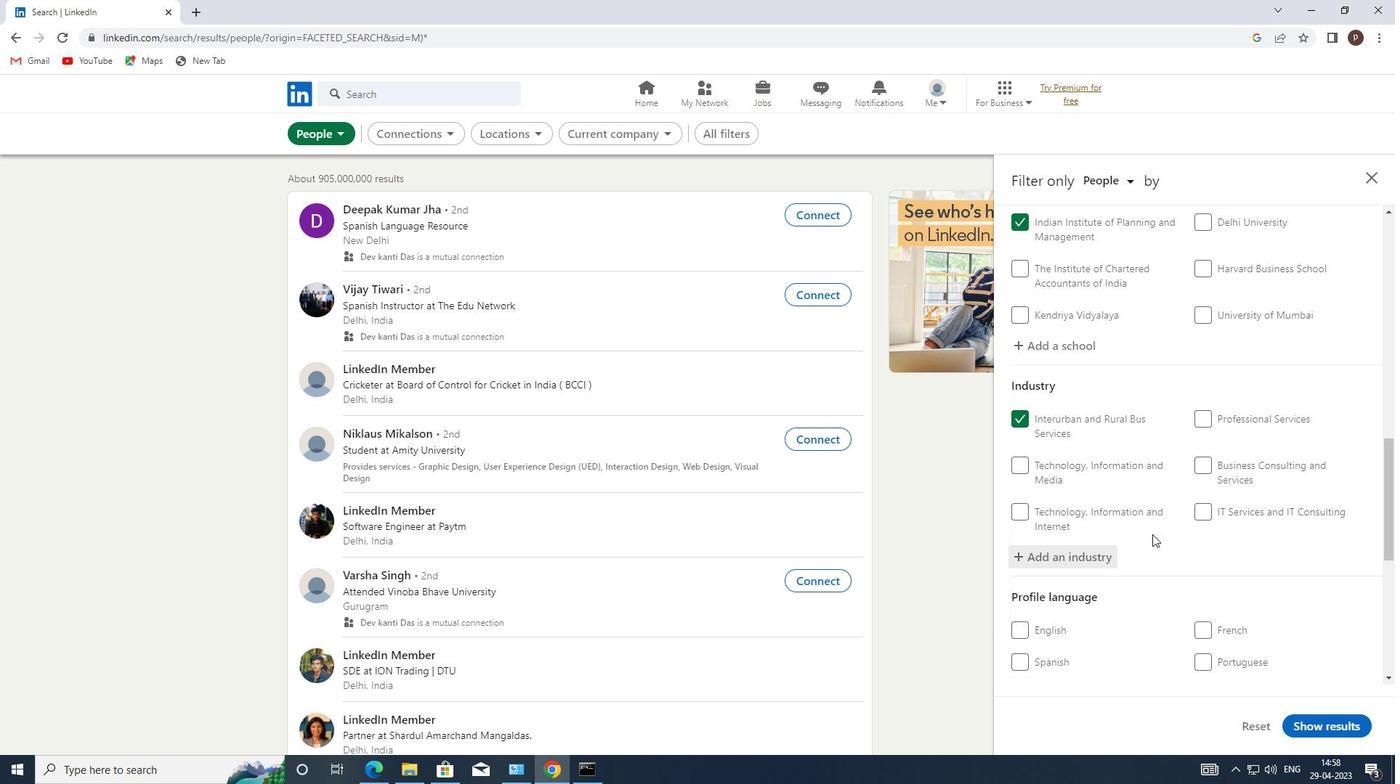 
Action: Mouse scrolled (1152, 534) with delta (0, 0)
Screenshot: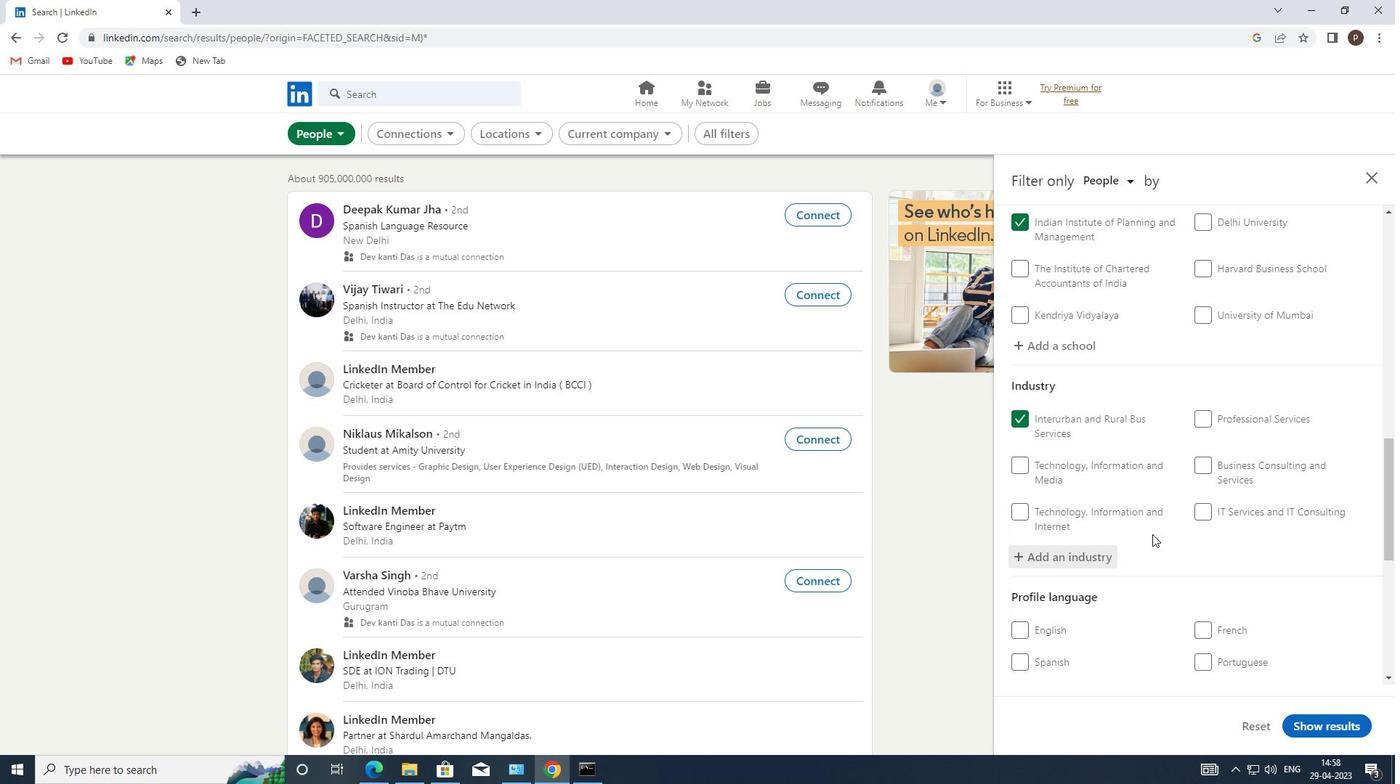 
Action: Mouse moved to (1173, 529)
Screenshot: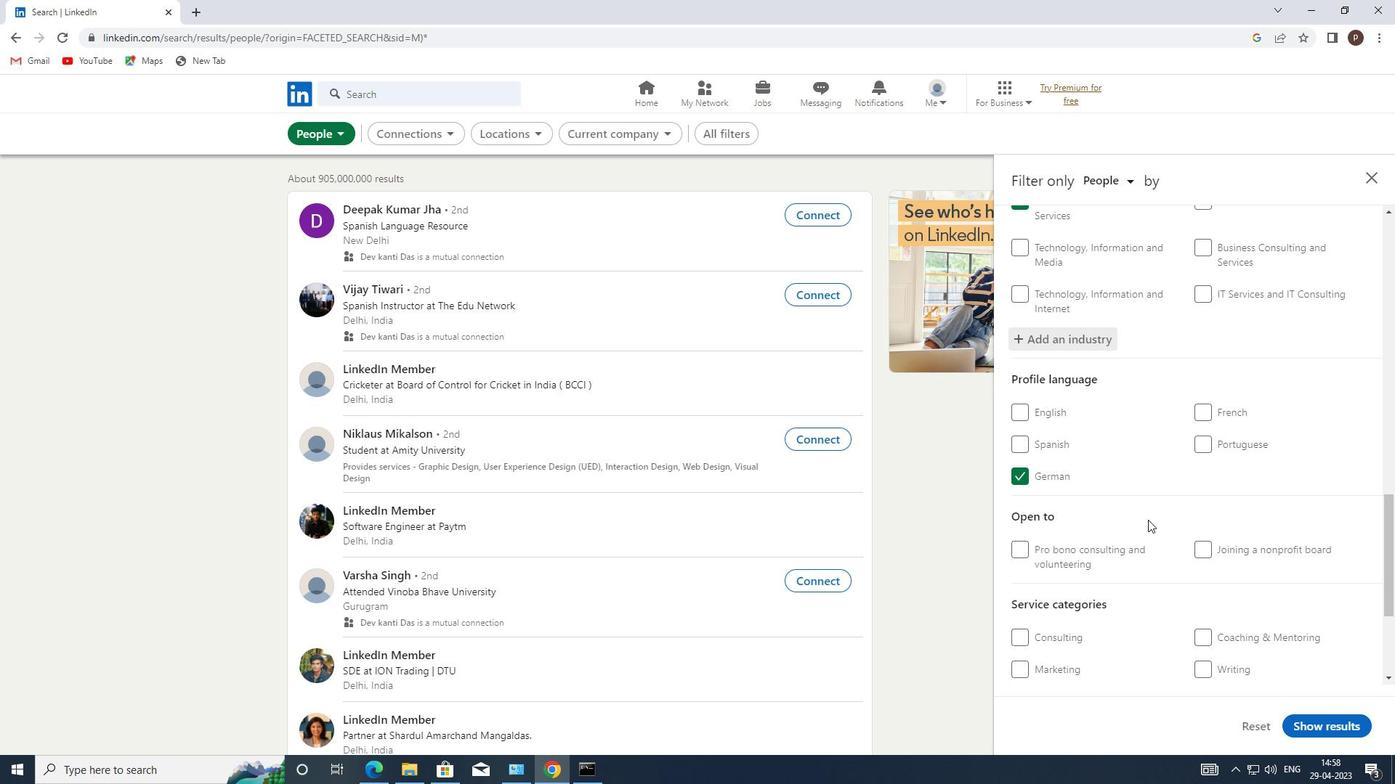 
Action: Mouse scrolled (1173, 528) with delta (0, 0)
Screenshot: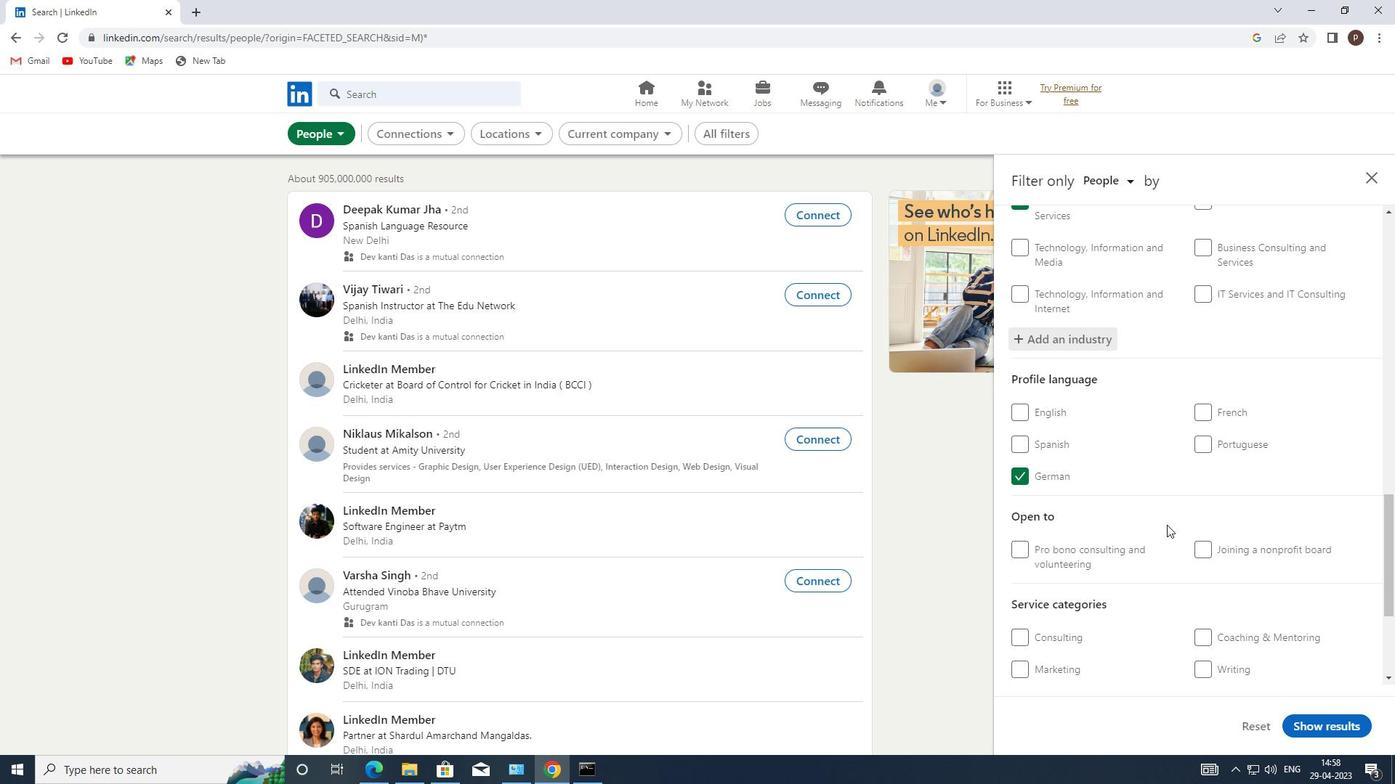
Action: Mouse moved to (1173, 529)
Screenshot: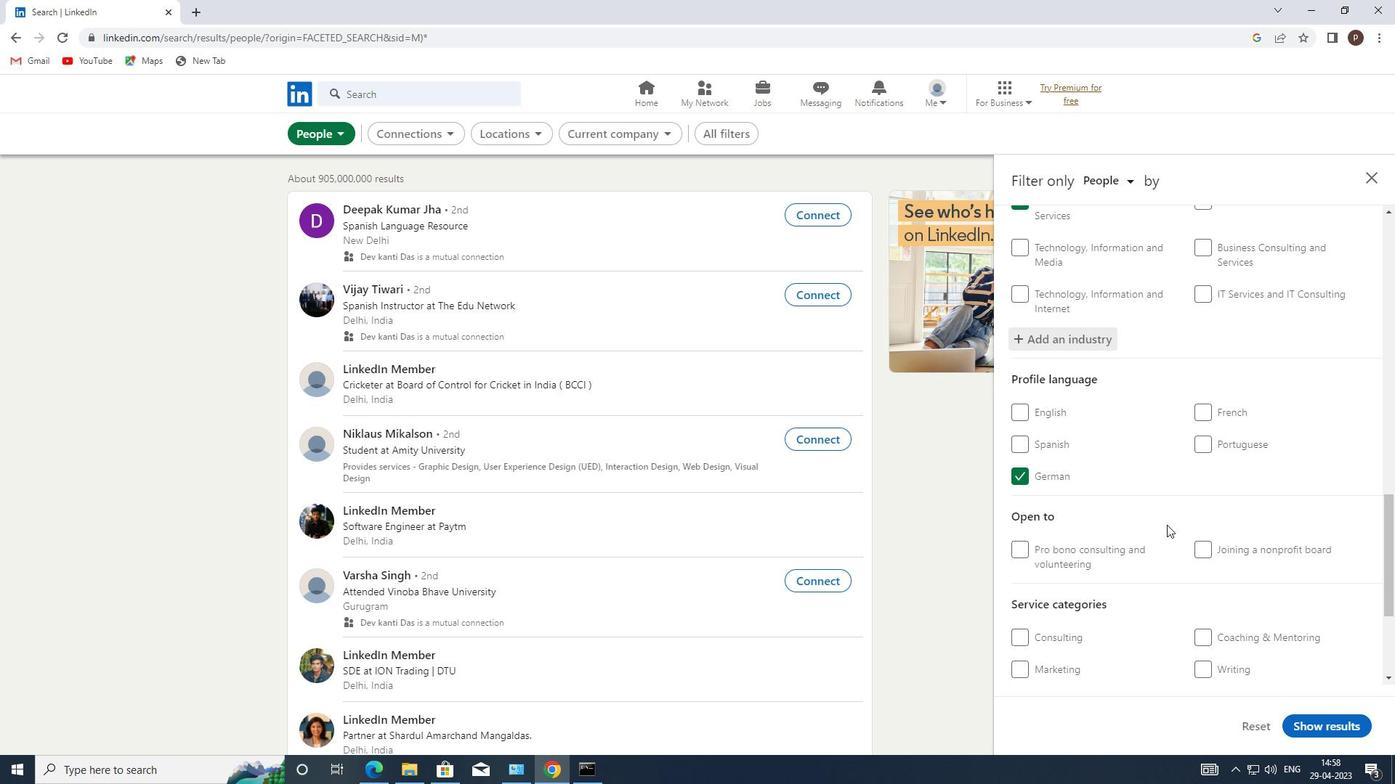 
Action: Mouse scrolled (1173, 529) with delta (0, 0)
Screenshot: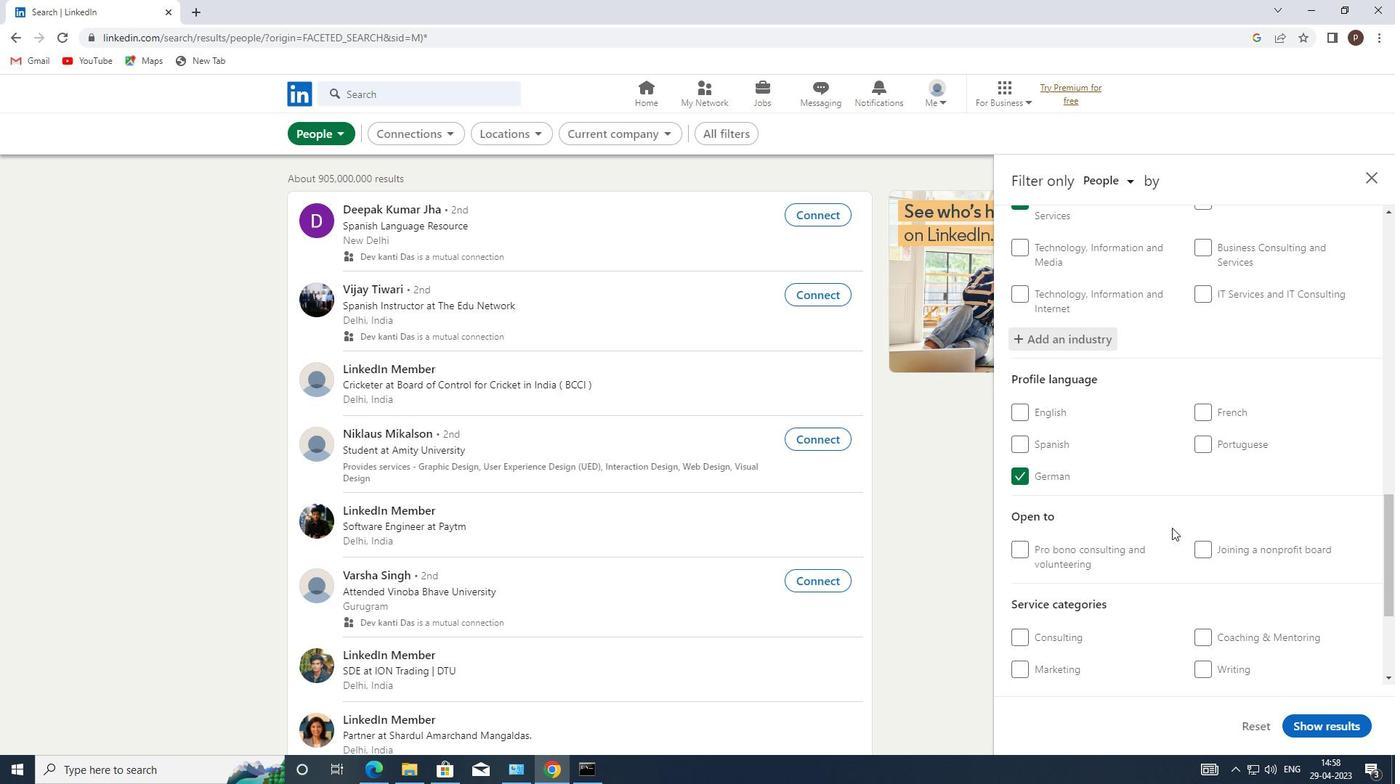 
Action: Mouse moved to (1212, 555)
Screenshot: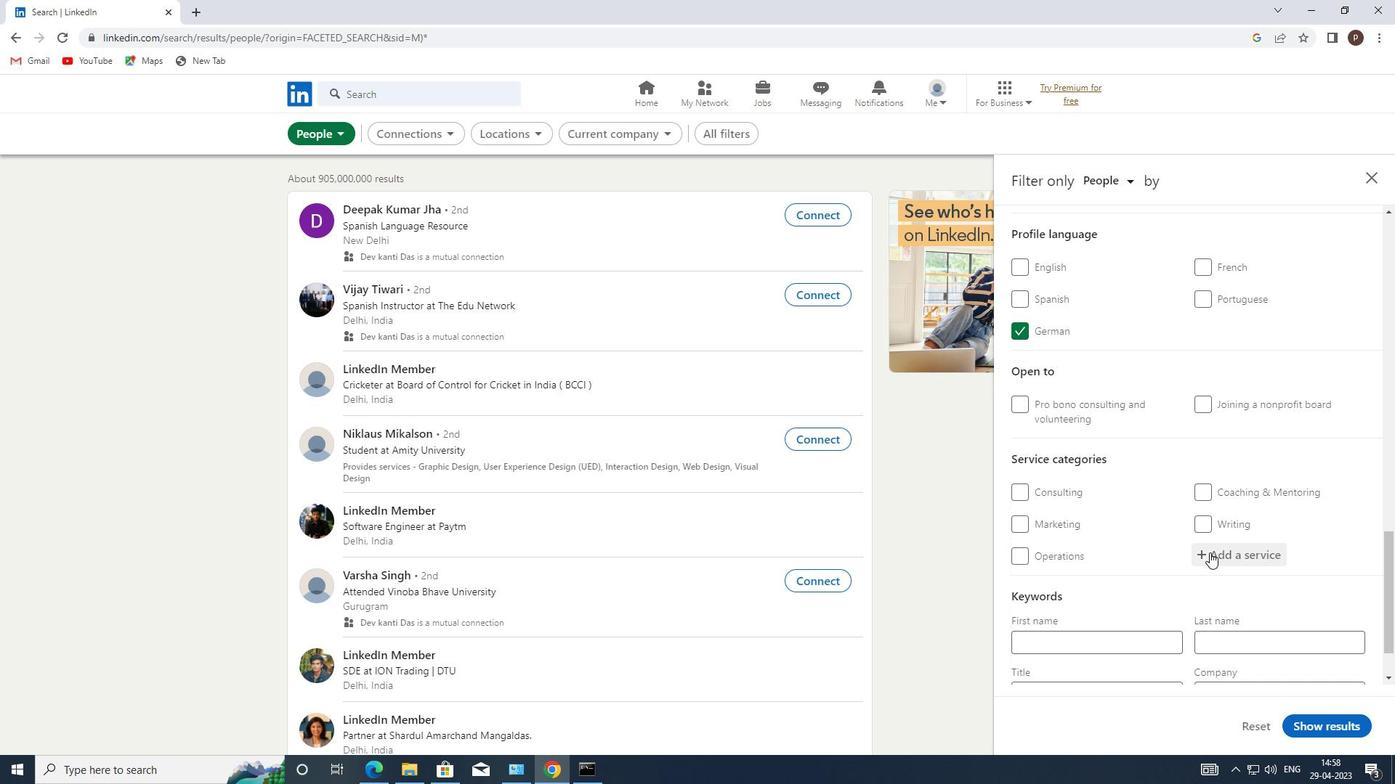 
Action: Mouse pressed left at (1212, 555)
Screenshot: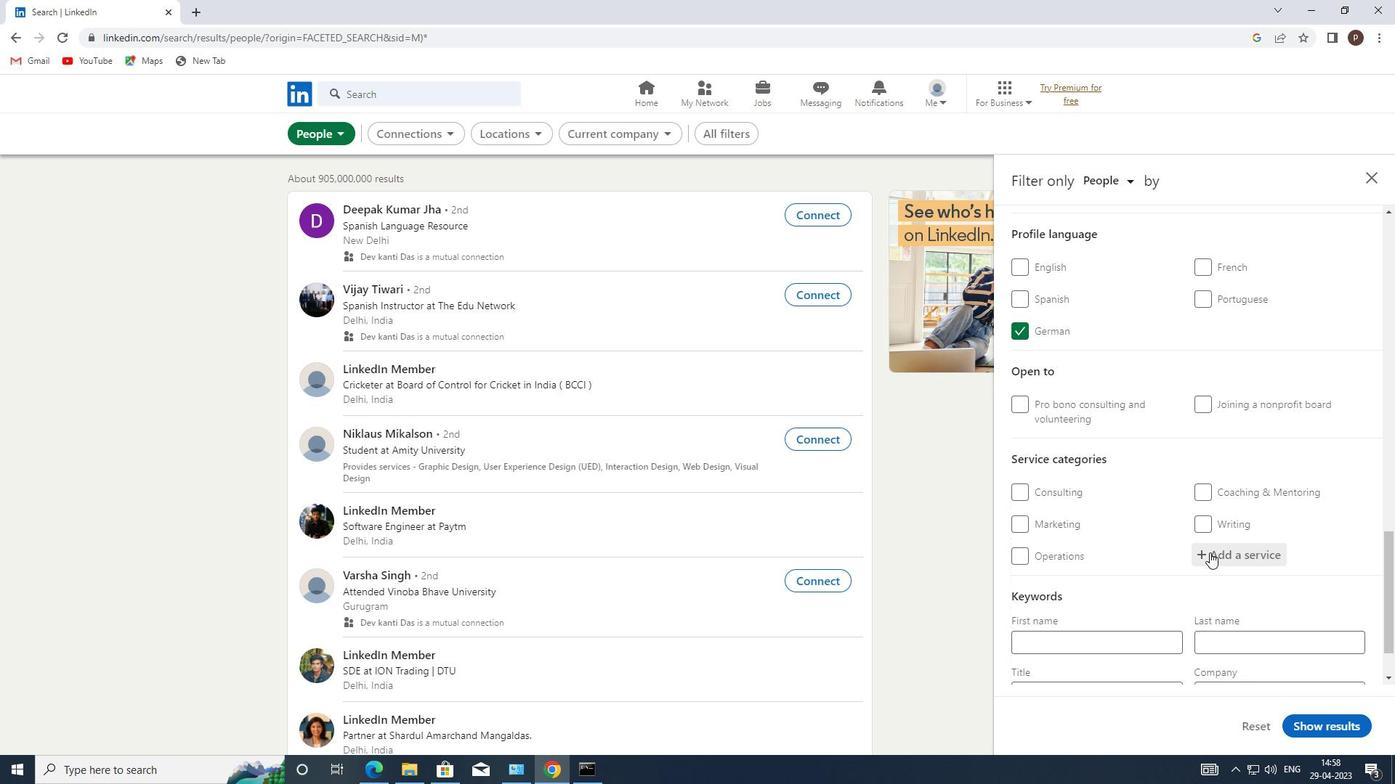 
Action: Mouse moved to (1212, 555)
Screenshot: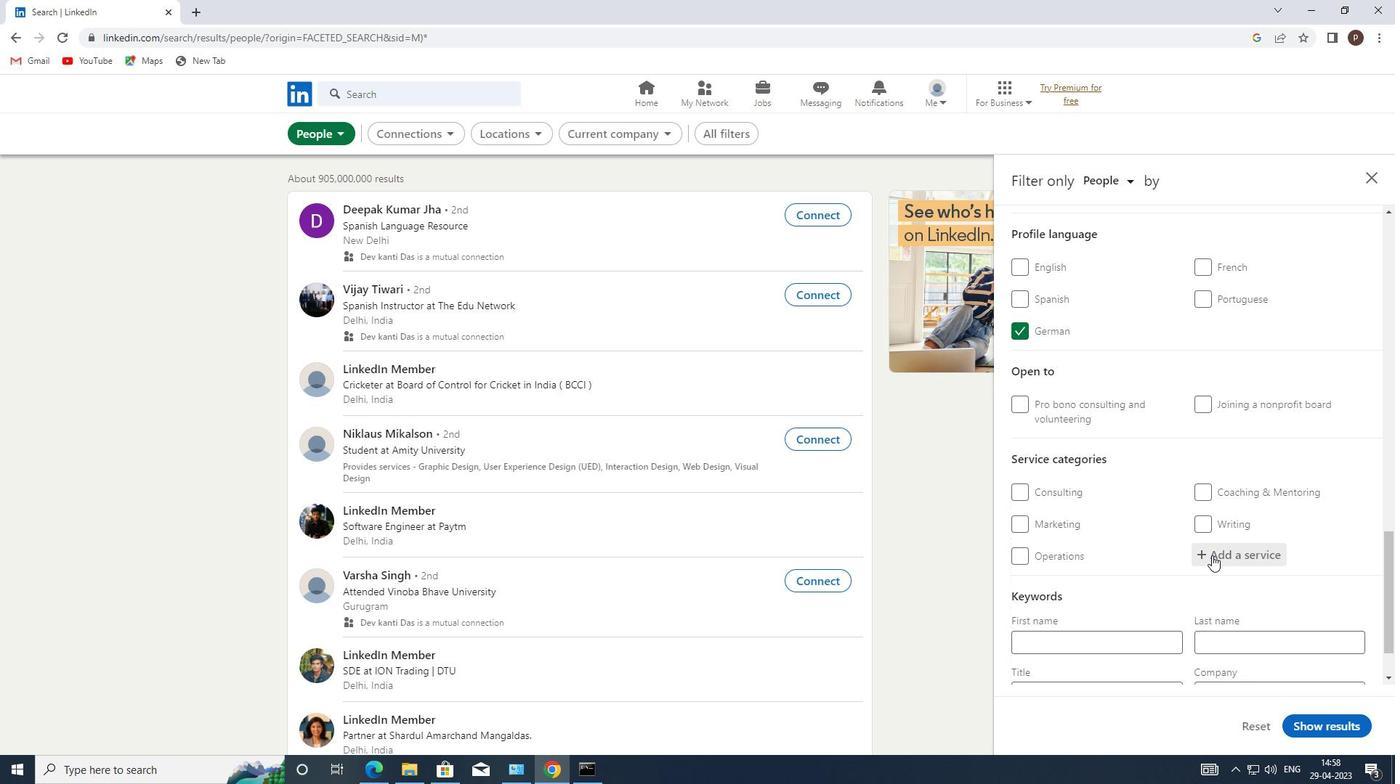 
Action: Mouse pressed left at (1212, 555)
Screenshot: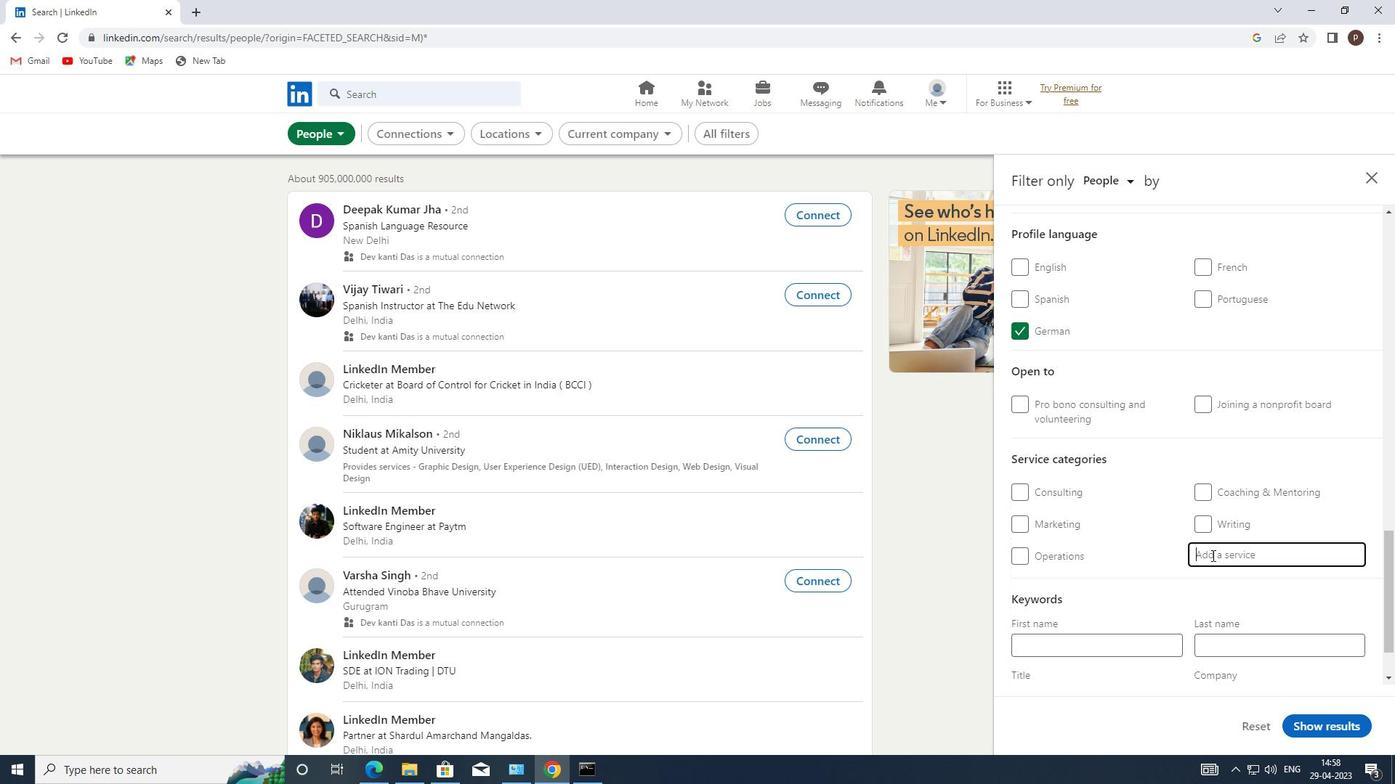 
Action: Key pressed <Key.caps_lock>I<Key.caps_lock>NTERIOR
Screenshot: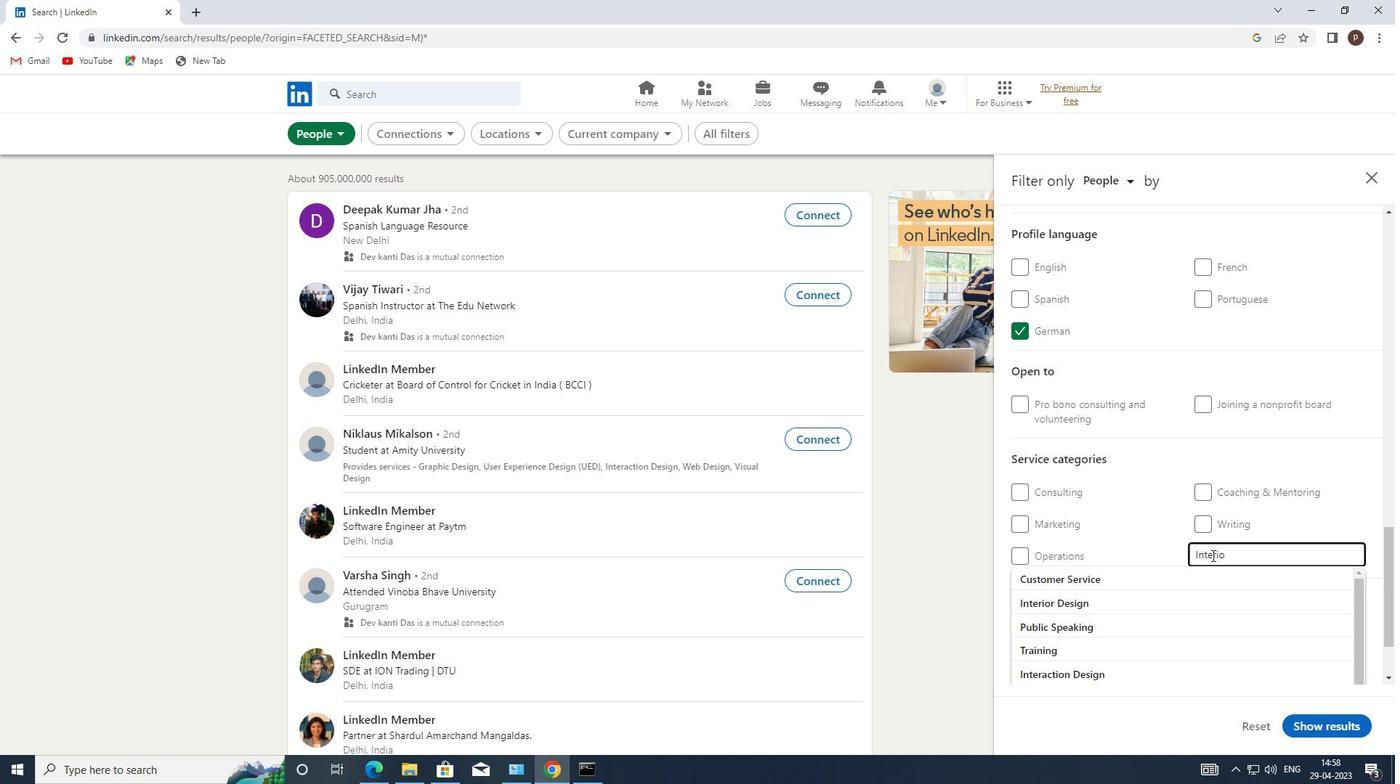 
Action: Mouse moved to (1123, 579)
Screenshot: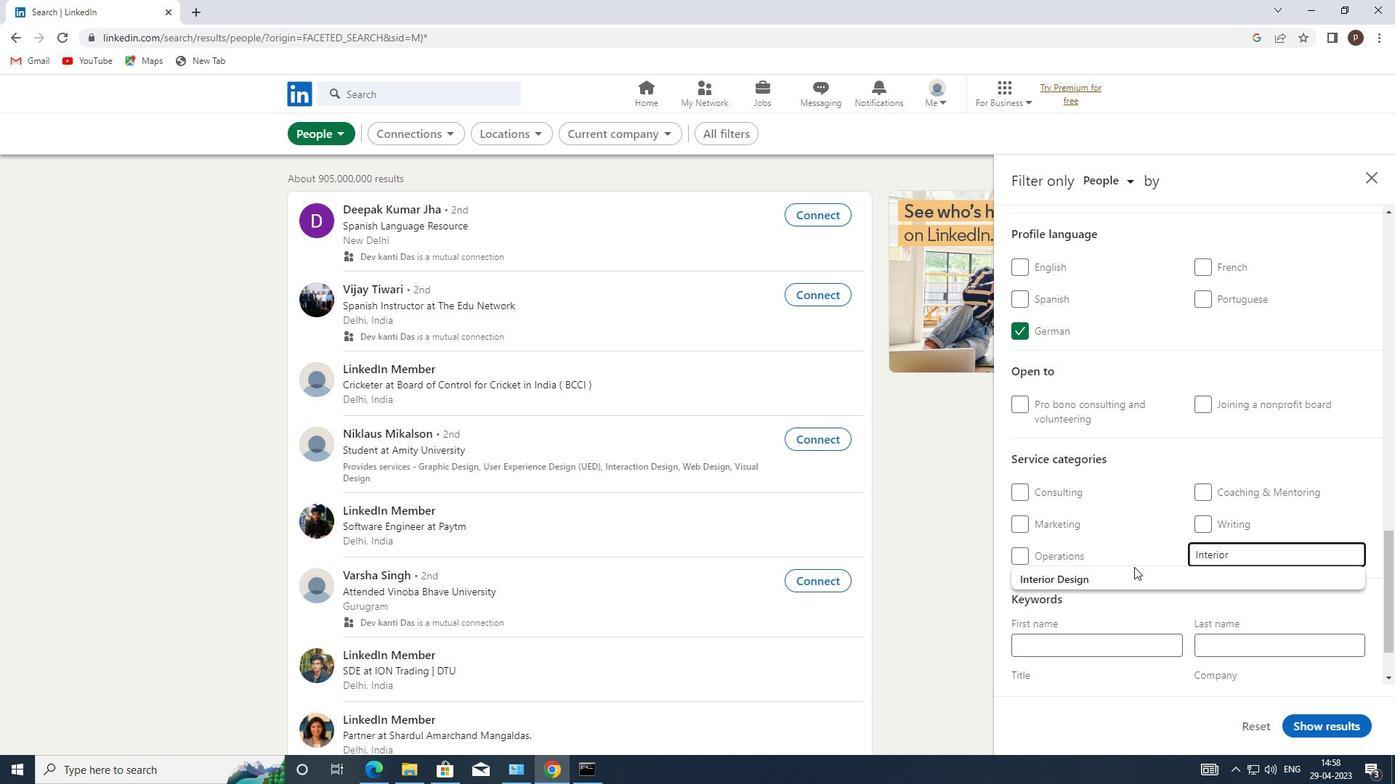 
Action: Mouse pressed left at (1123, 579)
Screenshot: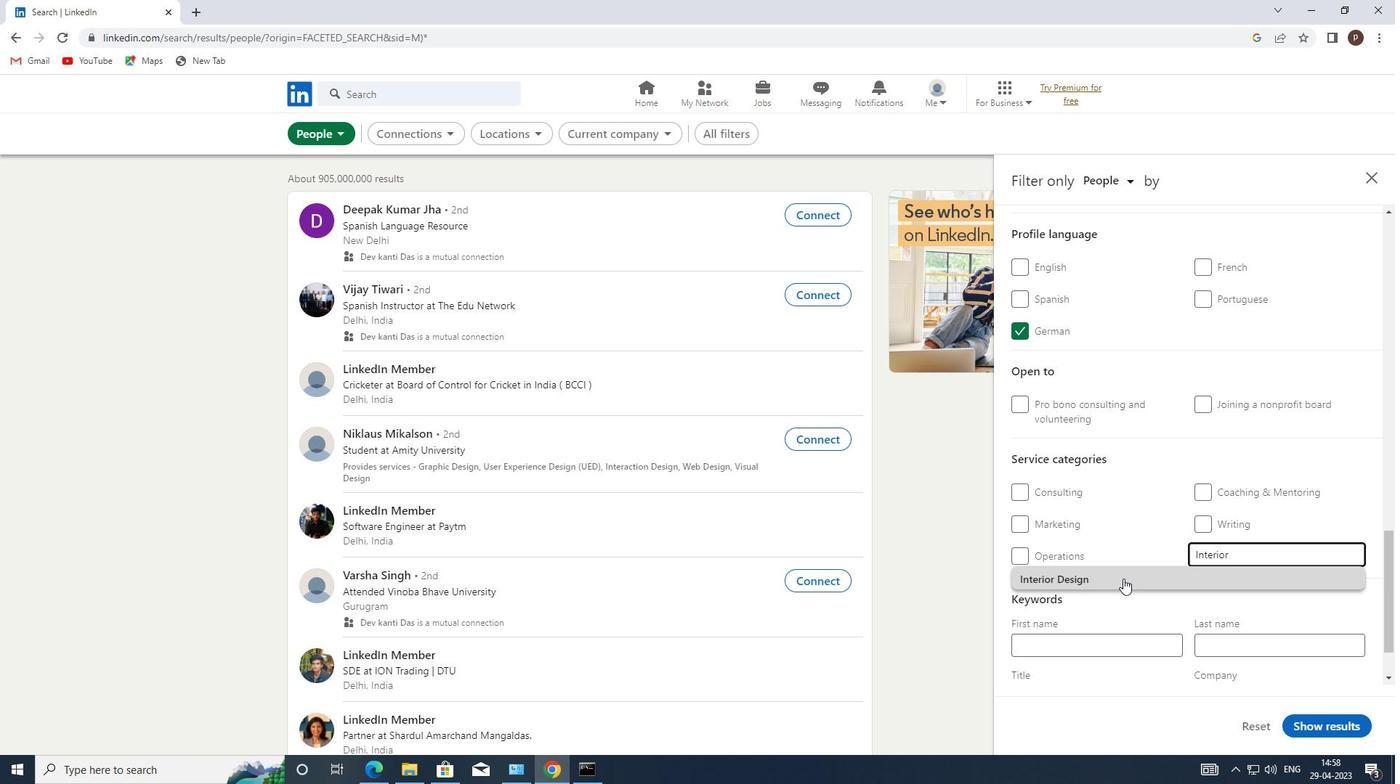 
Action: Mouse moved to (1122, 579)
Screenshot: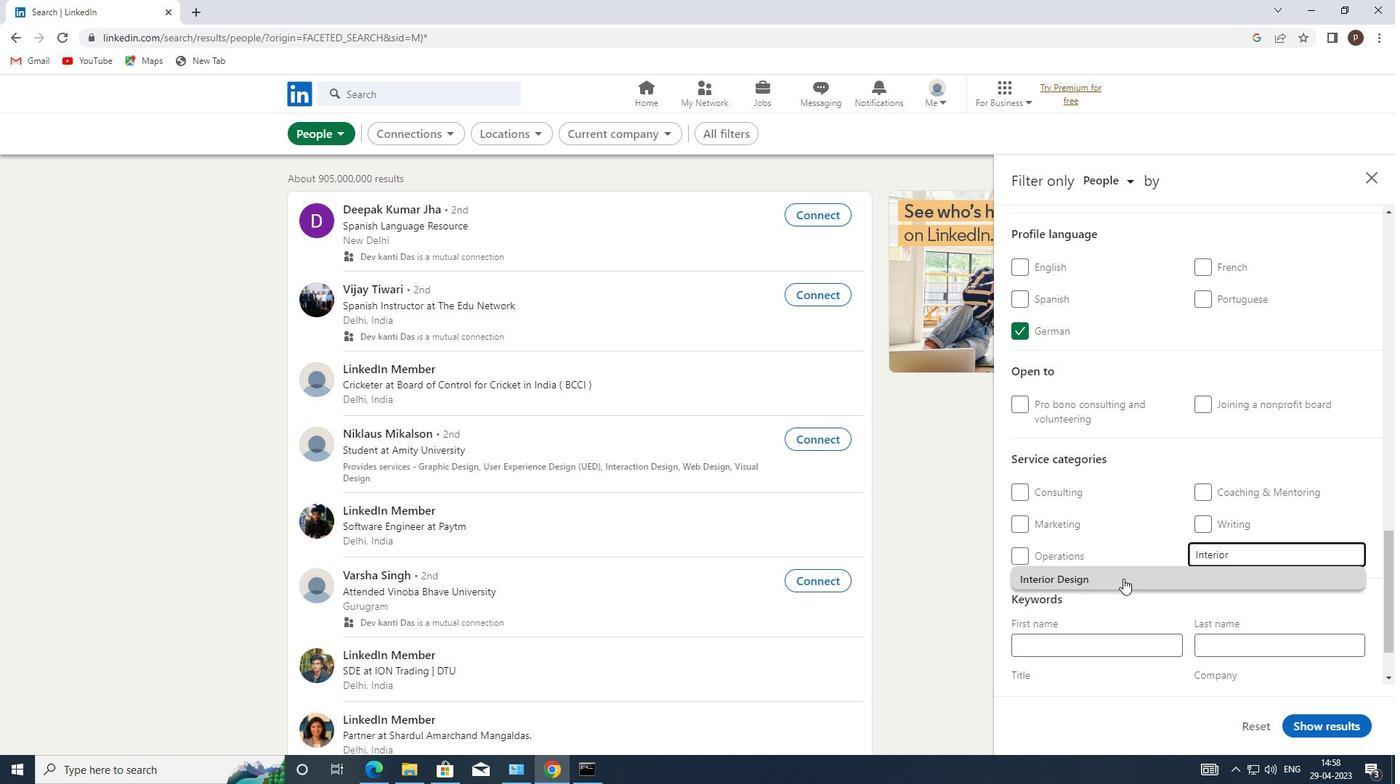 
Action: Mouse scrolled (1122, 579) with delta (0, 0)
Screenshot: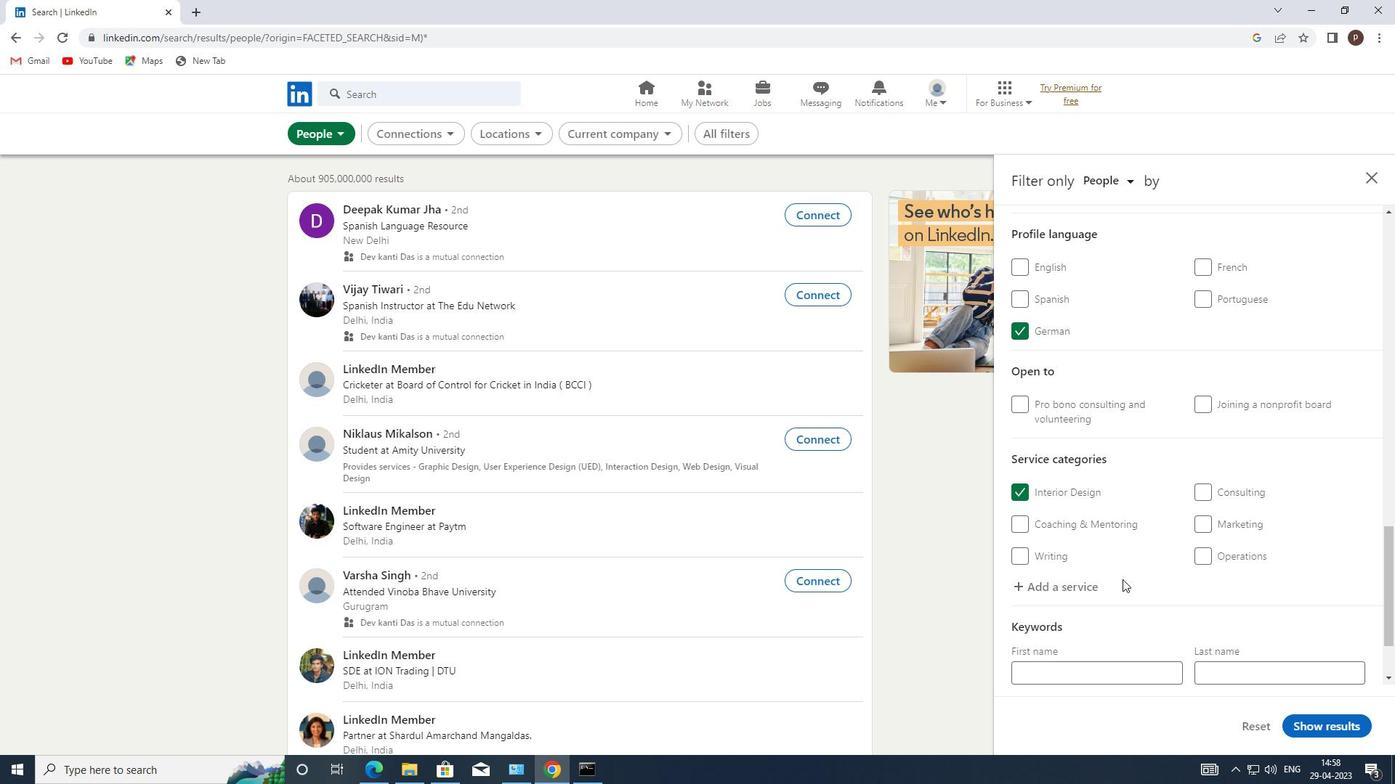 
Action: Mouse scrolled (1122, 579) with delta (0, 0)
Screenshot: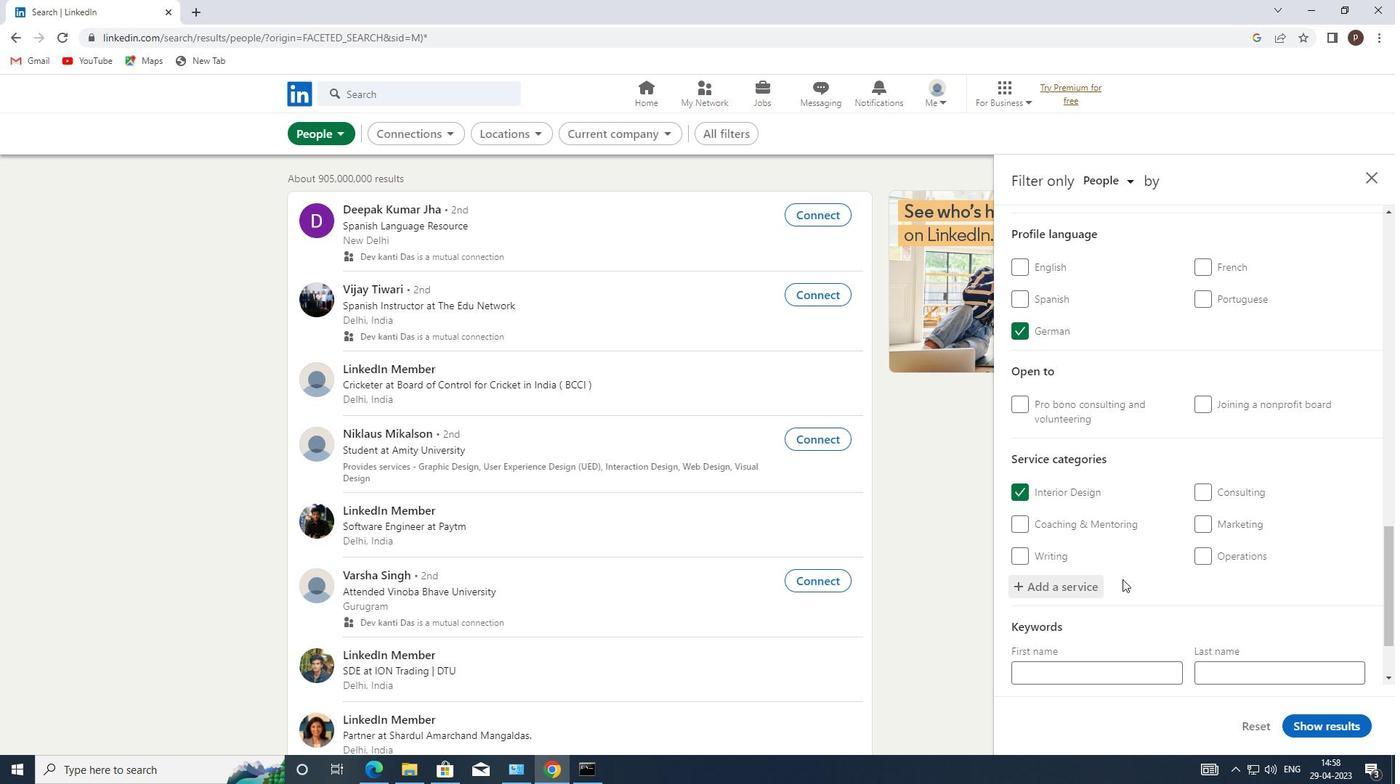 
Action: Mouse scrolled (1122, 579) with delta (0, 0)
Screenshot: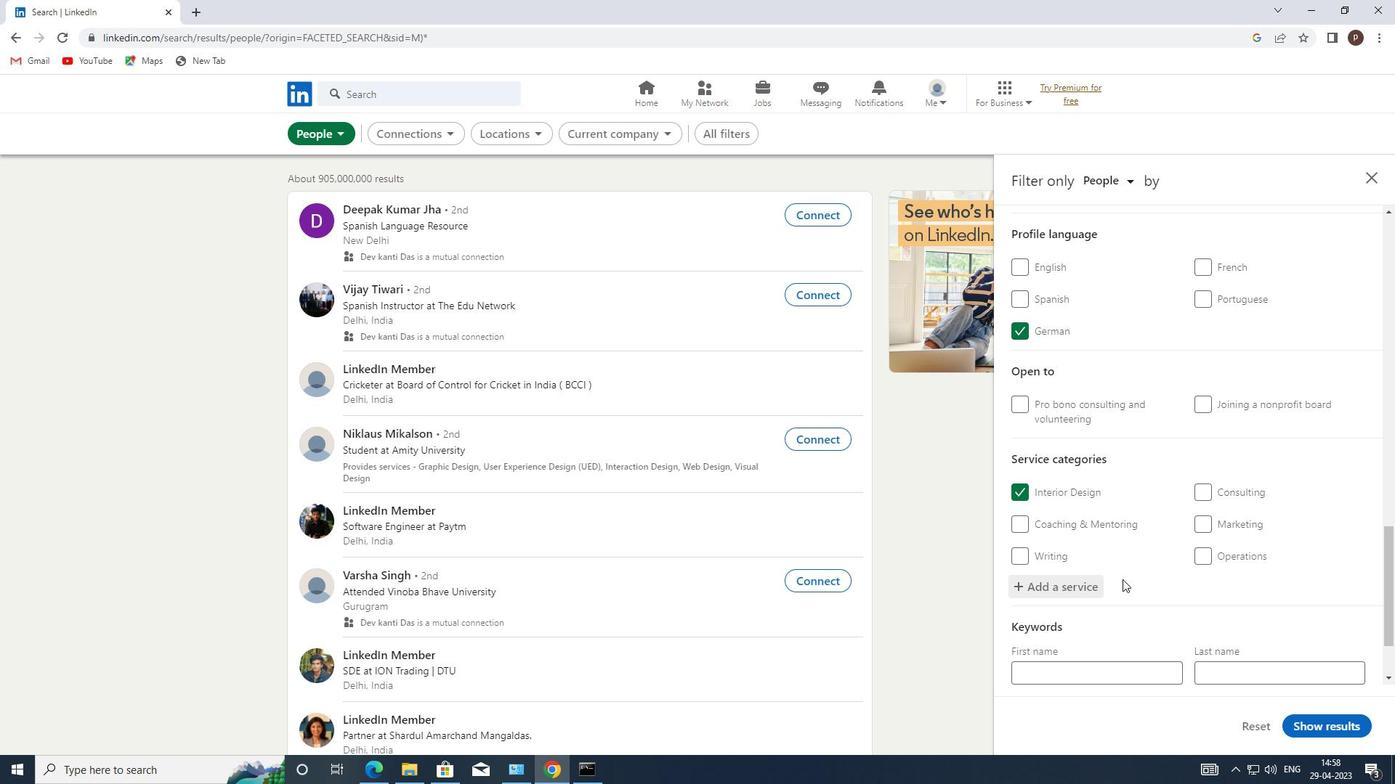 
Action: Mouse scrolled (1122, 579) with delta (0, 0)
Screenshot: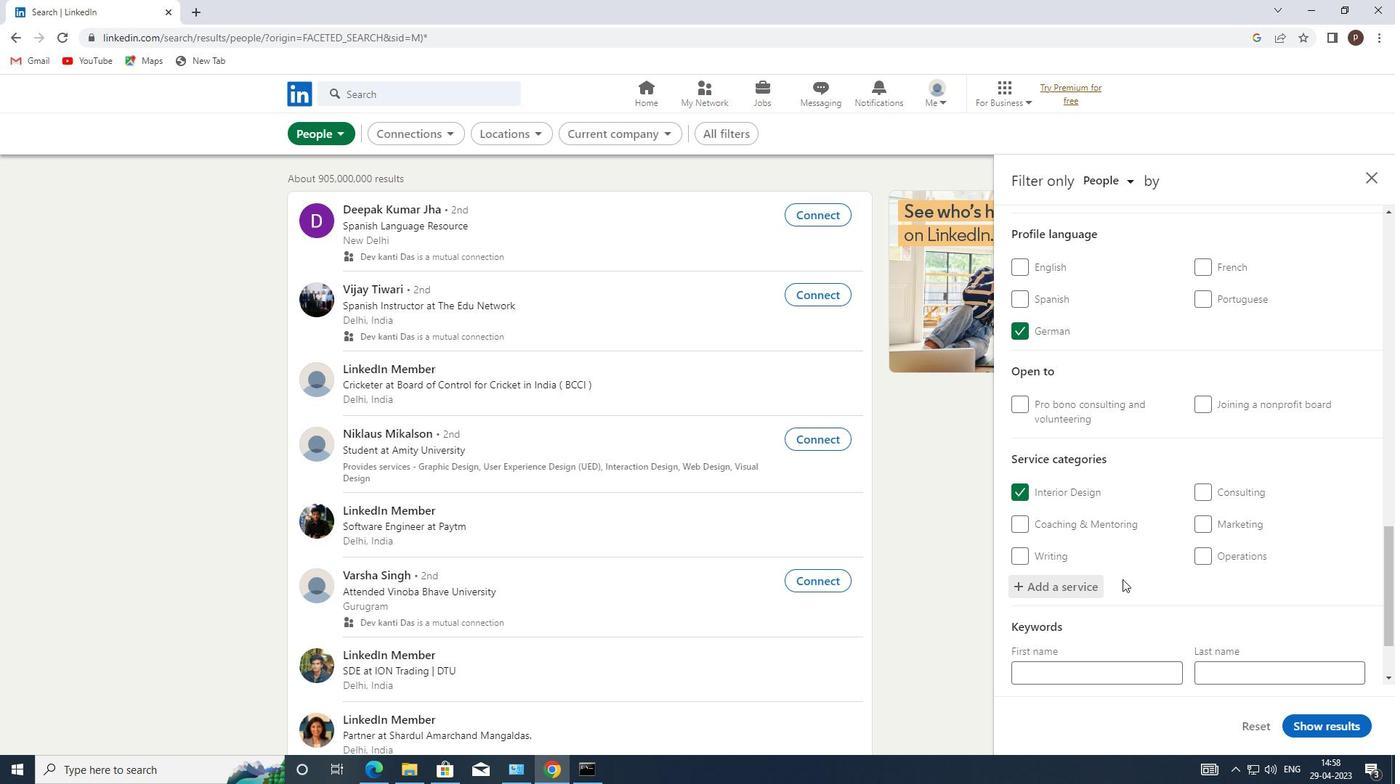 
Action: Mouse moved to (1070, 623)
Screenshot: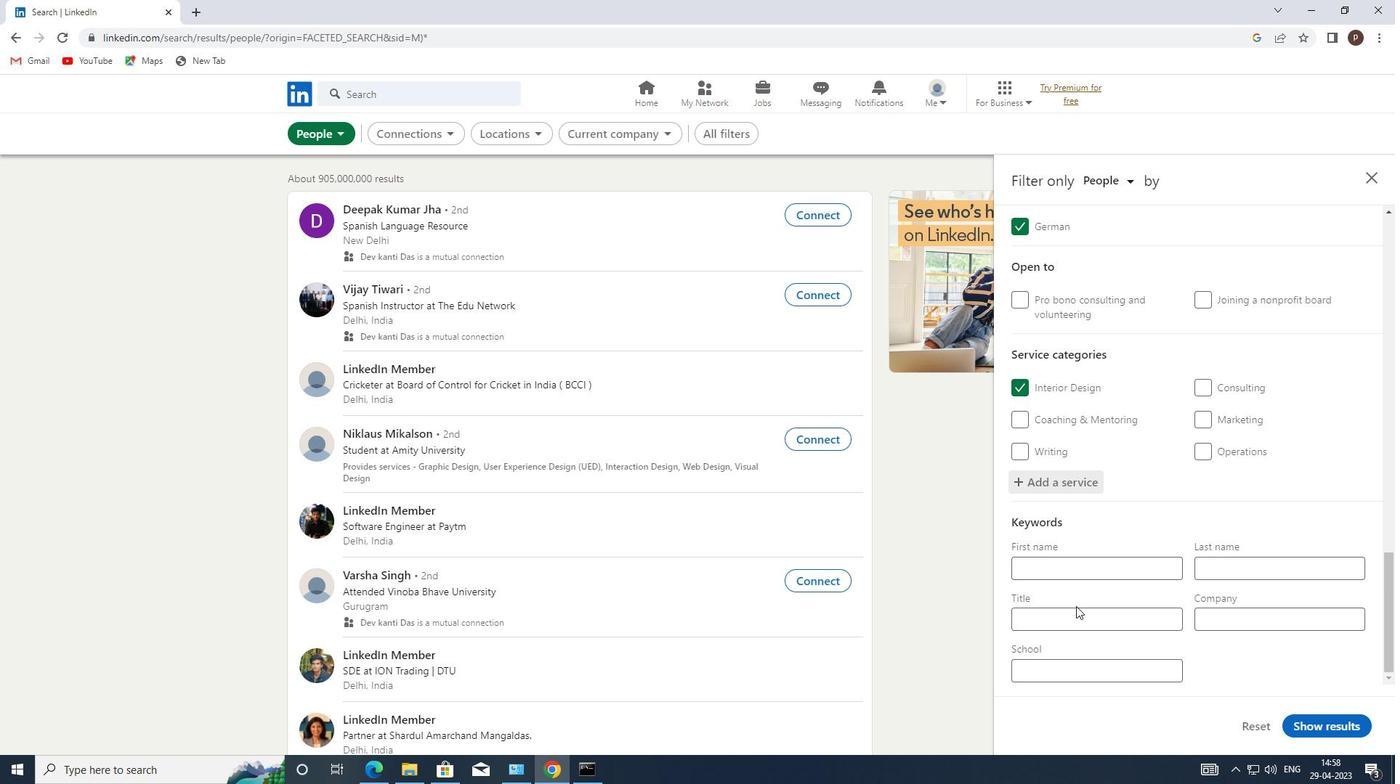 
Action: Mouse pressed left at (1070, 623)
Screenshot: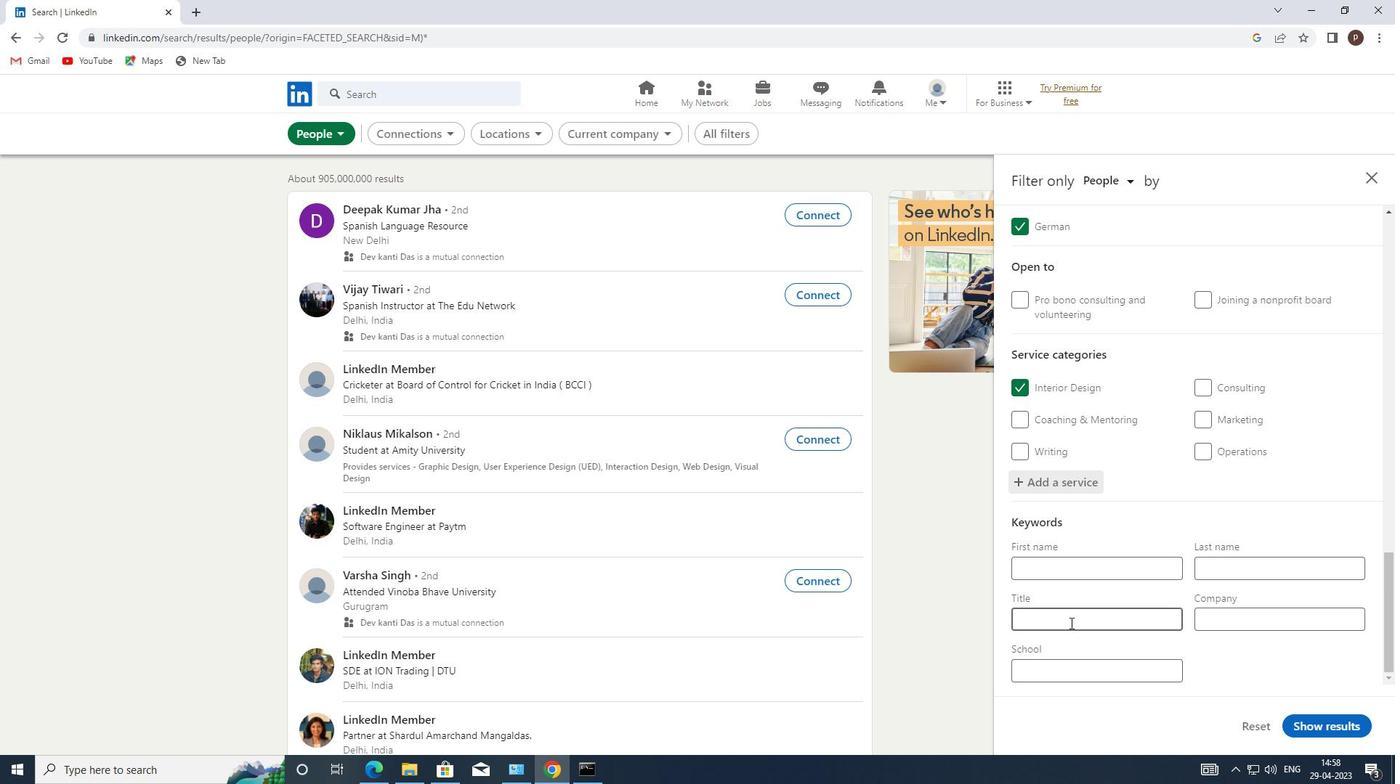 
Action: Key pressed <Key.caps_lock>T<Key.caps_lock>UTOR/<Key.caps_lock>O<Key.caps_lock>NLINE<Key.space><Key.caps_lock>T<Key.caps_lock>O<Key.backspace>UTOR<Key.space>
Screenshot: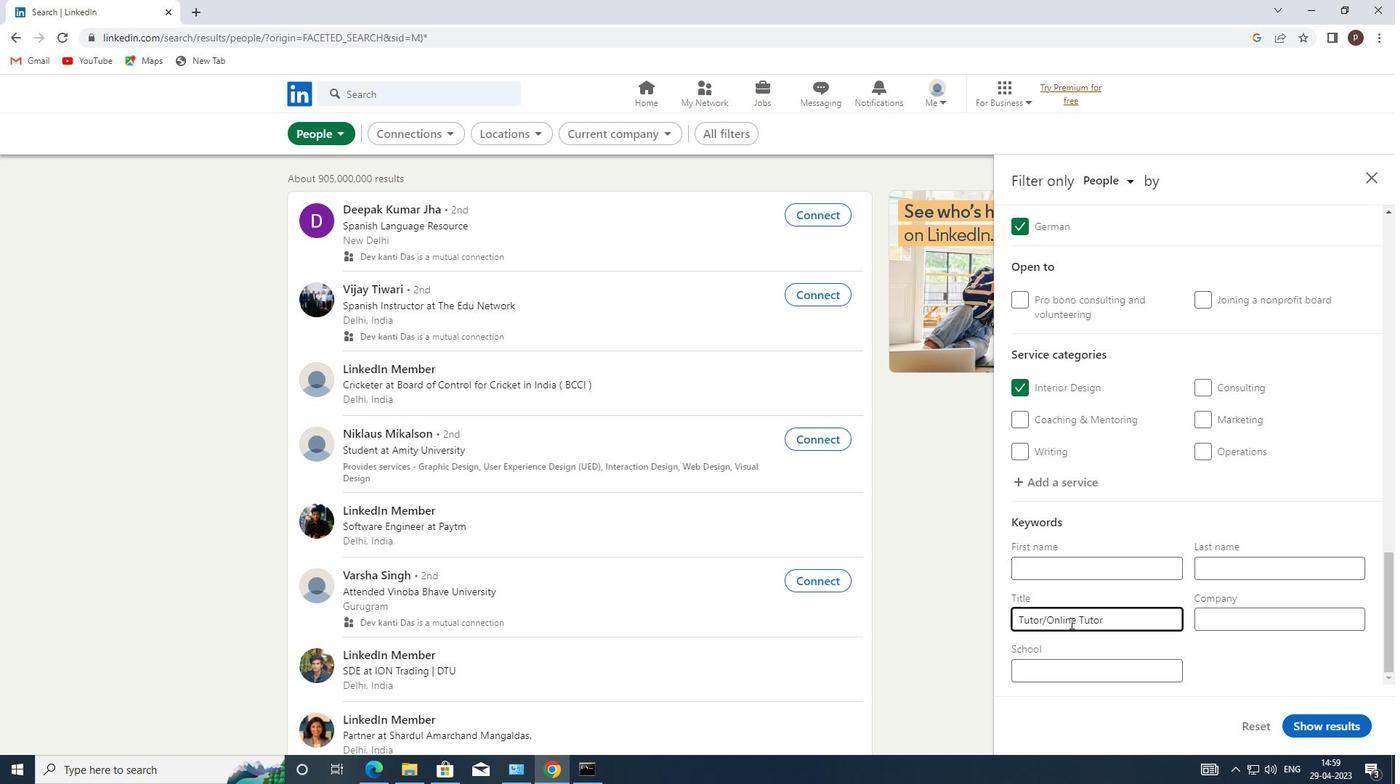 
Action: Mouse moved to (1310, 725)
Screenshot: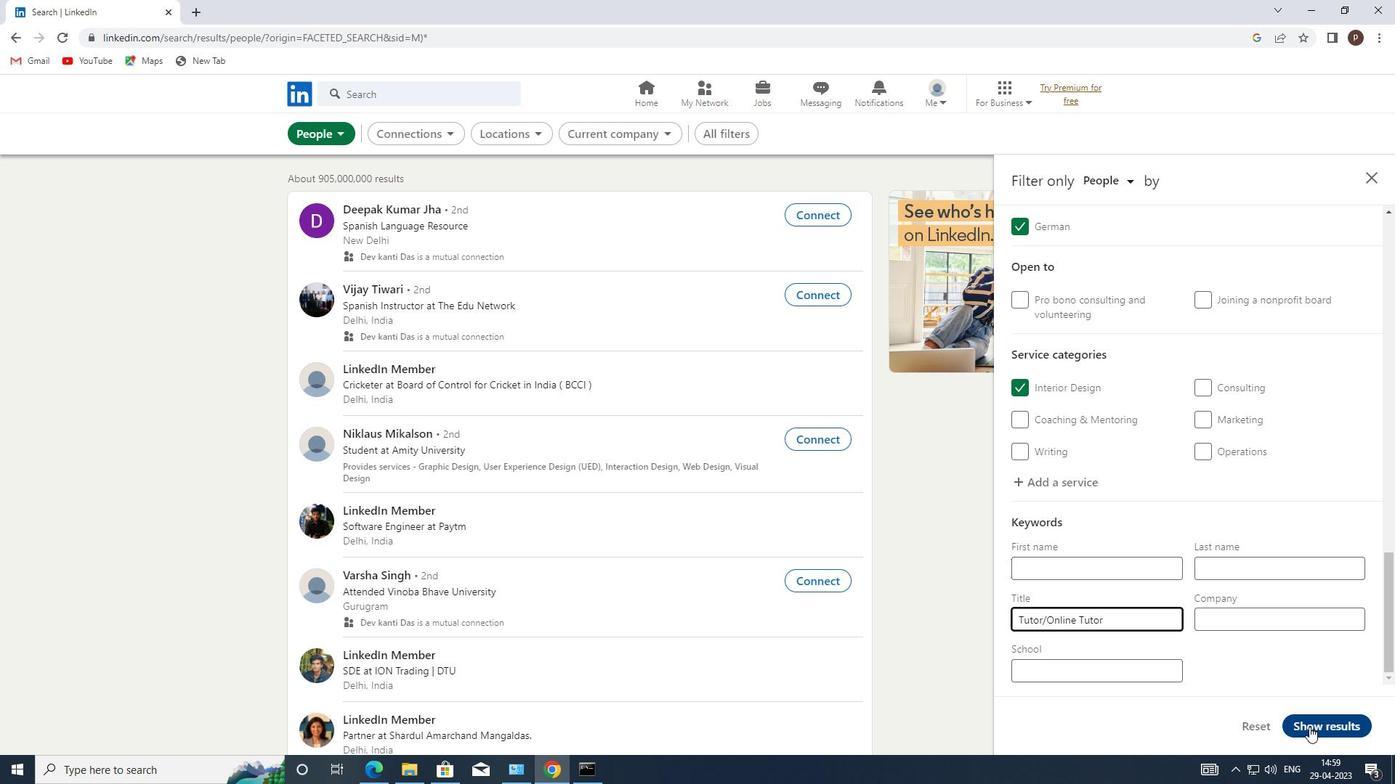 
Action: Mouse pressed left at (1310, 725)
Screenshot: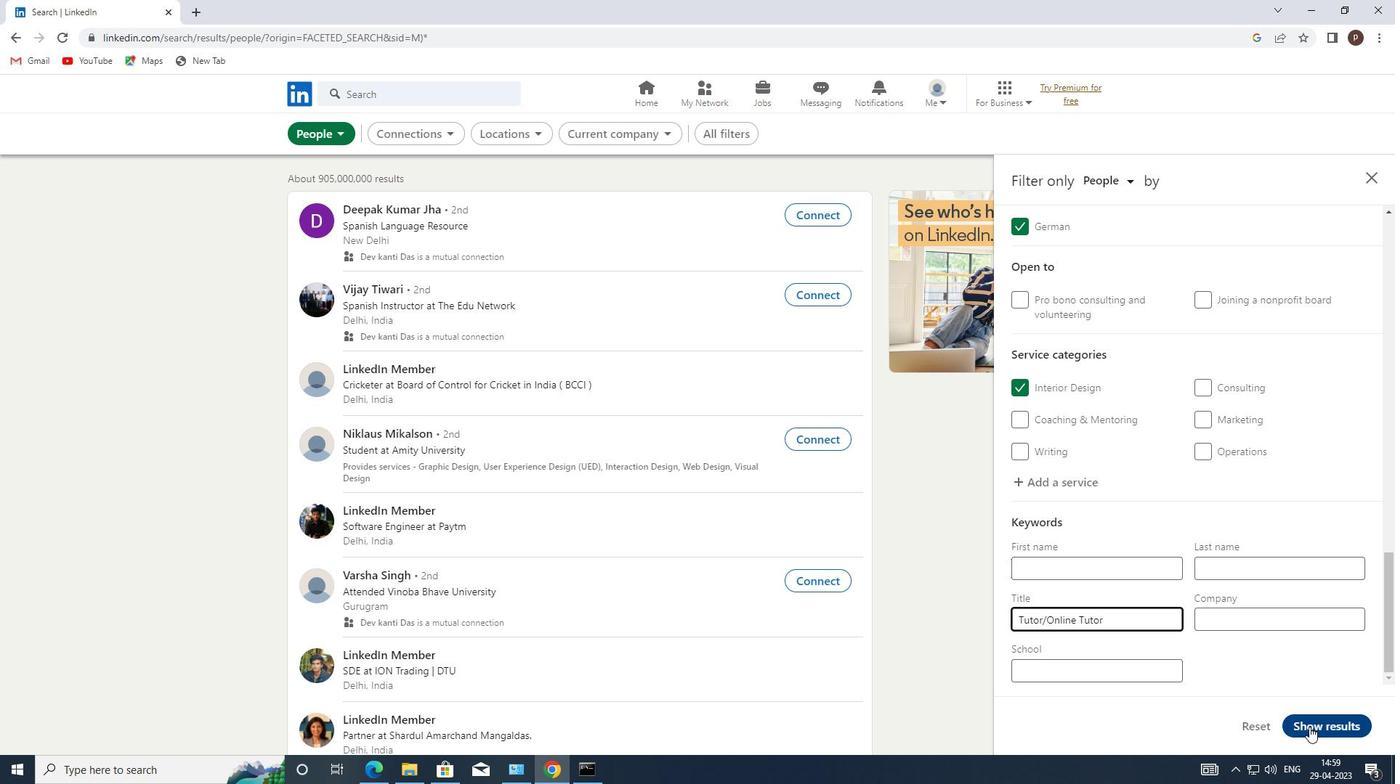 
